 Task: Find connections with filter location Alfeld with filter topic #Jobvacancywith filter profile language English with filter current company Mastek with filter school Birla Institute of Technology, Mesra with filter industry Holding Companies with filter service category User Experience Writing with filter keywords title Couples Counselor
Action: Mouse moved to (676, 79)
Screenshot: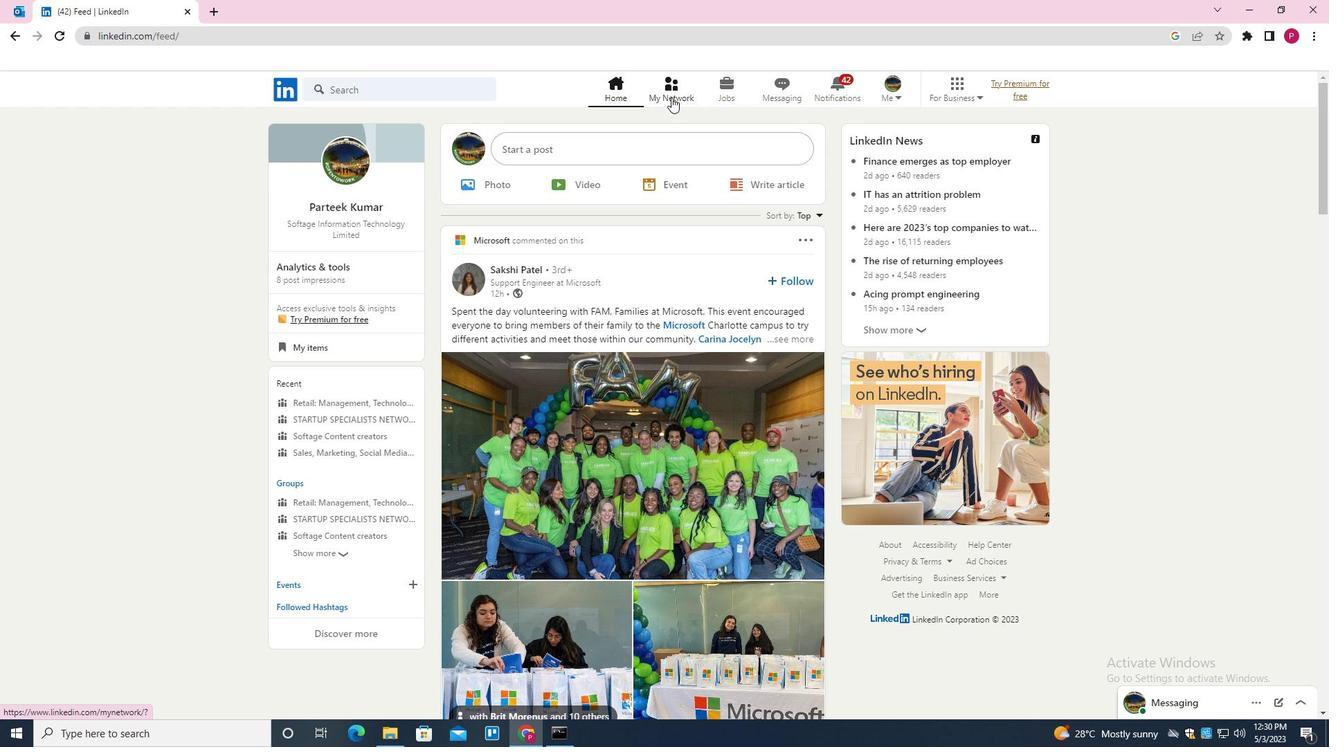 
Action: Mouse pressed left at (676, 79)
Screenshot: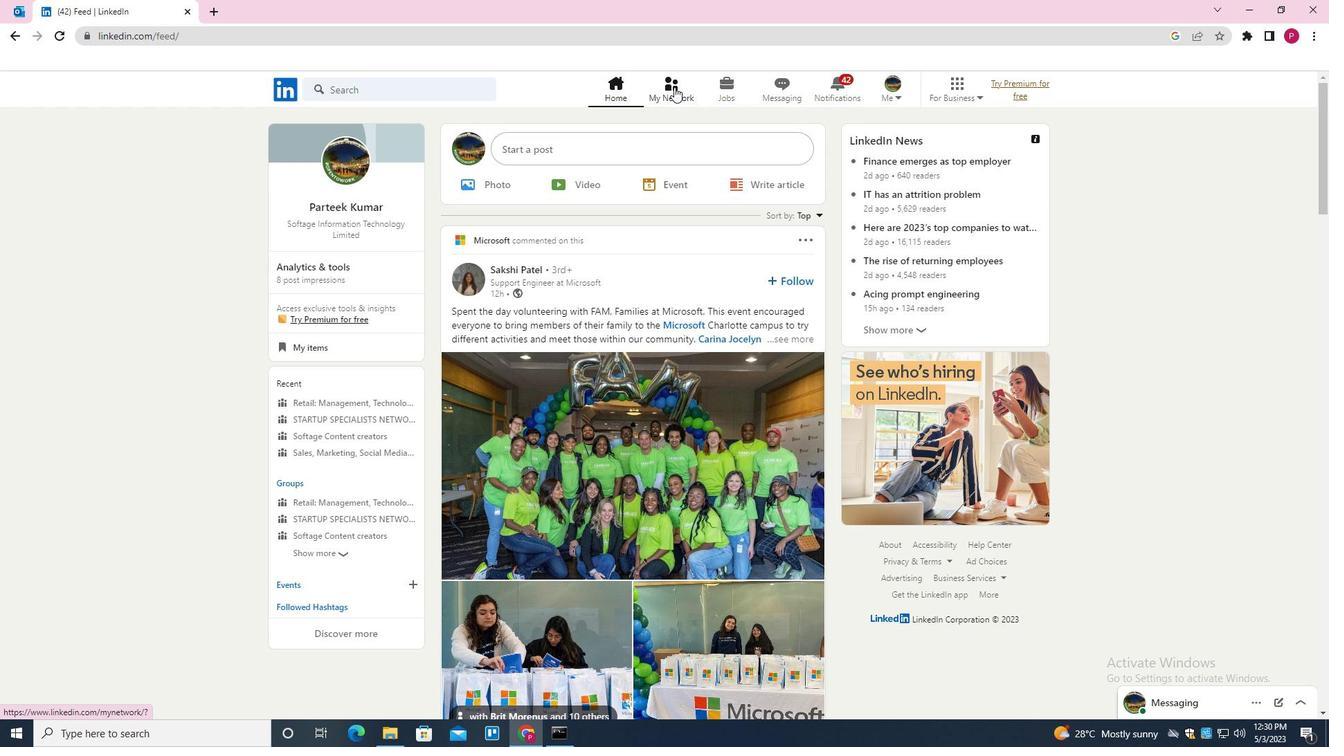 
Action: Mouse moved to (413, 161)
Screenshot: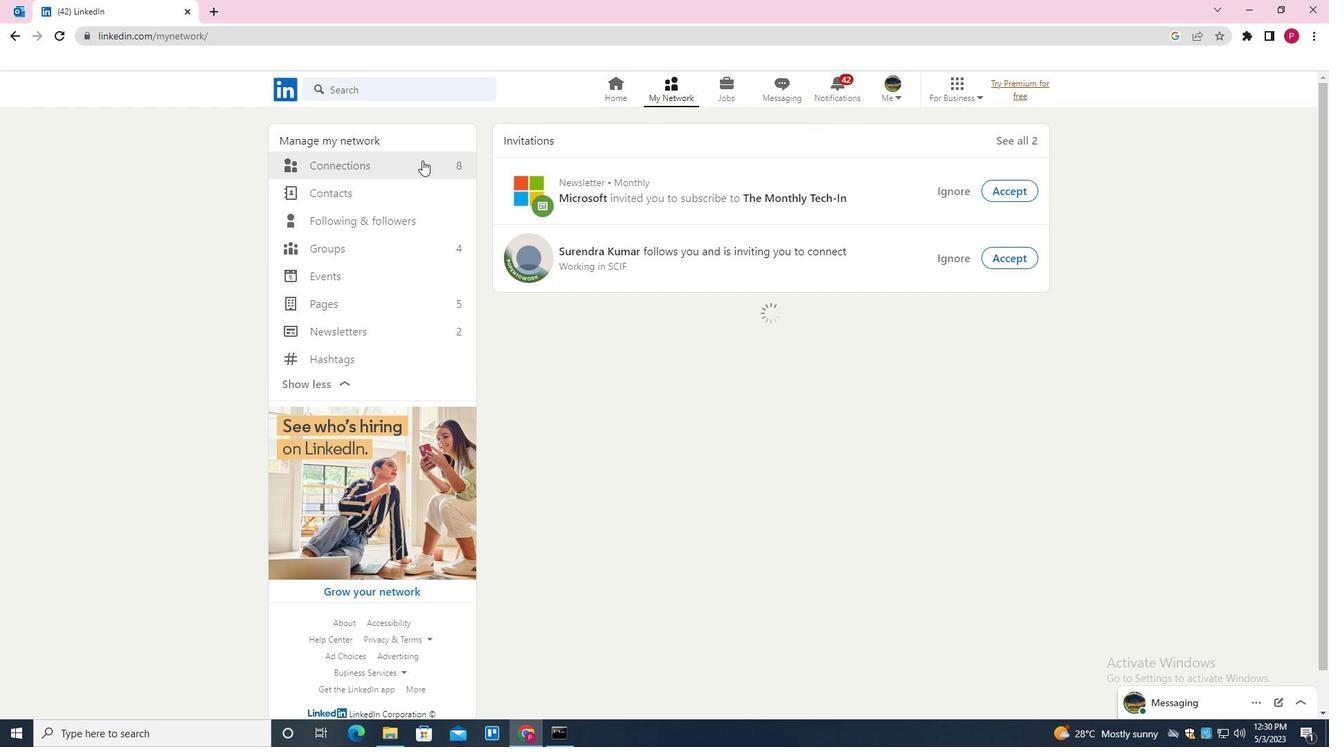 
Action: Mouse pressed left at (413, 161)
Screenshot: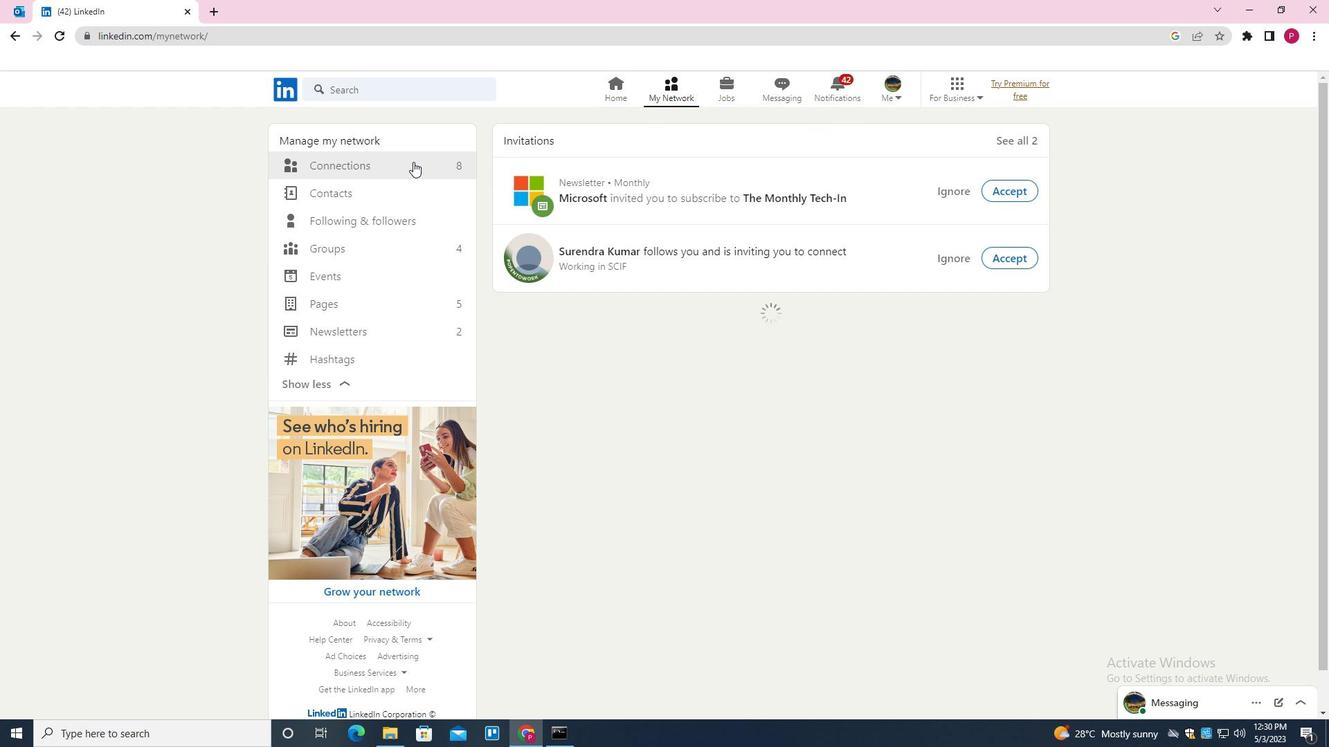 
Action: Mouse moved to (772, 167)
Screenshot: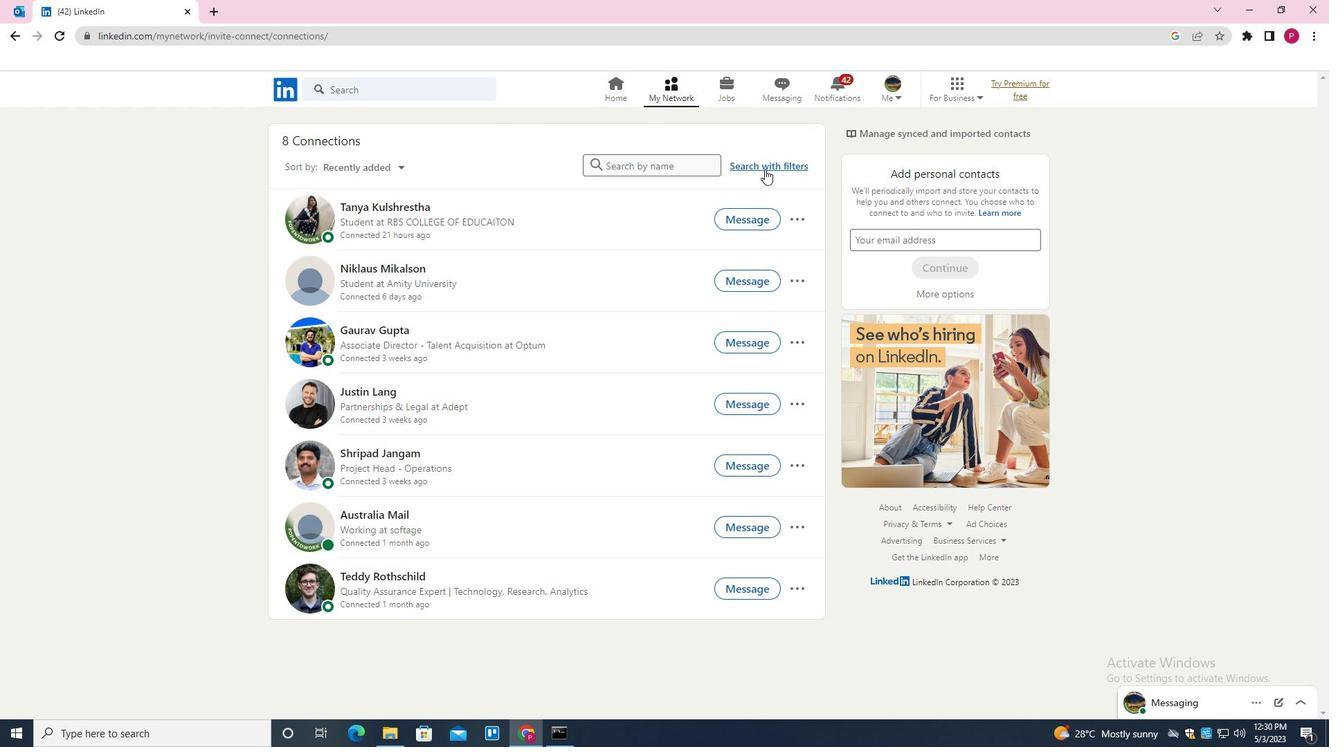 
Action: Mouse pressed left at (772, 167)
Screenshot: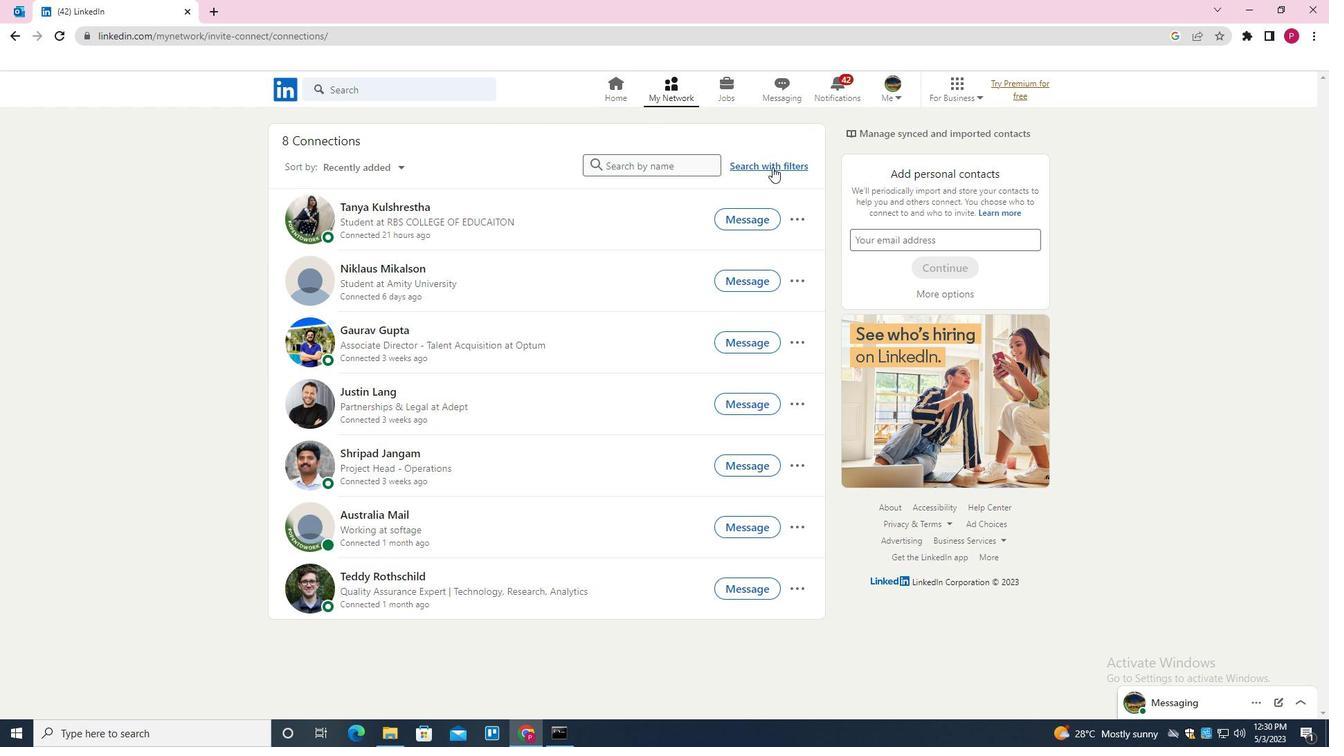 
Action: Mouse moved to (710, 128)
Screenshot: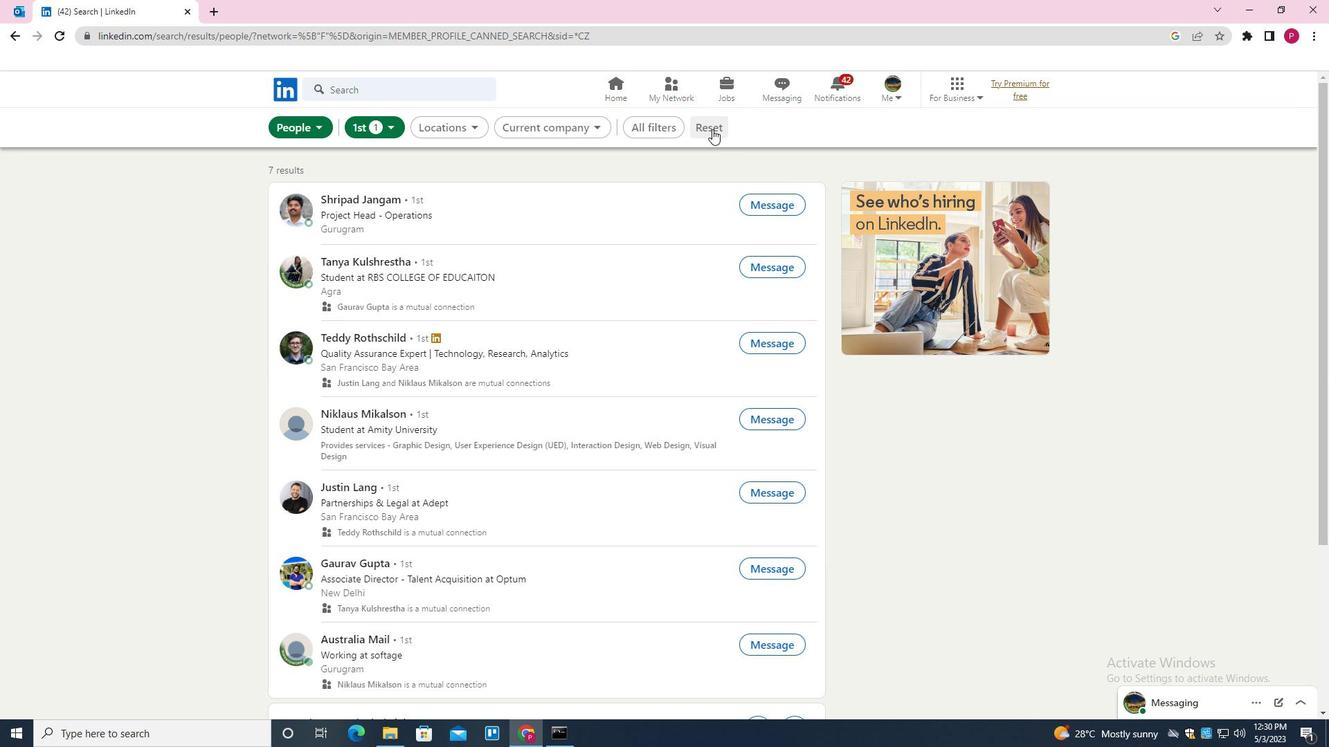 
Action: Mouse pressed left at (710, 128)
Screenshot: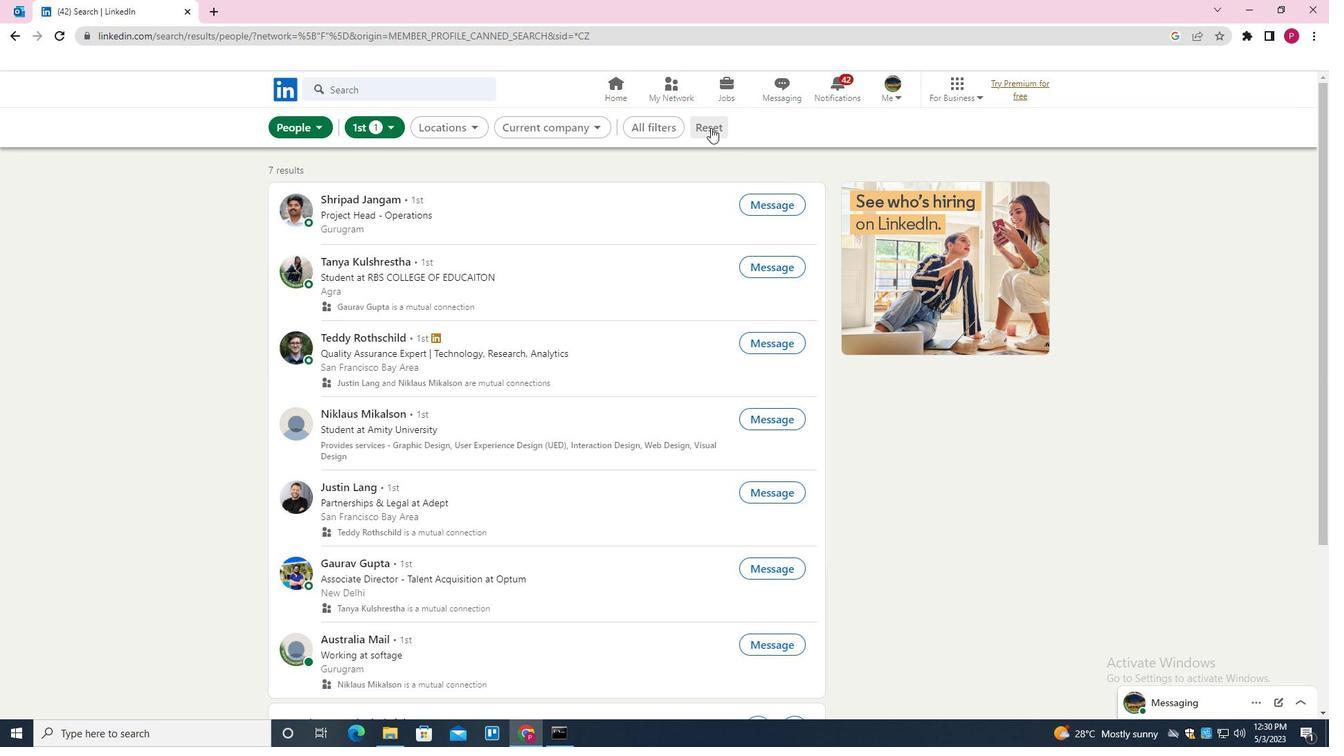 
Action: Mouse moved to (681, 128)
Screenshot: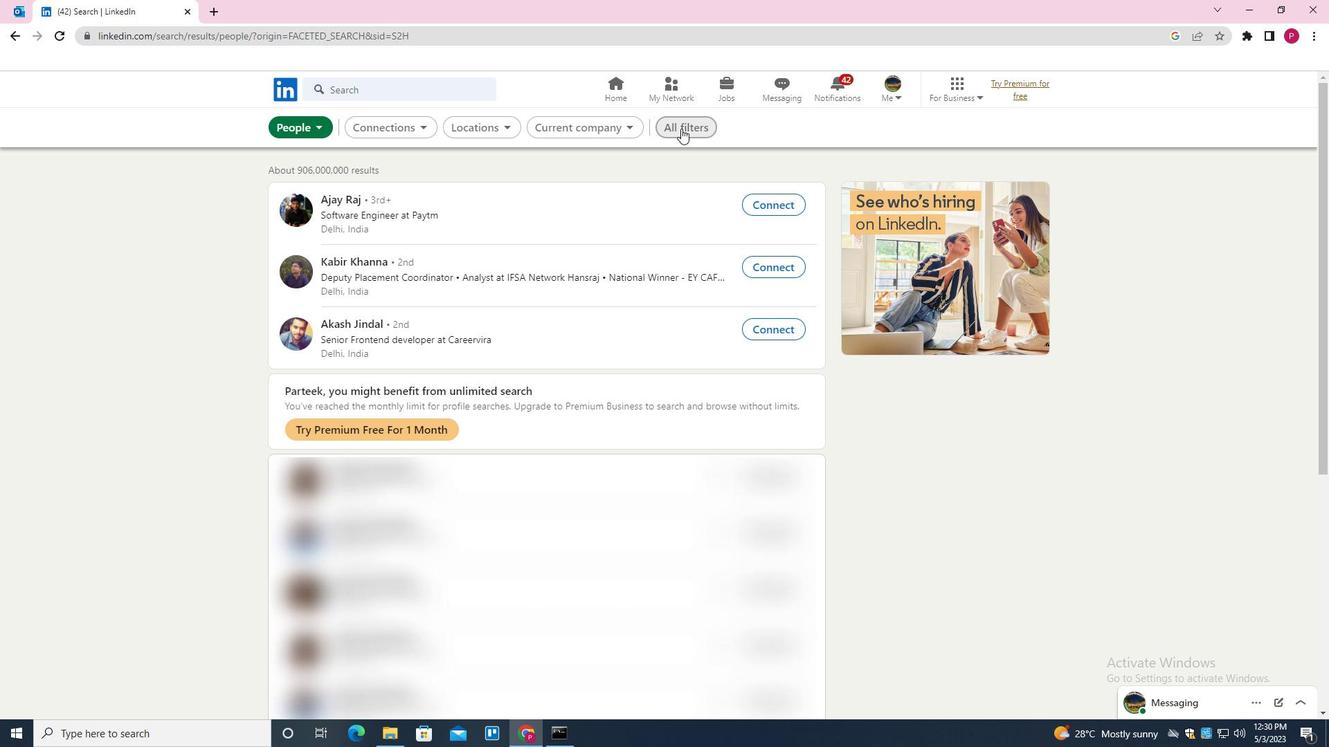 
Action: Mouse pressed left at (681, 128)
Screenshot: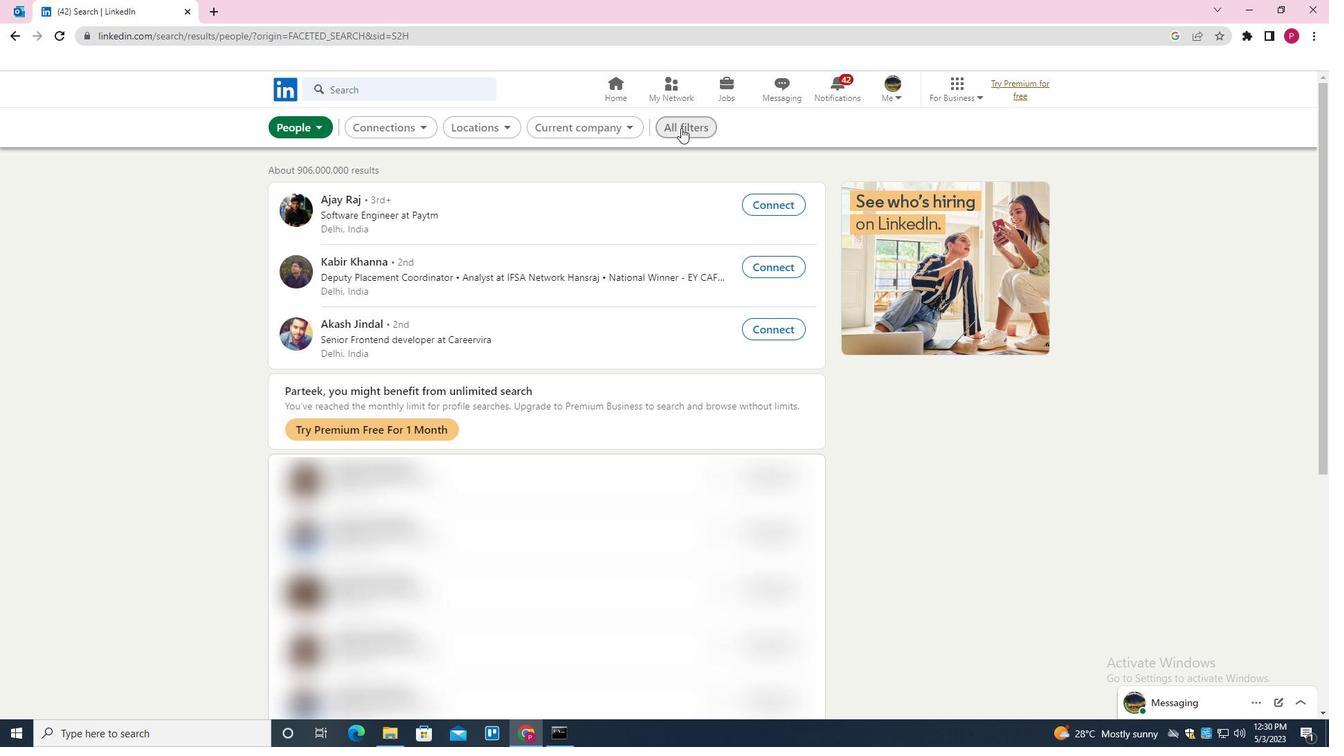 
Action: Mouse moved to (1100, 382)
Screenshot: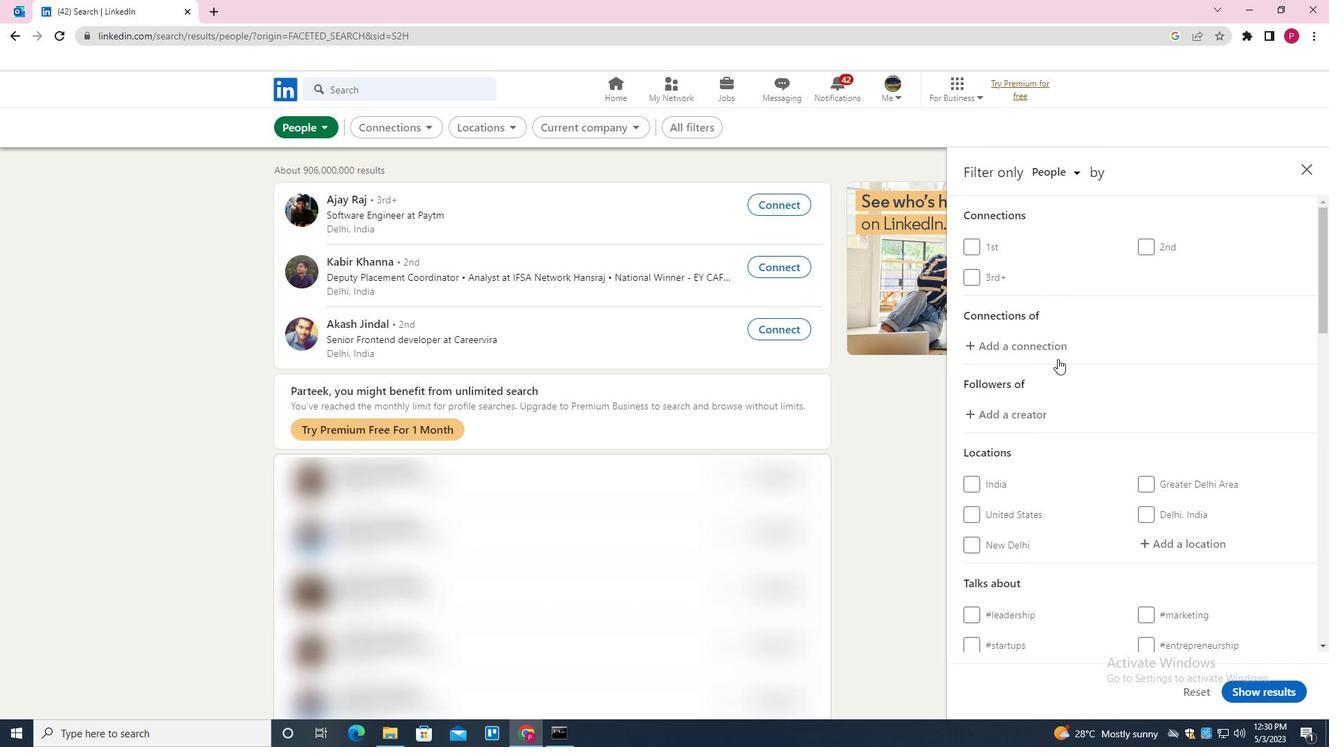 
Action: Mouse scrolled (1100, 381) with delta (0, 0)
Screenshot: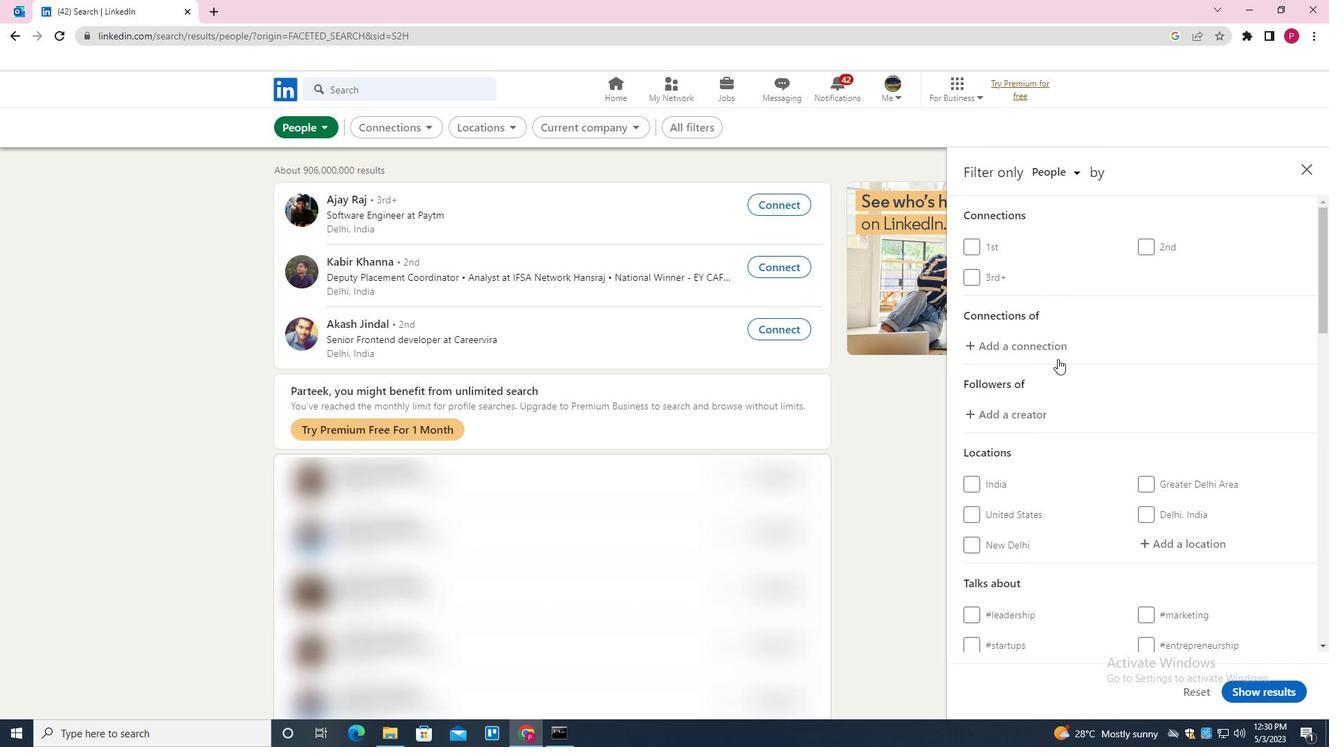 
Action: Mouse moved to (1111, 387)
Screenshot: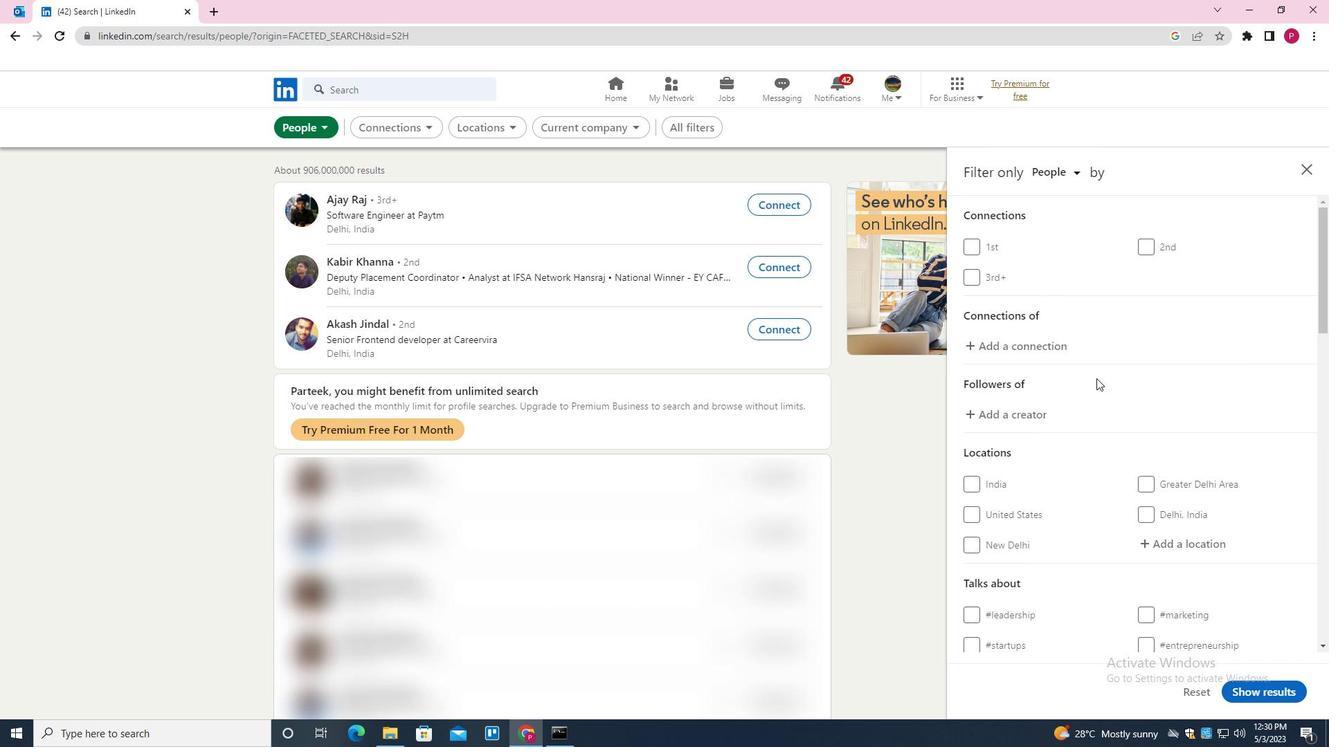 
Action: Mouse scrolled (1111, 386) with delta (0, 0)
Screenshot: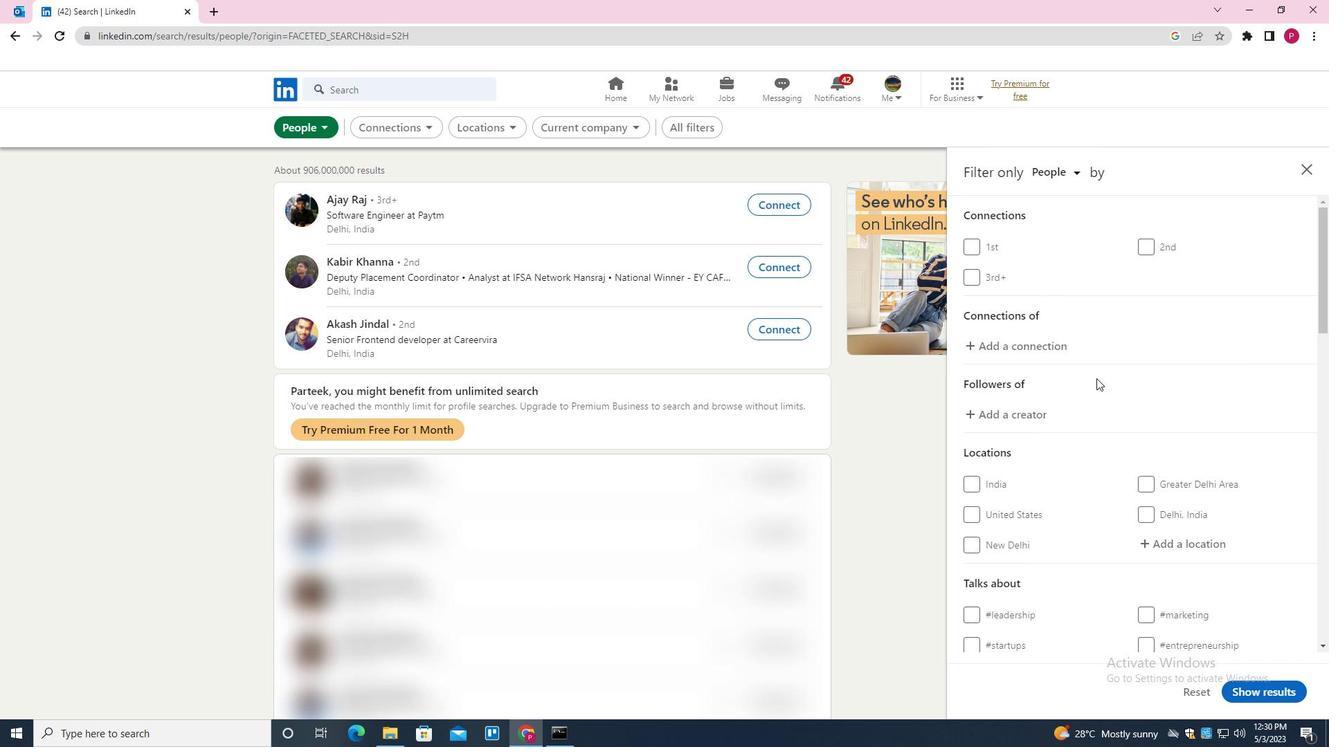 
Action: Mouse moved to (1204, 402)
Screenshot: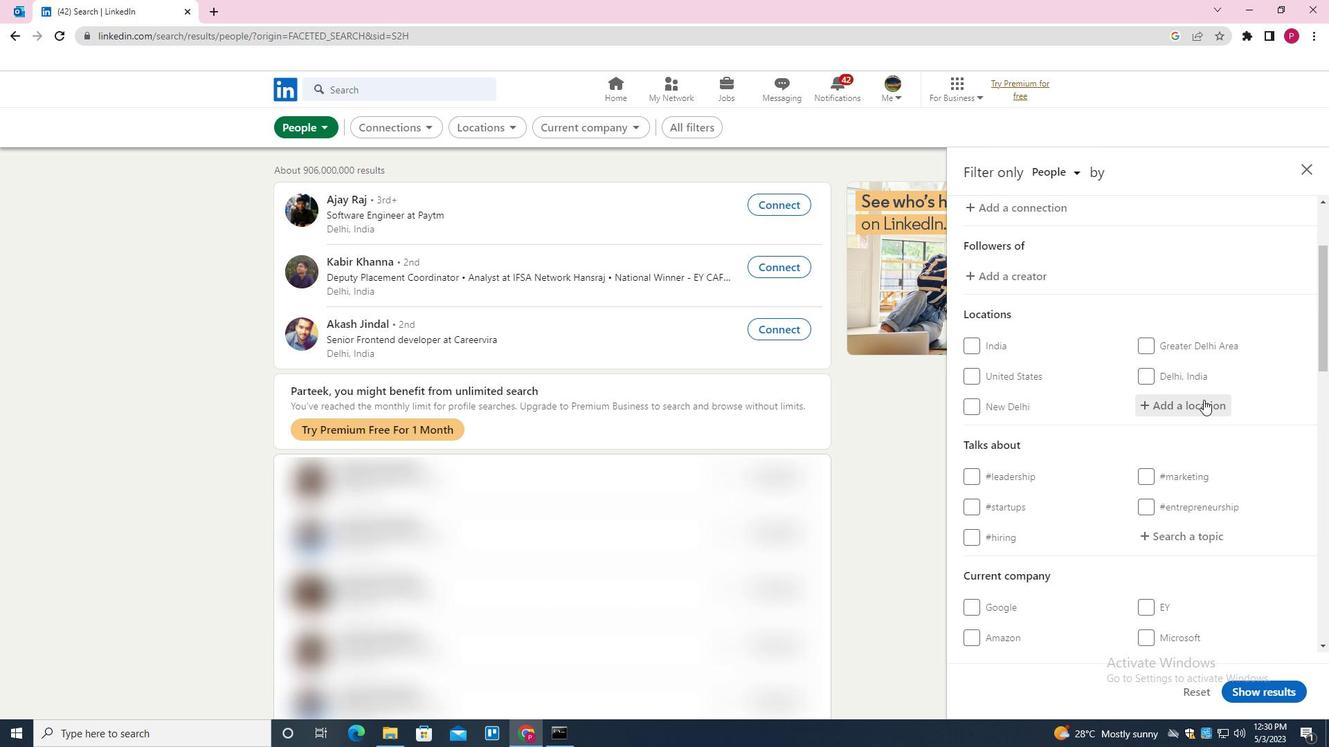 
Action: Mouse pressed left at (1204, 402)
Screenshot: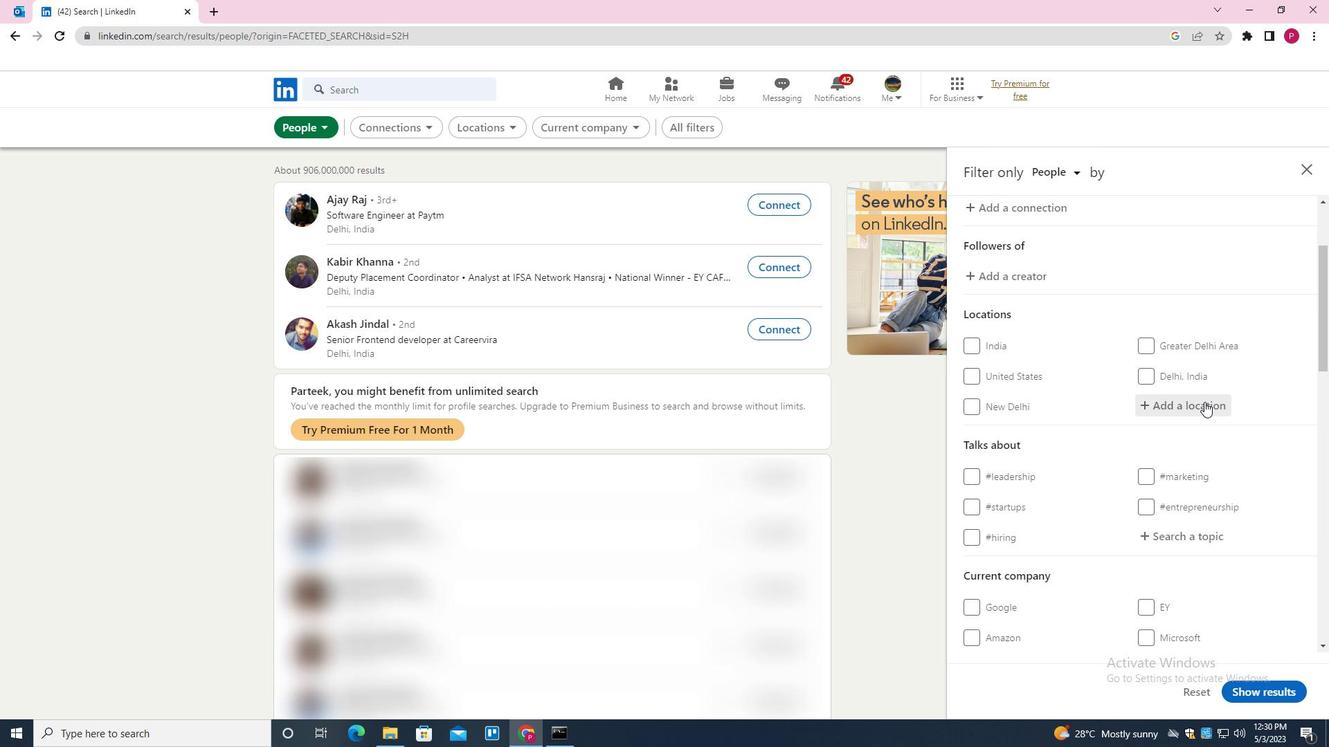 
Action: Key pressed <Key.shift>ALFELD<Key.down><Key.enter>
Screenshot: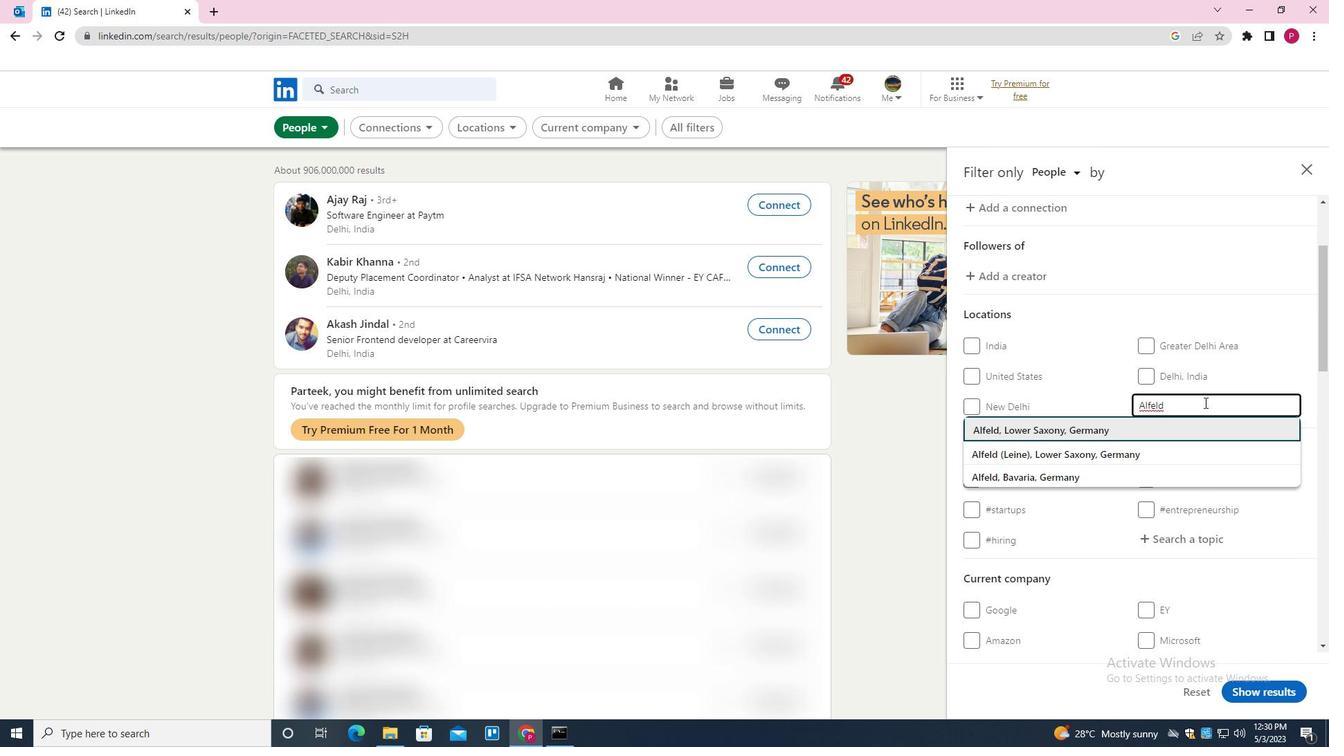 
Action: Mouse moved to (1131, 408)
Screenshot: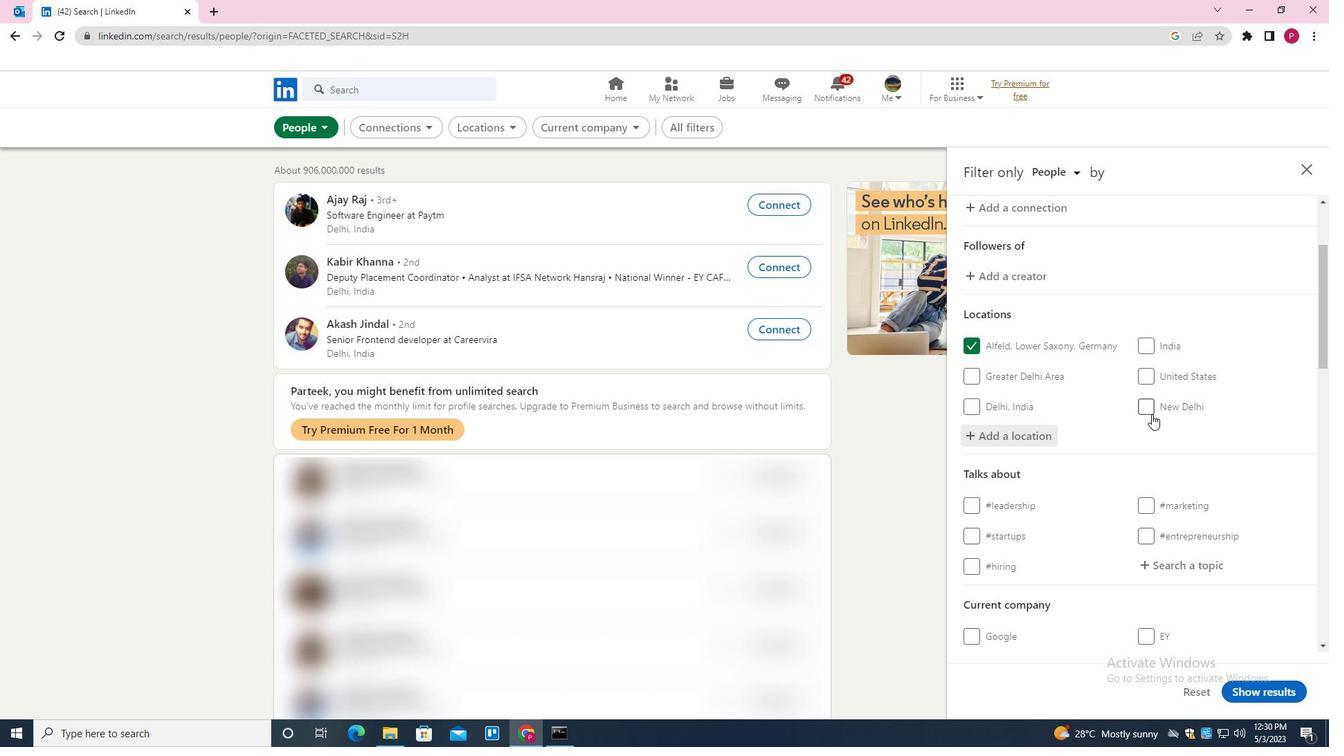 
Action: Mouse scrolled (1131, 407) with delta (0, 0)
Screenshot: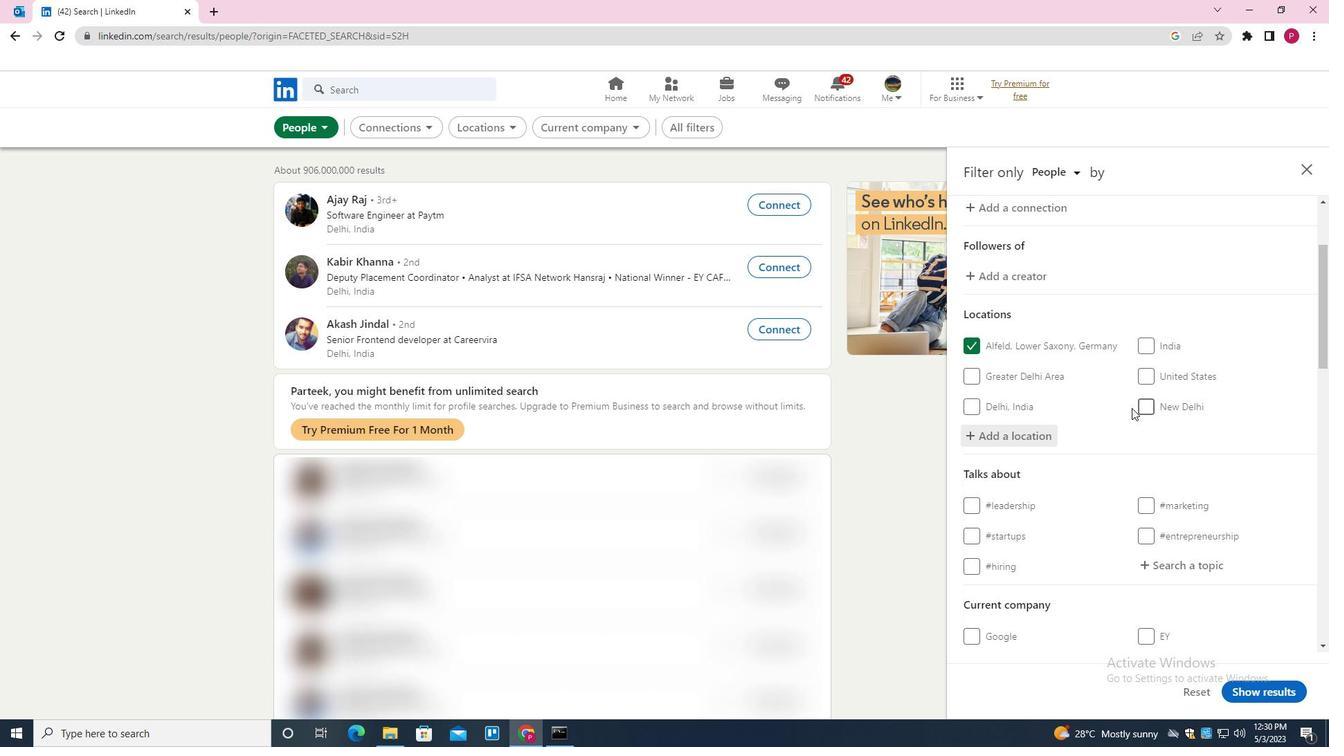 
Action: Mouse scrolled (1131, 407) with delta (0, 0)
Screenshot: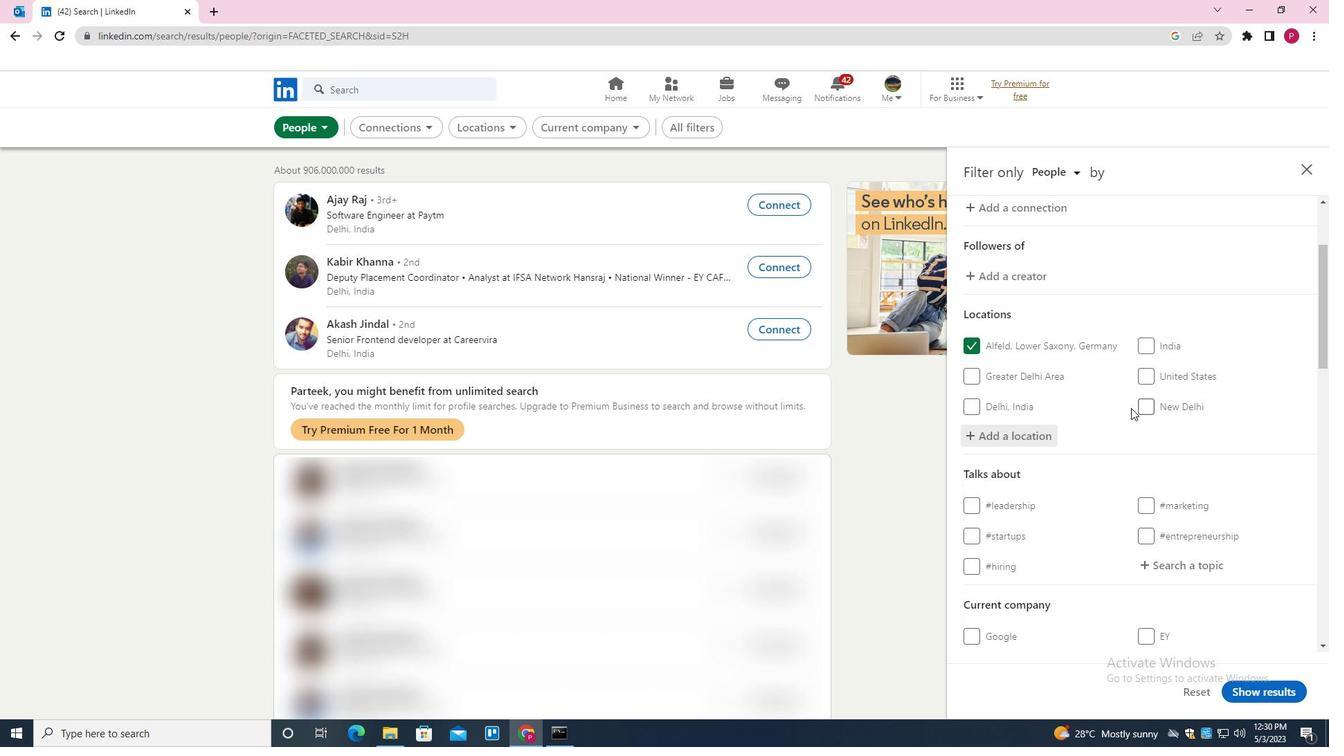 
Action: Mouse moved to (1131, 408)
Screenshot: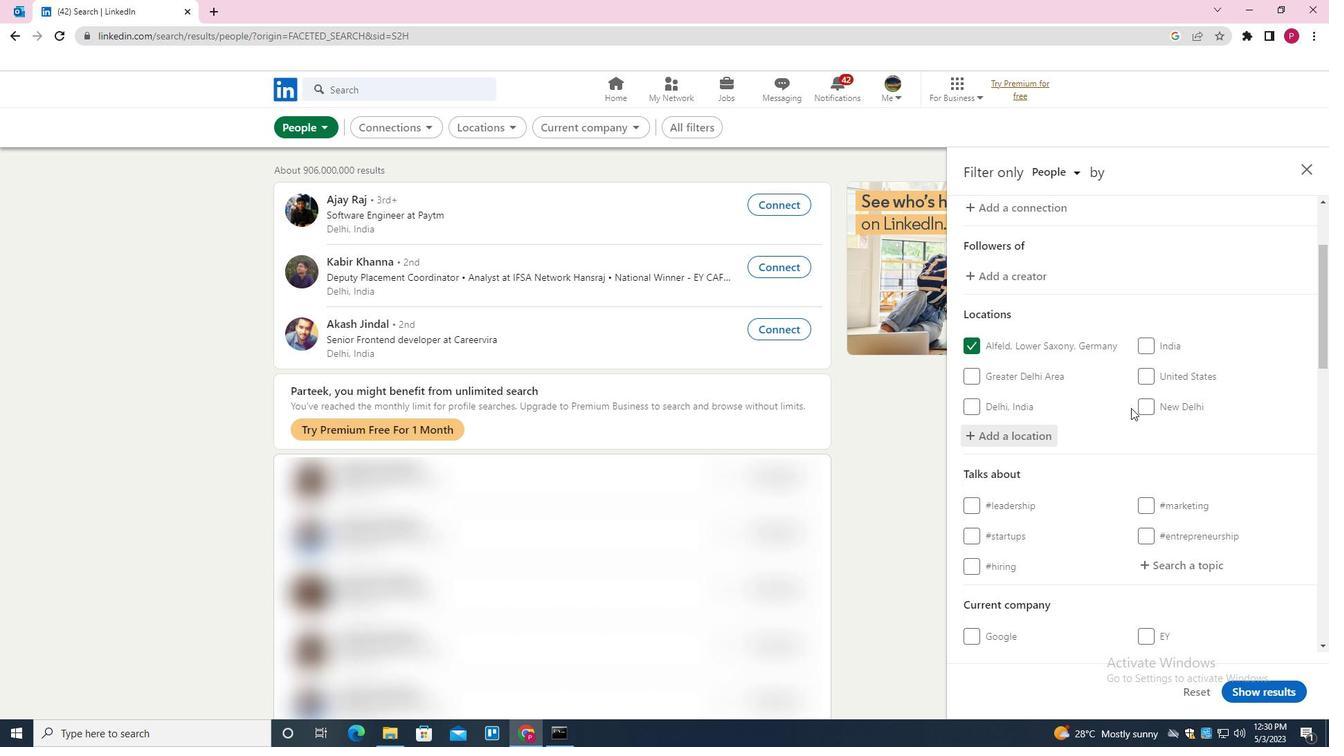 
Action: Mouse scrolled (1131, 407) with delta (0, 0)
Screenshot: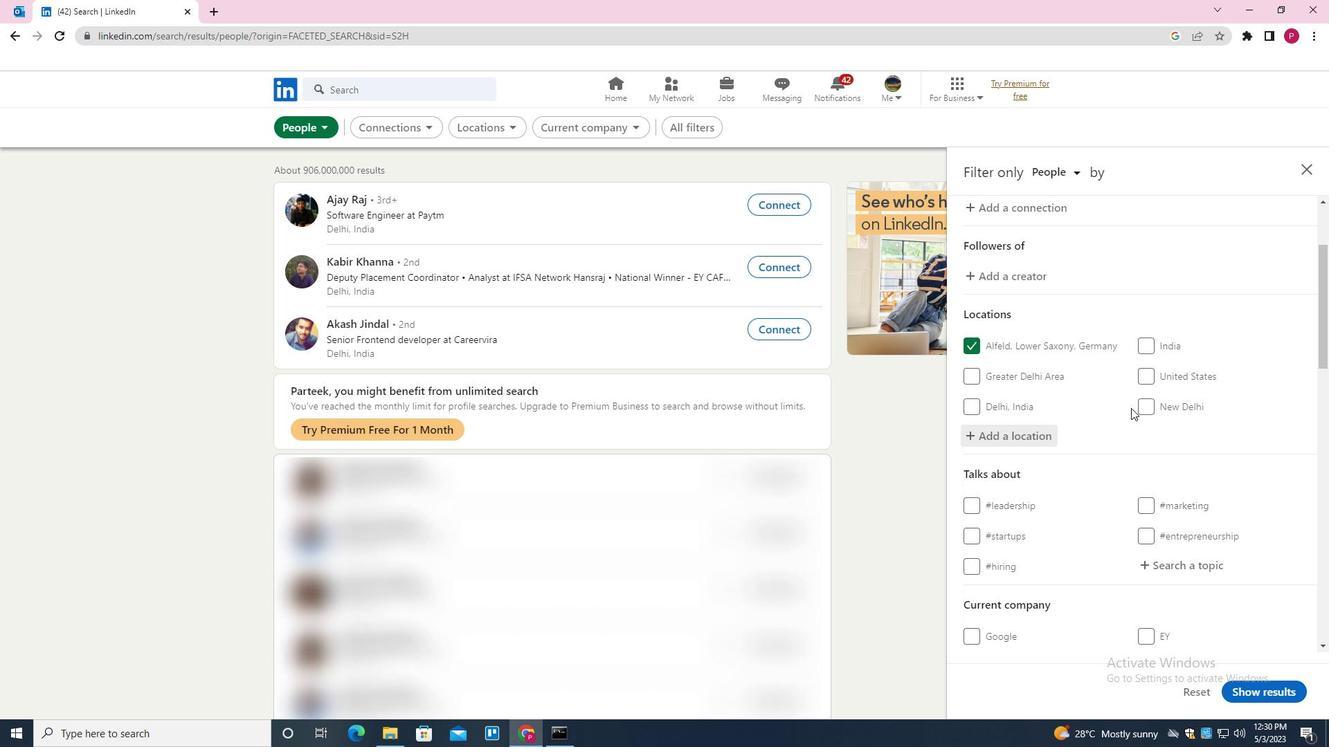 
Action: Mouse moved to (1178, 357)
Screenshot: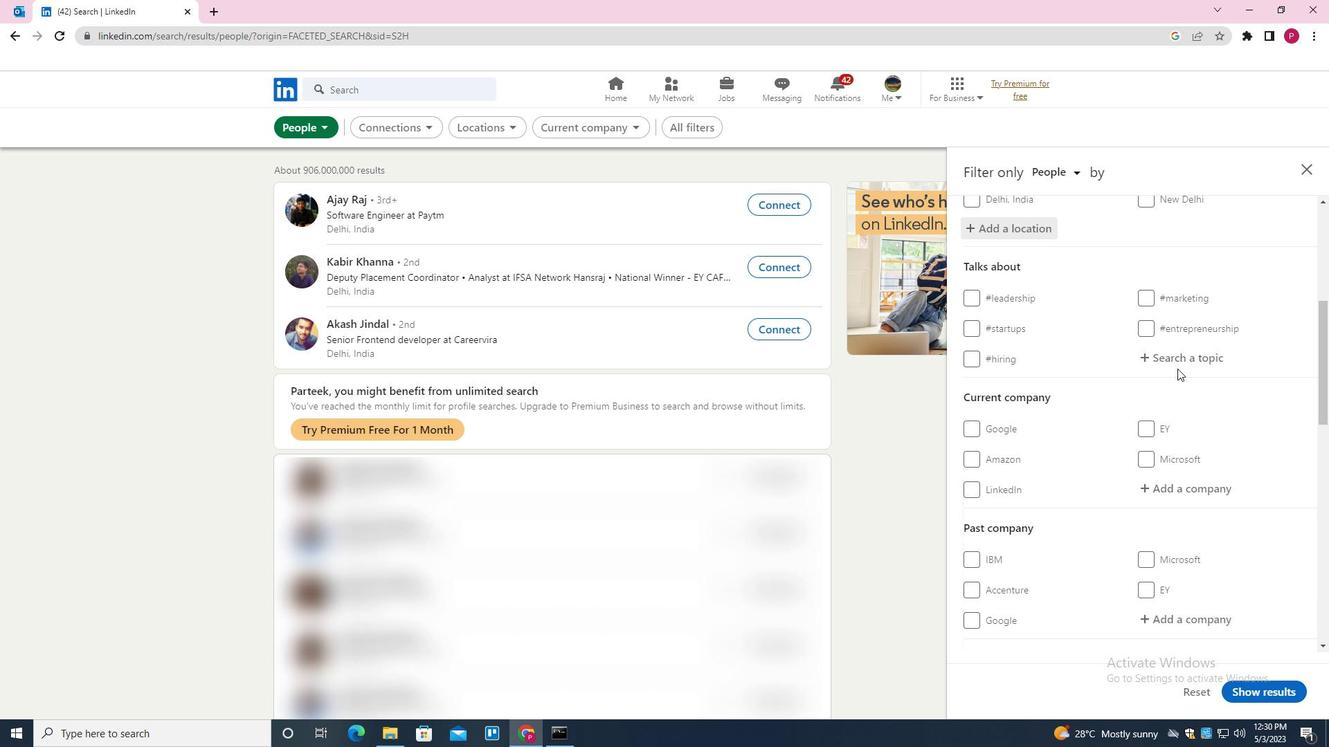 
Action: Mouse pressed left at (1178, 357)
Screenshot: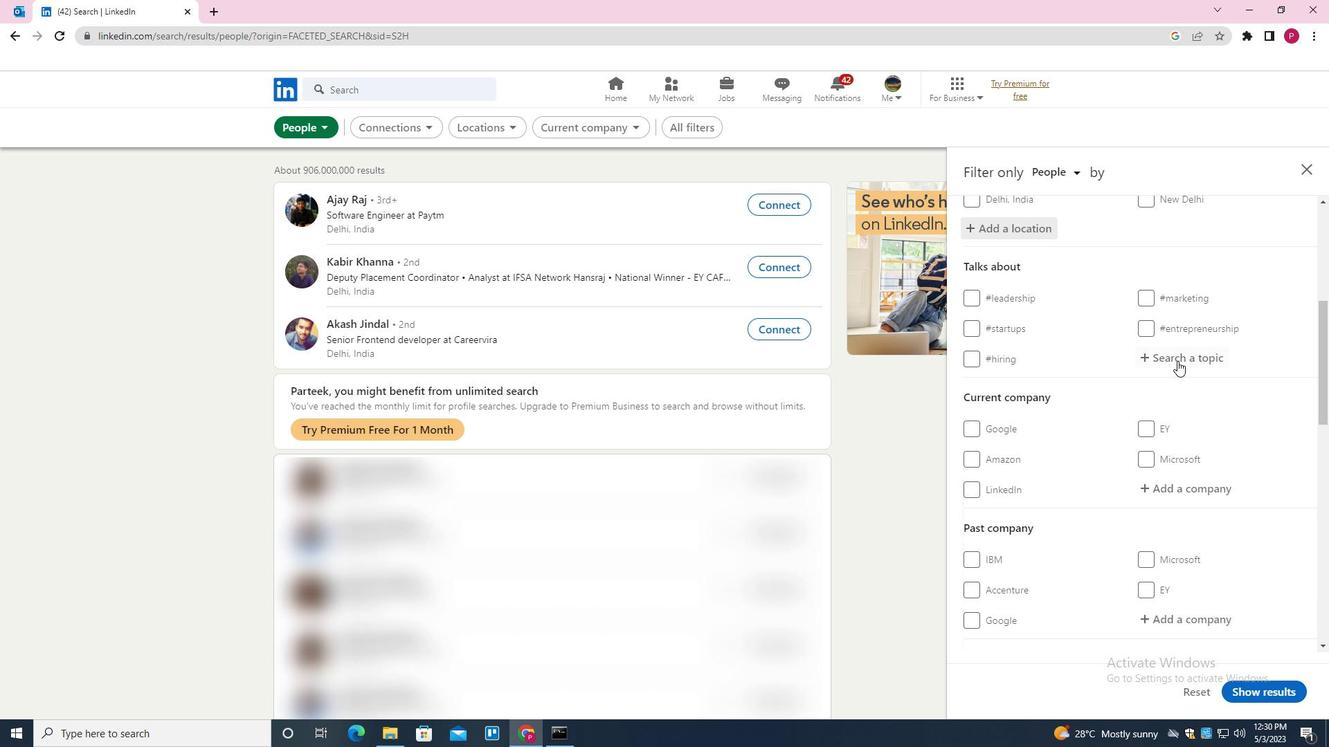 
Action: Key pressed JONVACANV<Key.backspace>CY<Key.backspace><Key.backspace><Key.backspace><Key.backspace><Key.backspace><Key.backspace><Key.backspace><Key.backspace>BVACANCY<Key.down><Key.enter>
Screenshot: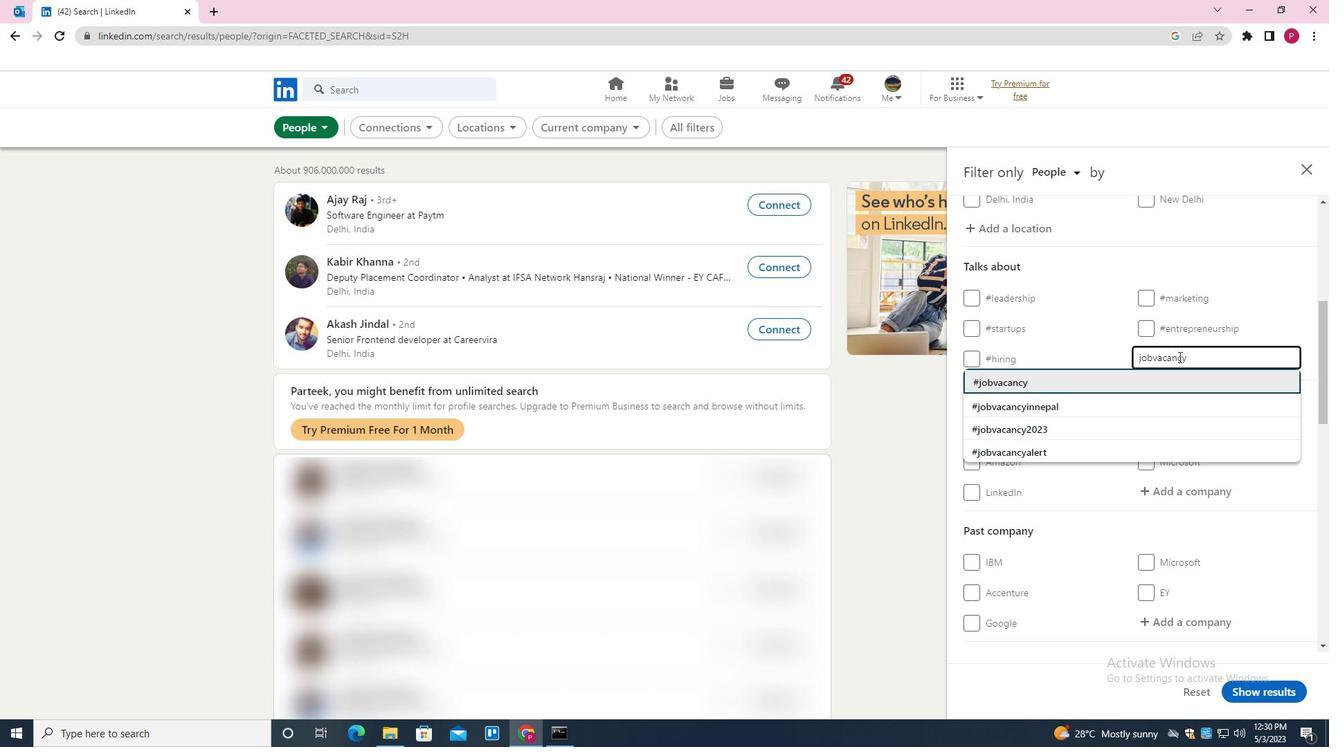 
Action: Mouse moved to (1140, 344)
Screenshot: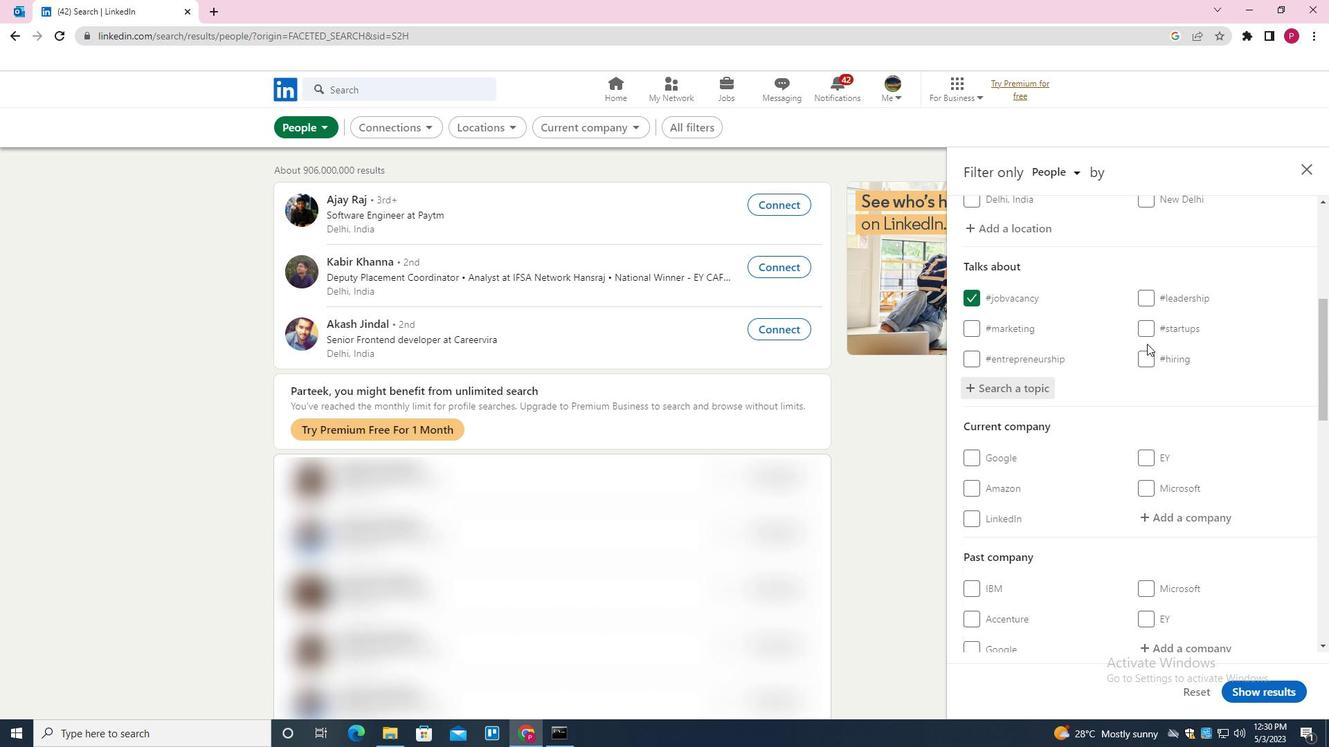 
Action: Mouse scrolled (1140, 344) with delta (0, 0)
Screenshot: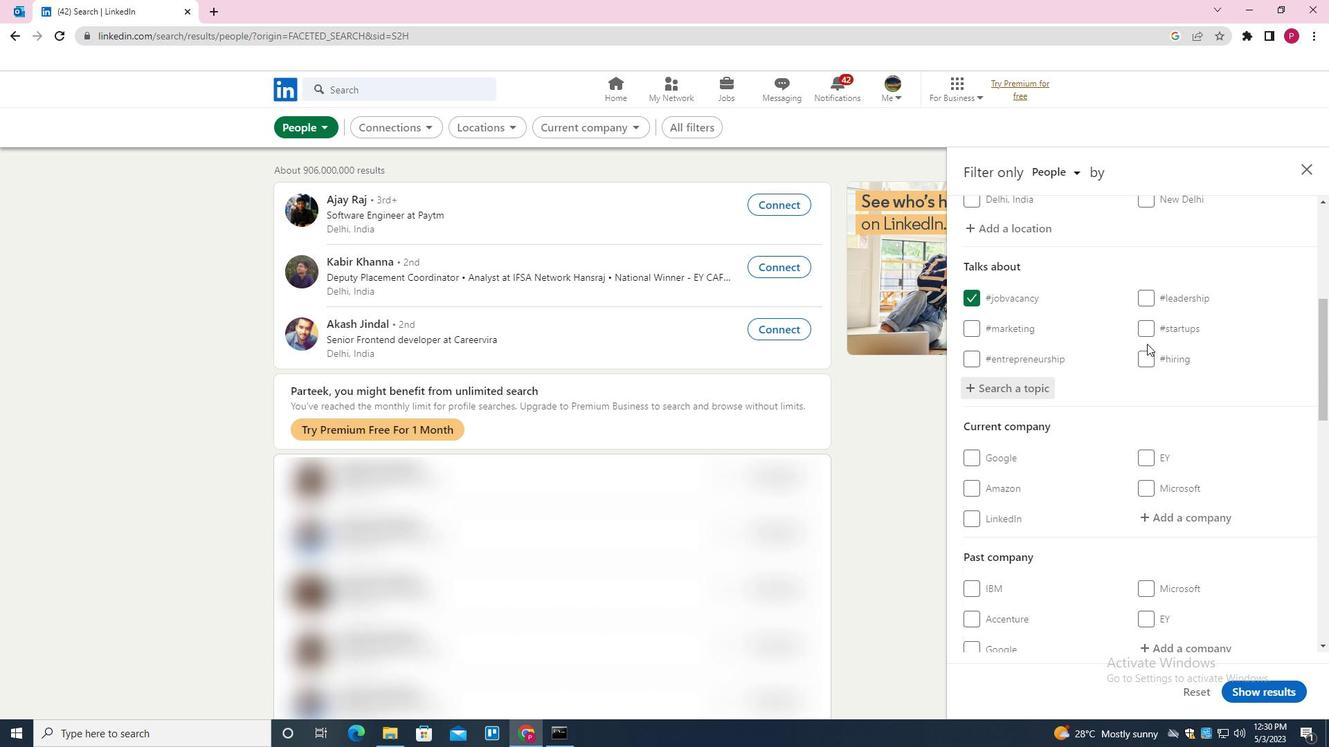 
Action: Mouse moved to (1137, 344)
Screenshot: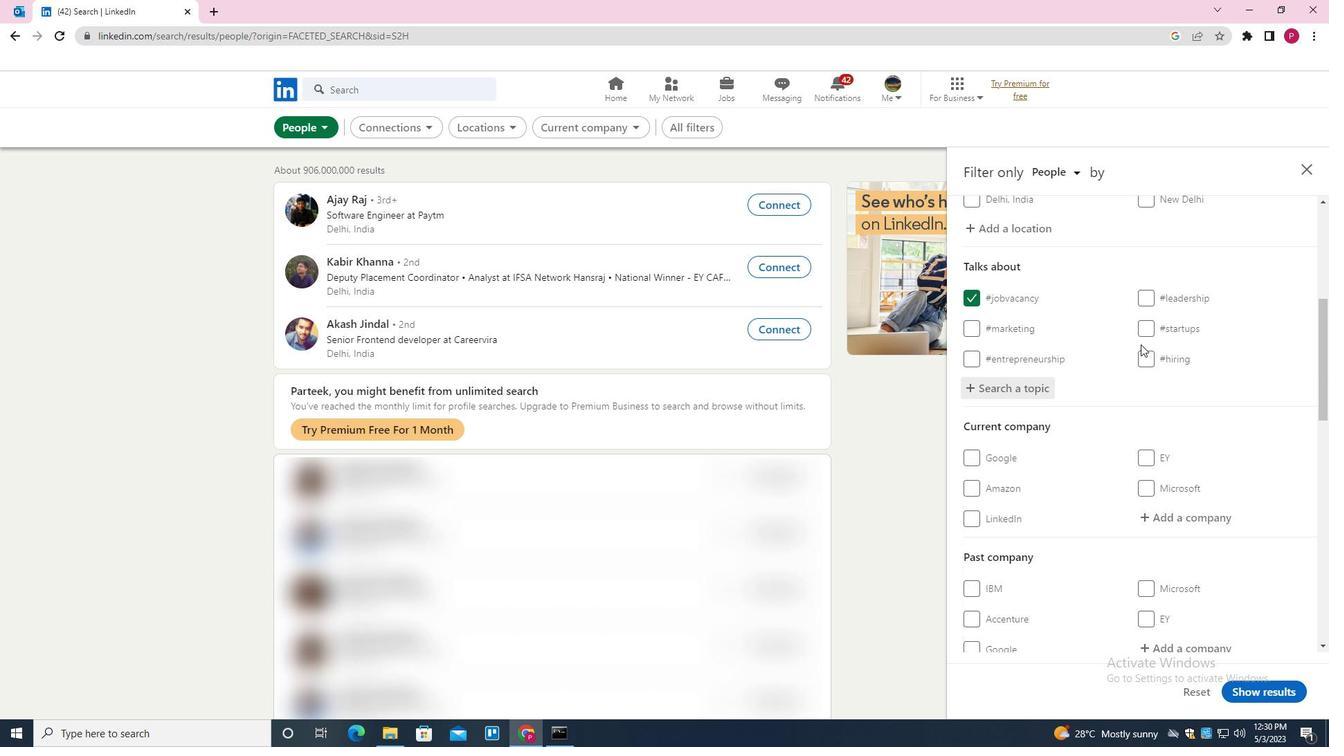 
Action: Mouse scrolled (1137, 343) with delta (0, 0)
Screenshot: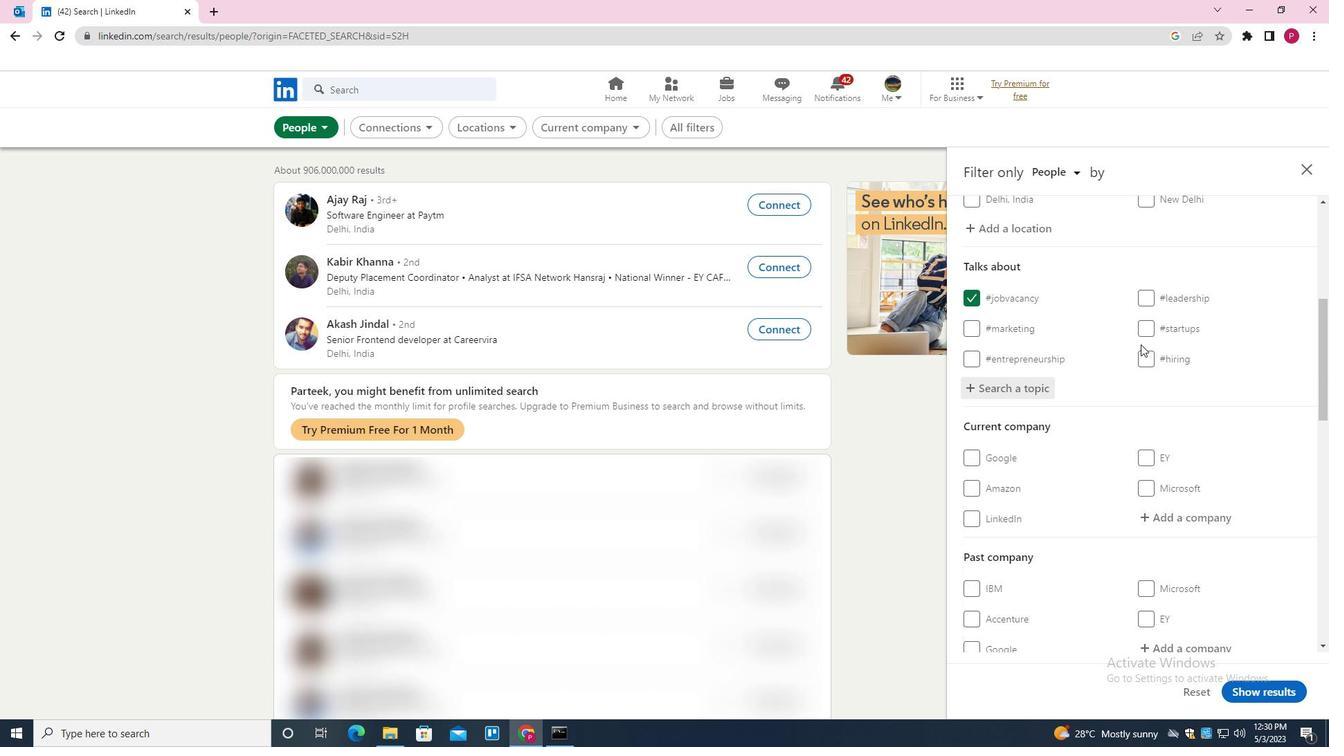 
Action: Mouse moved to (1133, 339)
Screenshot: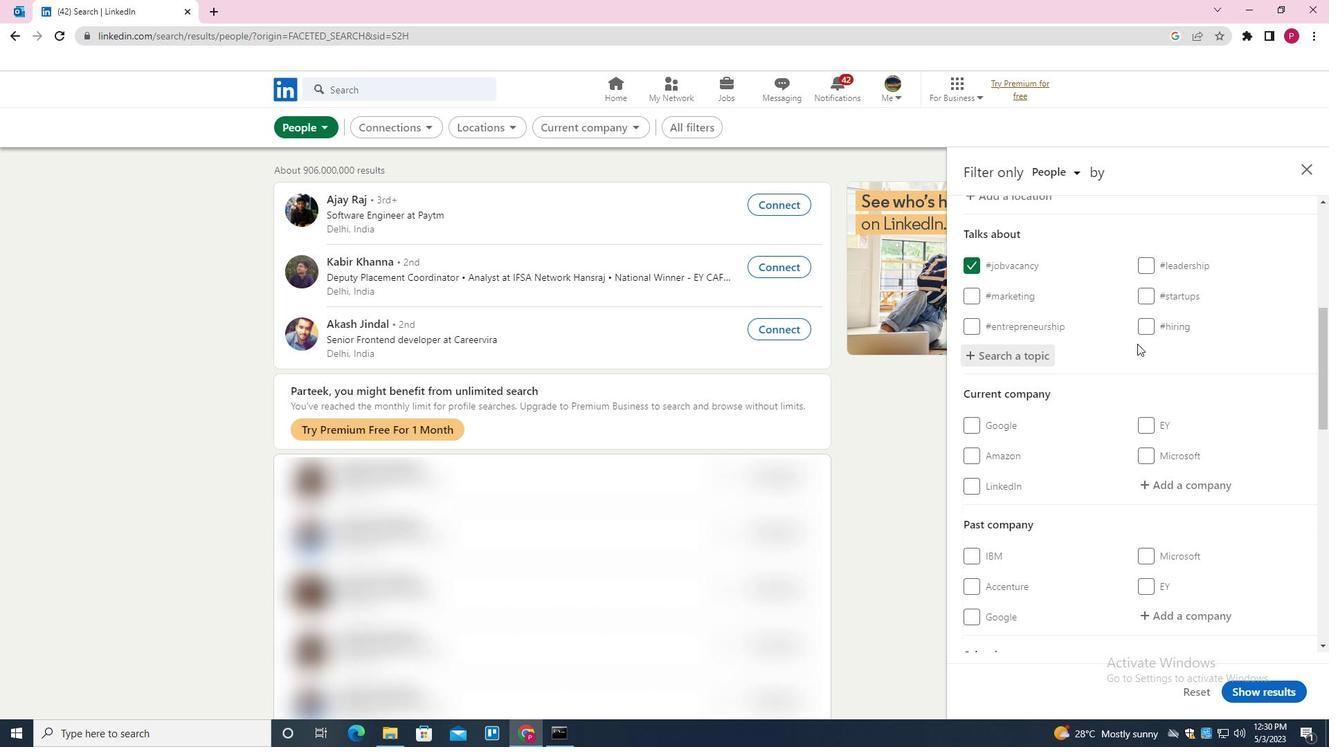 
Action: Mouse scrolled (1133, 339) with delta (0, 0)
Screenshot: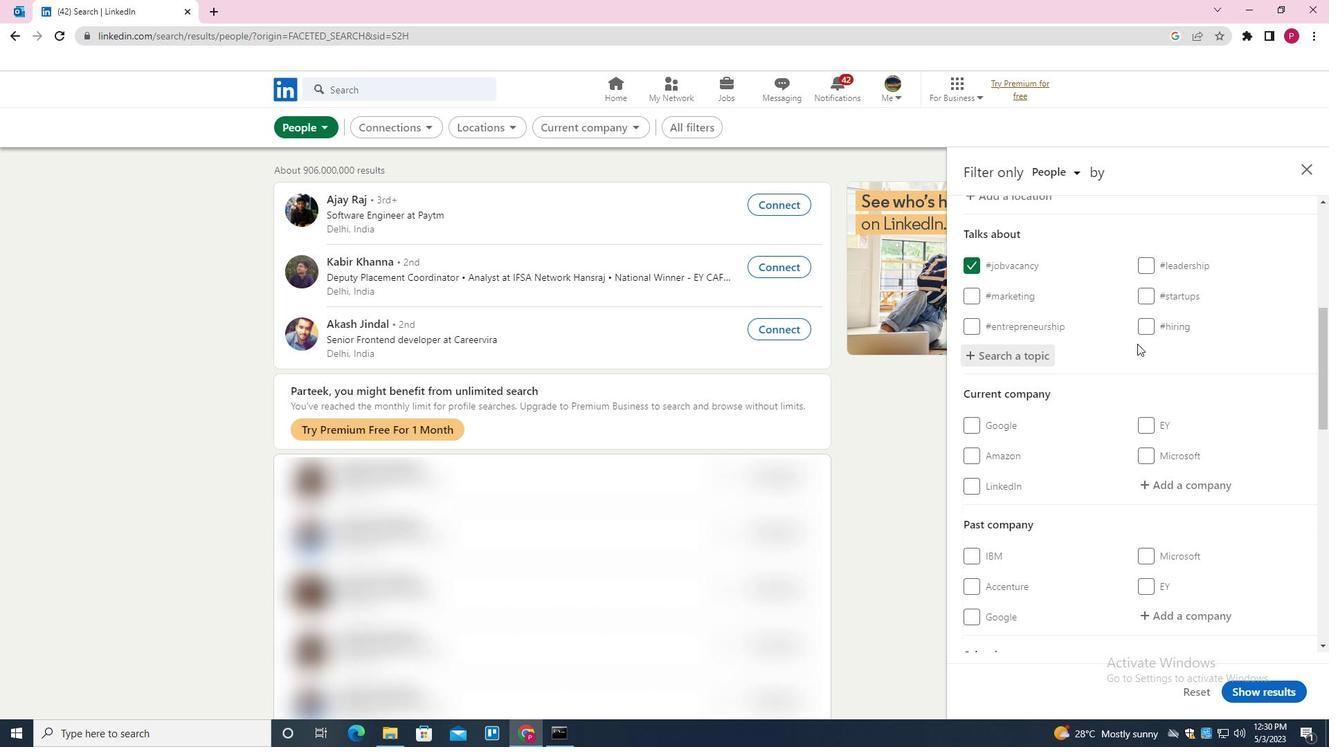 
Action: Mouse moved to (1133, 339)
Screenshot: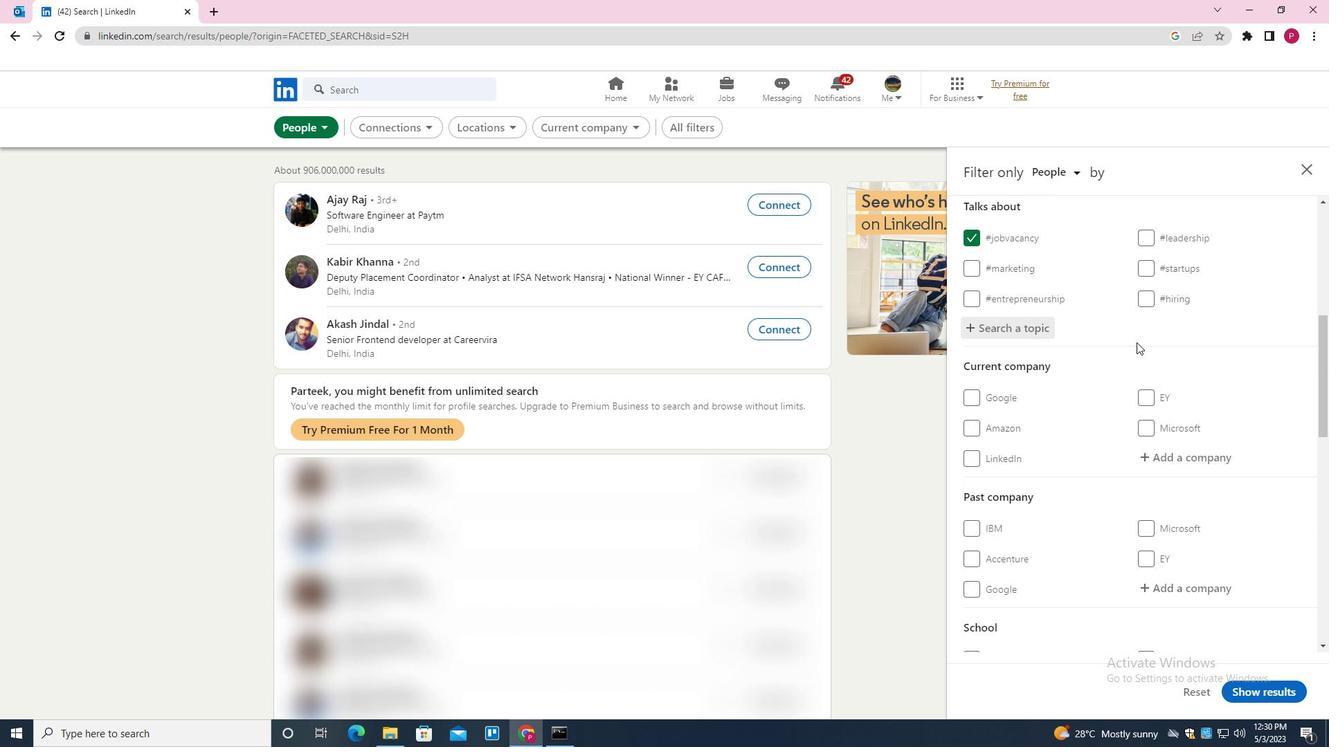 
Action: Mouse scrolled (1133, 339) with delta (0, 0)
Screenshot: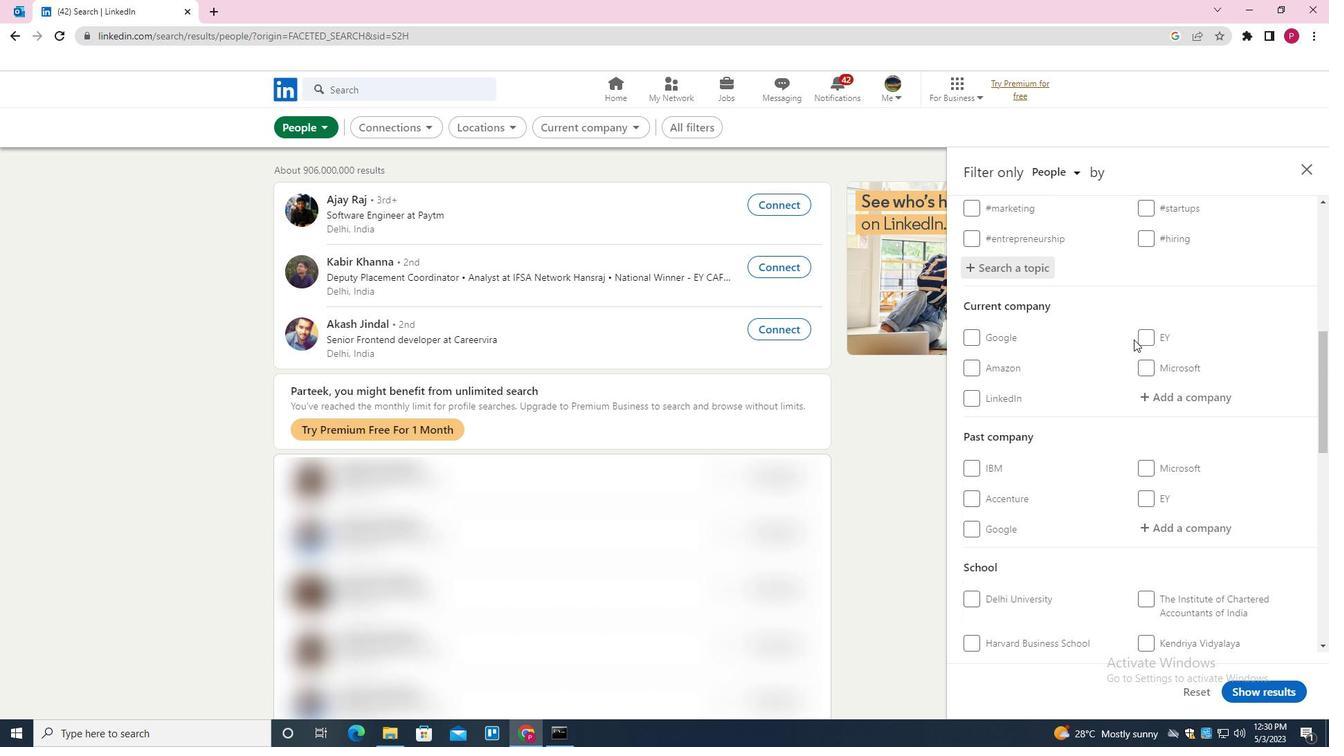 
Action: Mouse moved to (1133, 339)
Screenshot: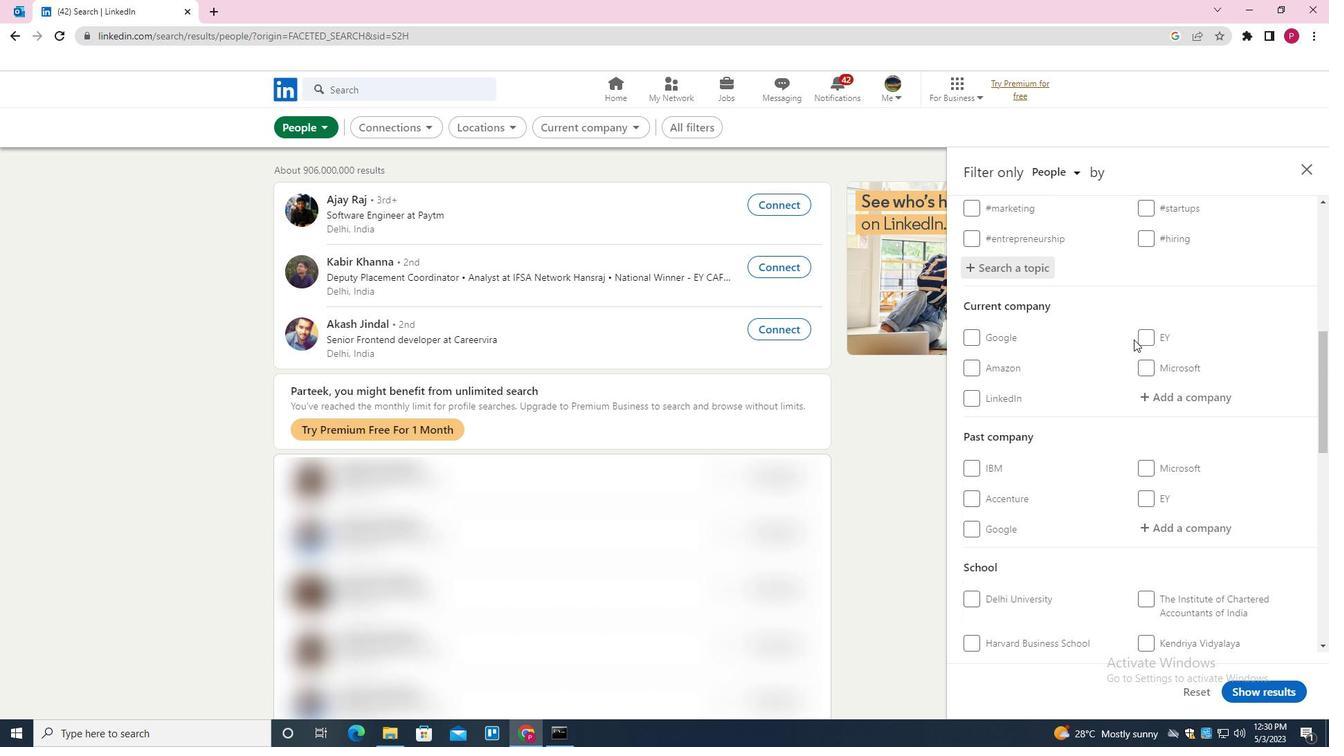 
Action: Mouse scrolled (1133, 338) with delta (0, 0)
Screenshot: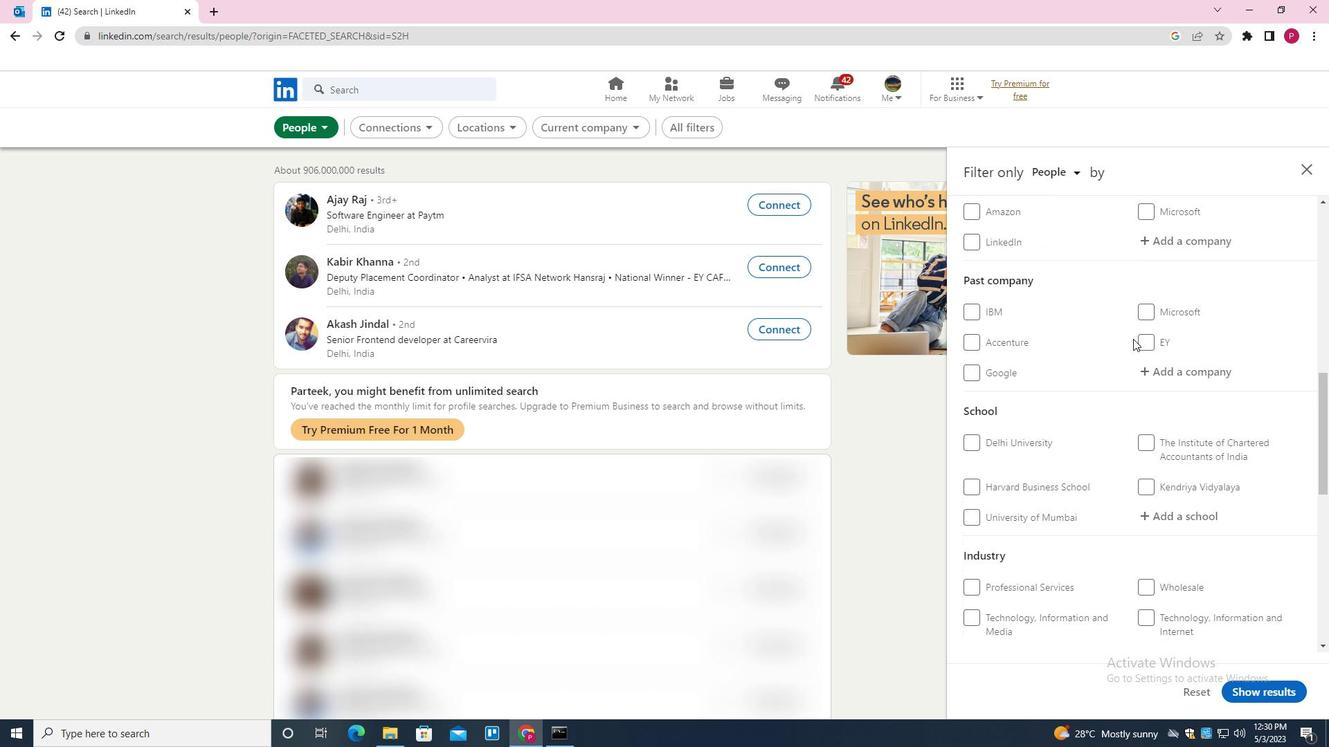 
Action: Mouse moved to (1132, 339)
Screenshot: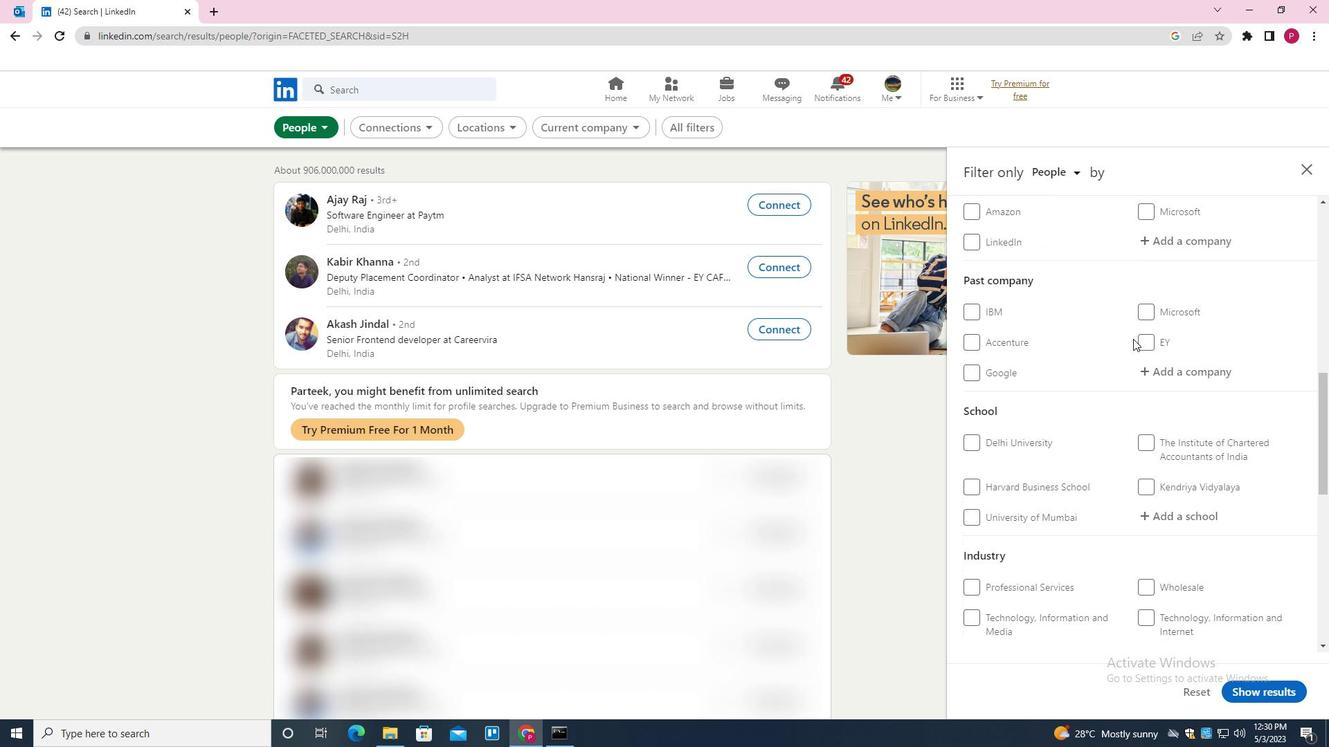 
Action: Mouse scrolled (1132, 338) with delta (0, 0)
Screenshot: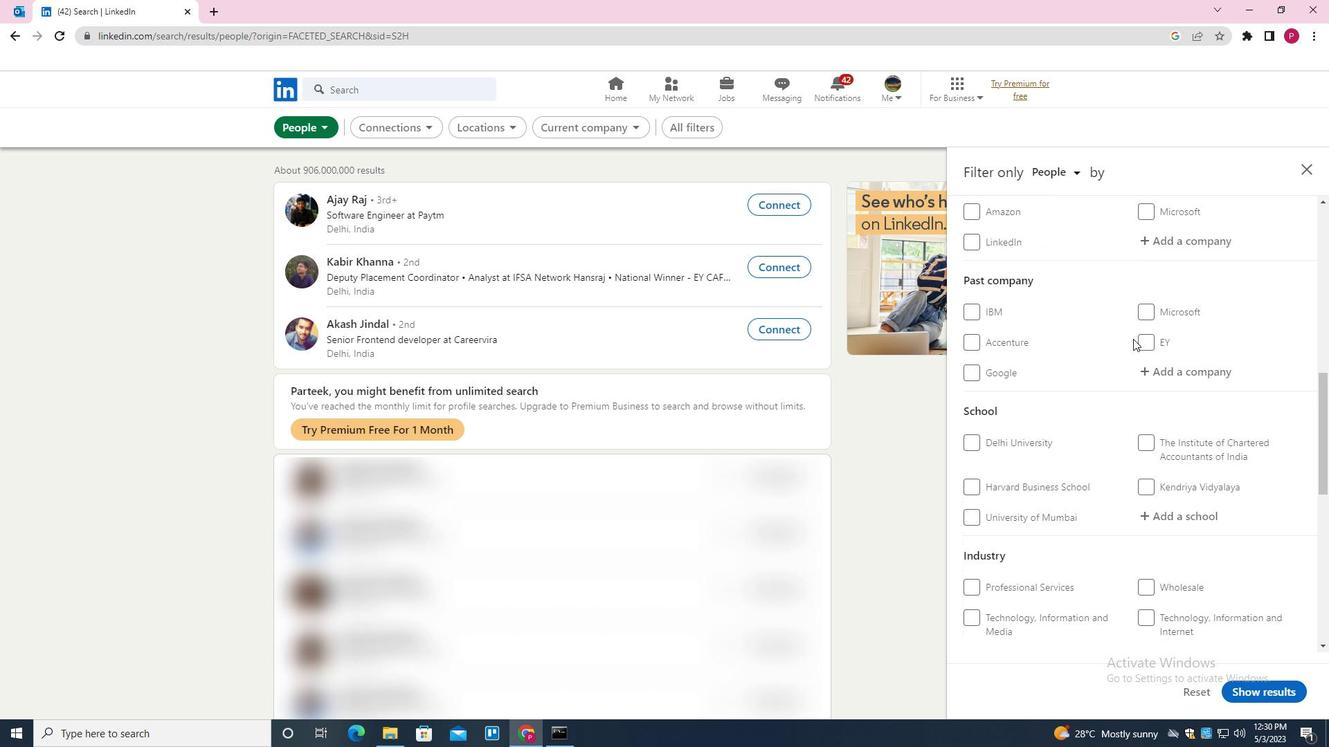 
Action: Mouse moved to (1129, 339)
Screenshot: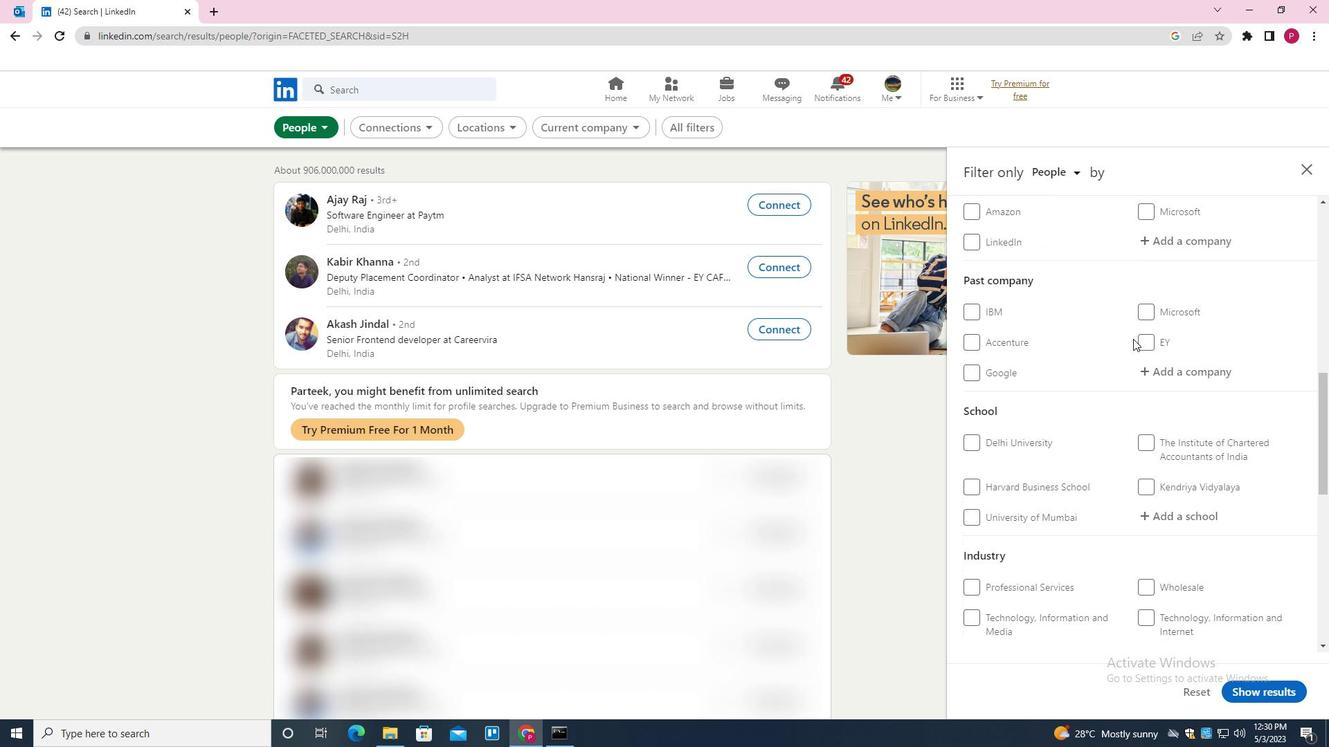 
Action: Mouse scrolled (1129, 338) with delta (0, 0)
Screenshot: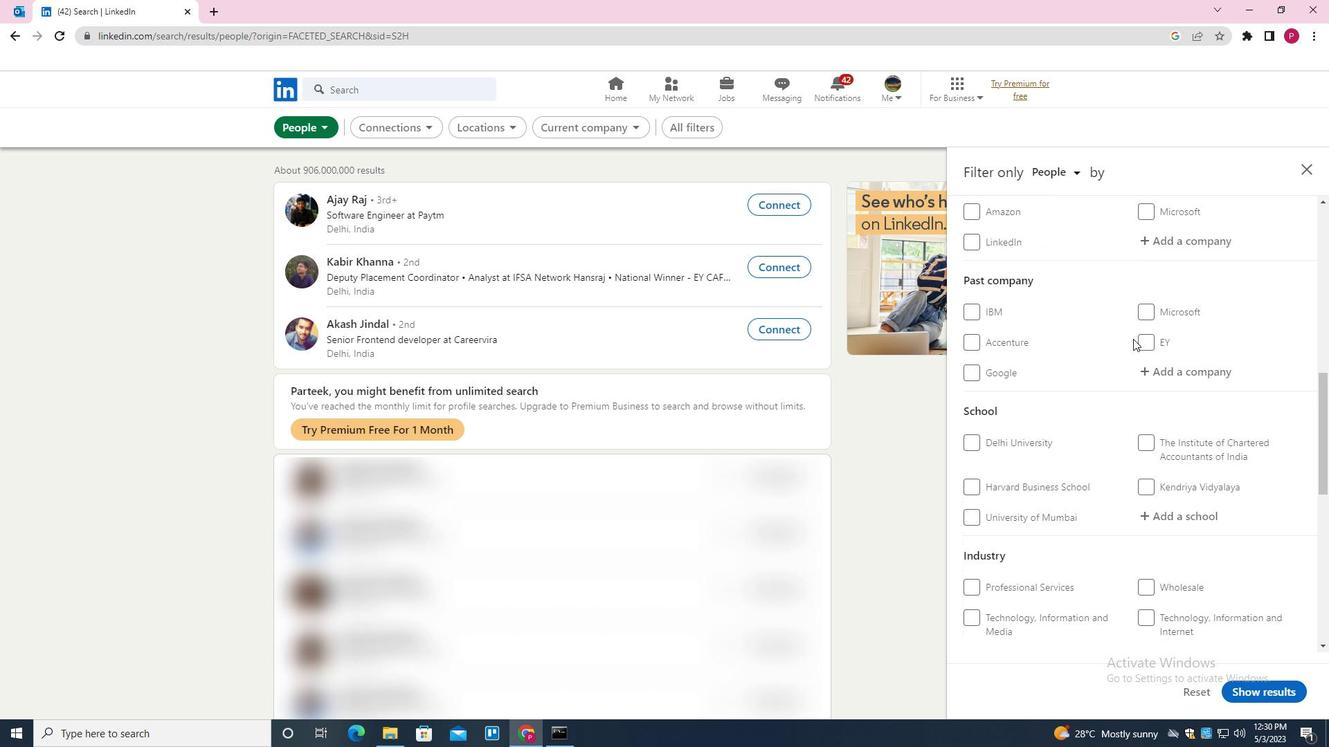 
Action: Mouse moved to (1124, 340)
Screenshot: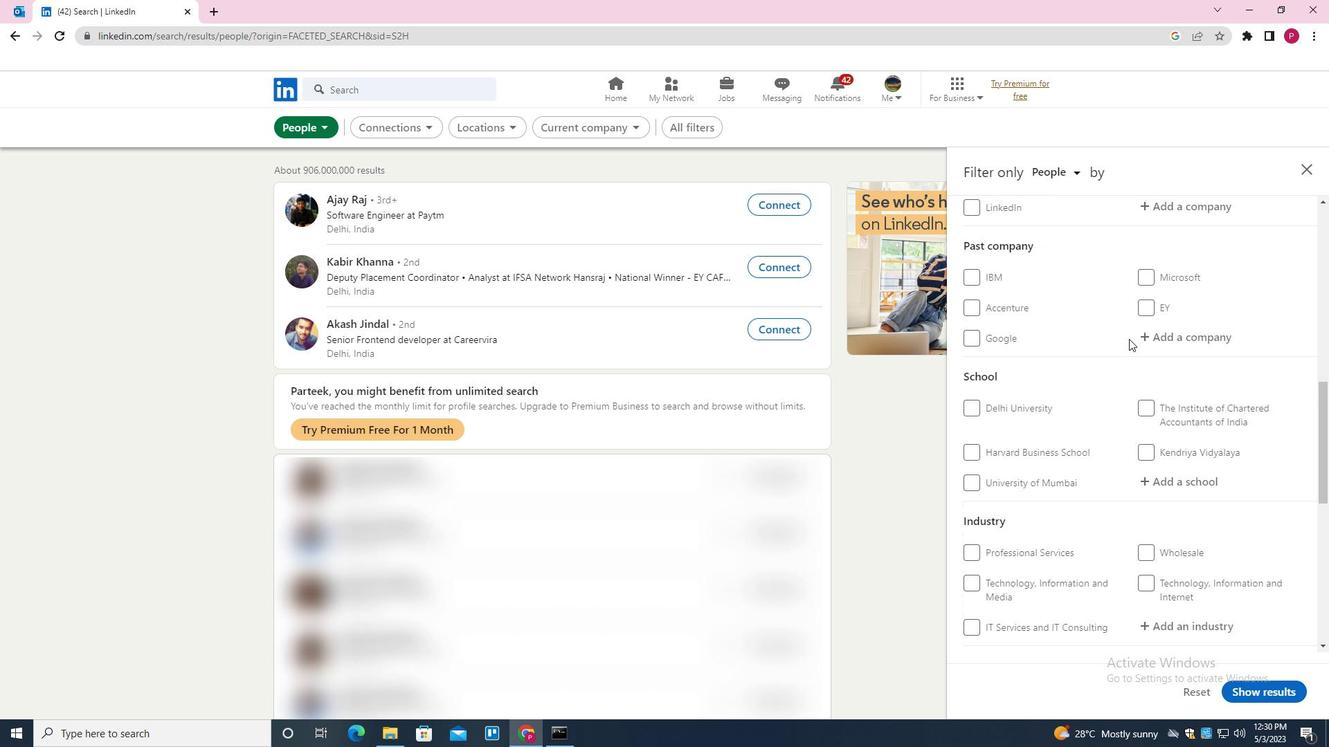 
Action: Mouse scrolled (1124, 339) with delta (0, 0)
Screenshot: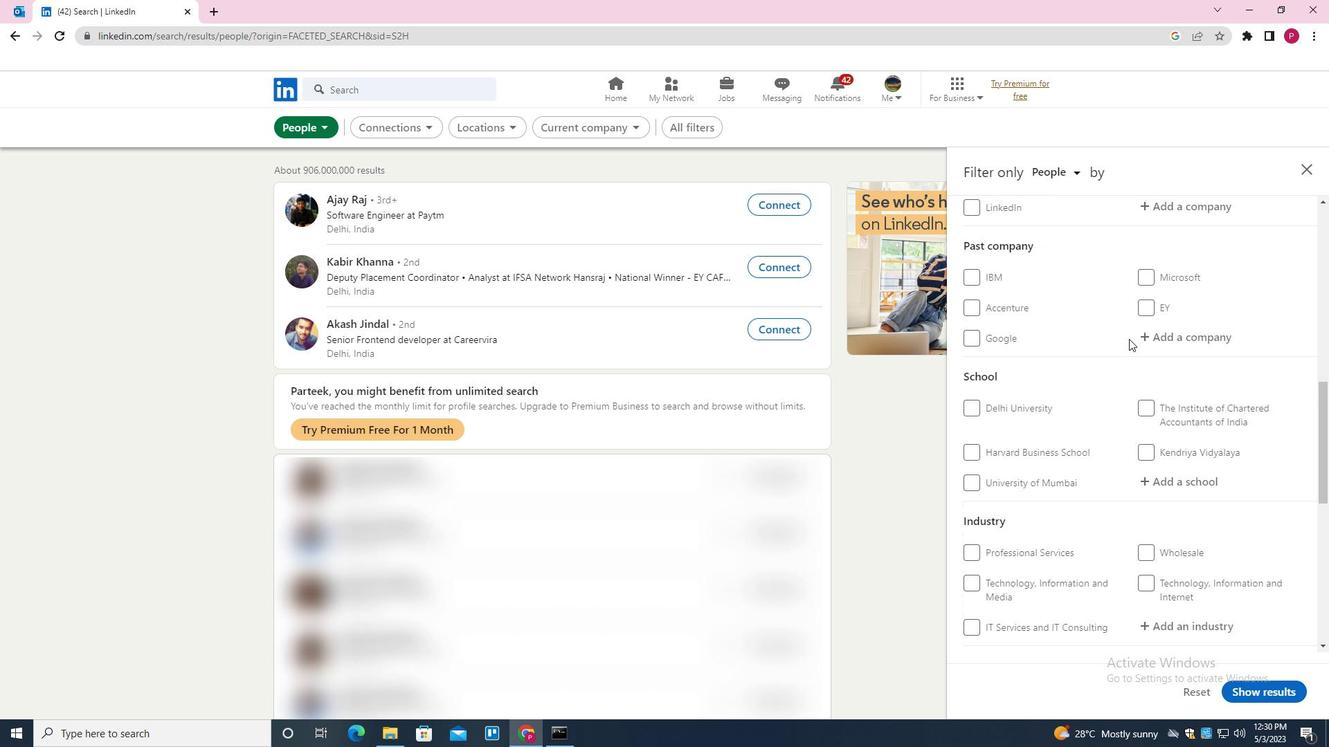 
Action: Mouse moved to (1122, 340)
Screenshot: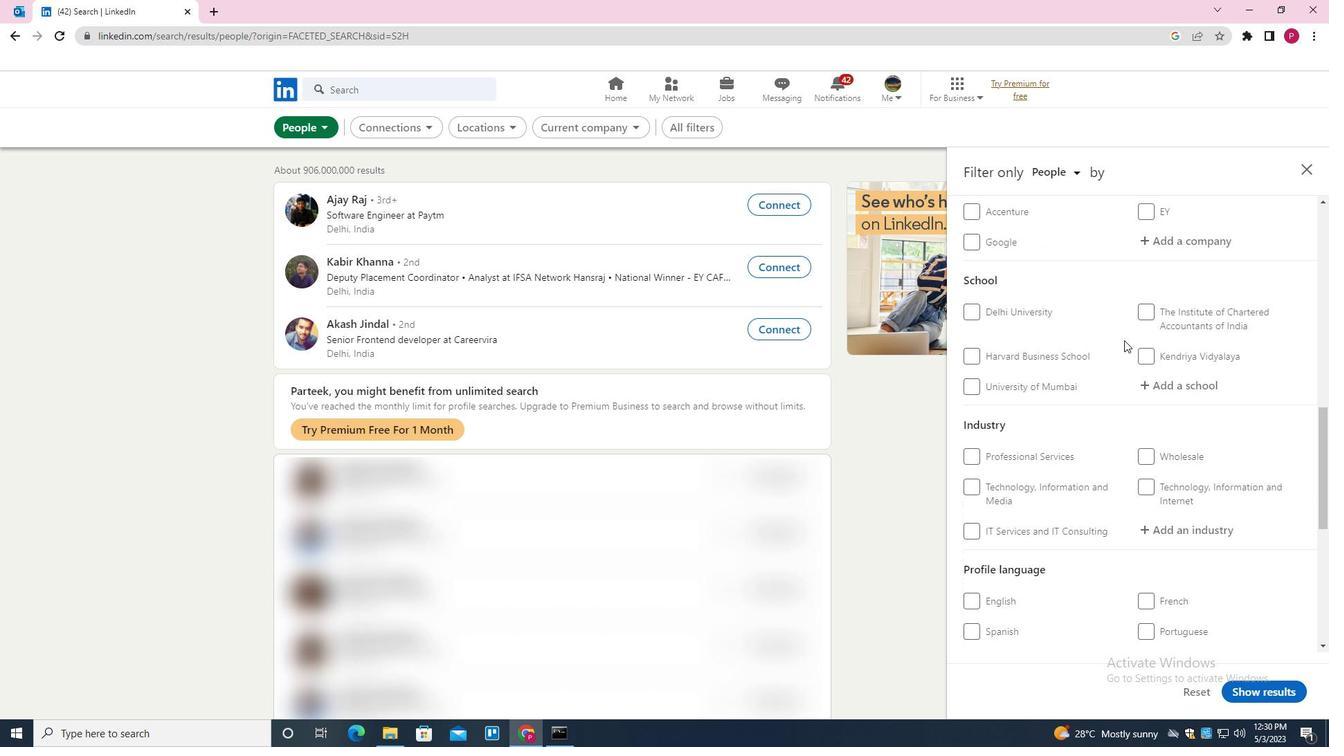 
Action: Mouse scrolled (1122, 339) with delta (0, 0)
Screenshot: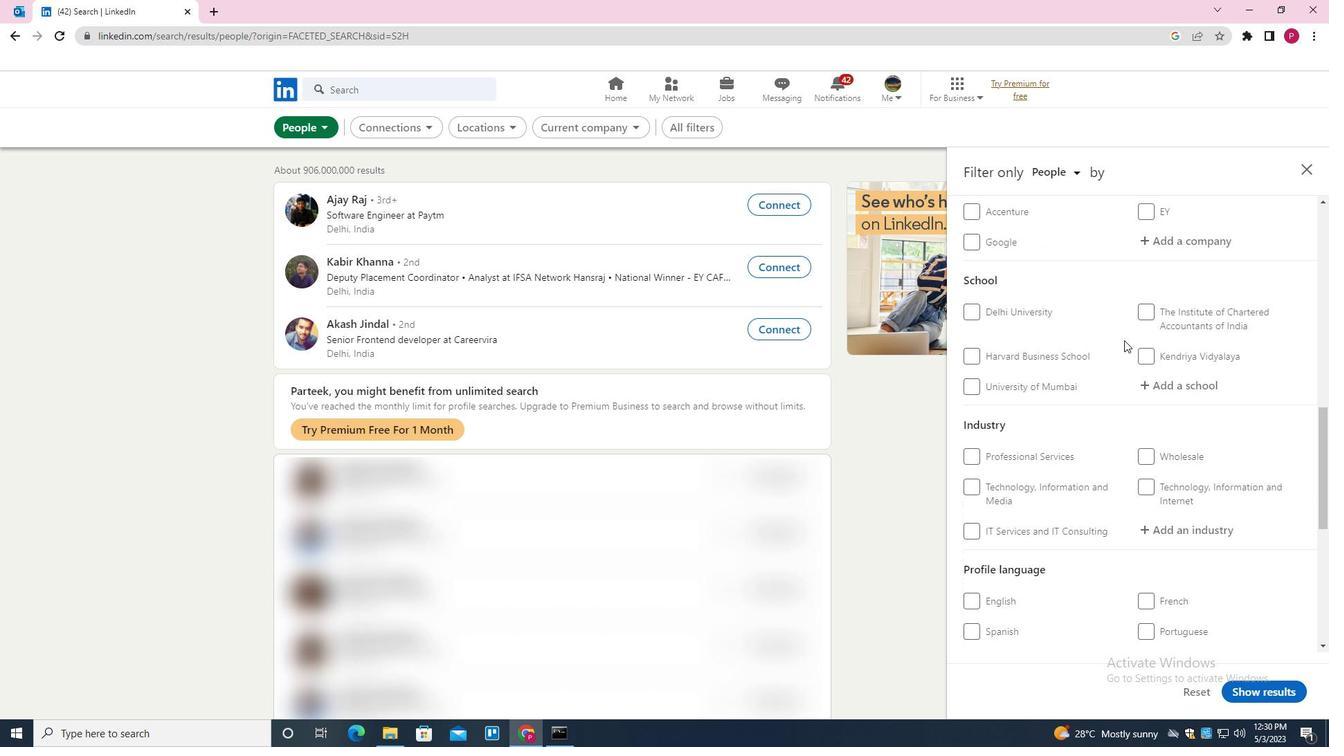 
Action: Mouse moved to (1113, 341)
Screenshot: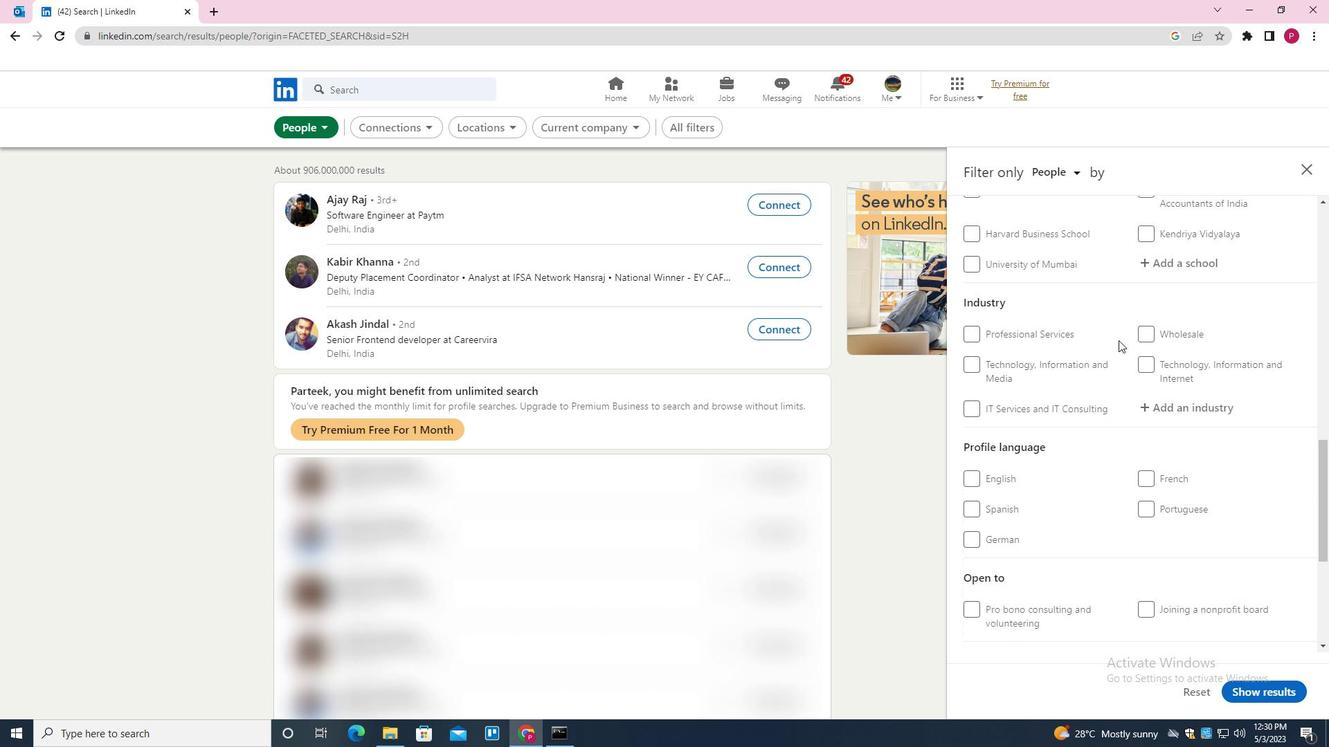 
Action: Mouse scrolled (1113, 340) with delta (0, 0)
Screenshot: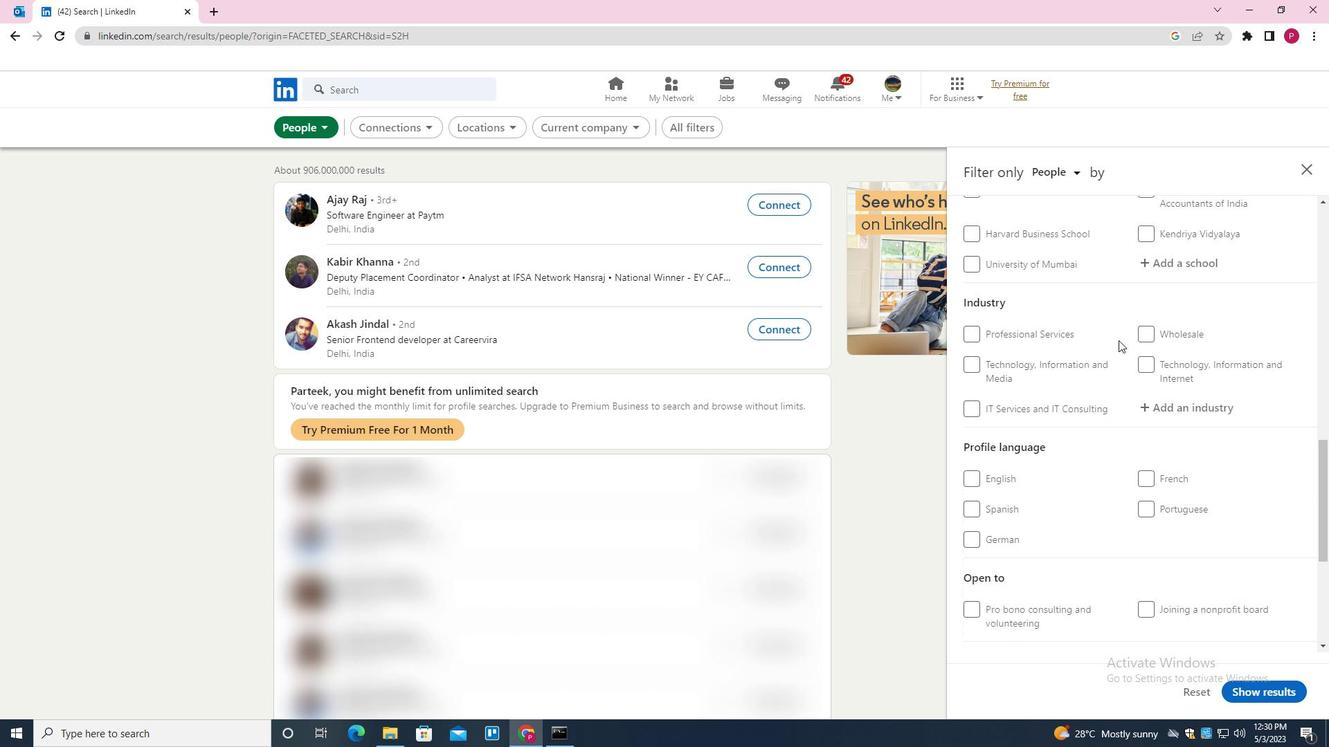 
Action: Mouse moved to (998, 319)
Screenshot: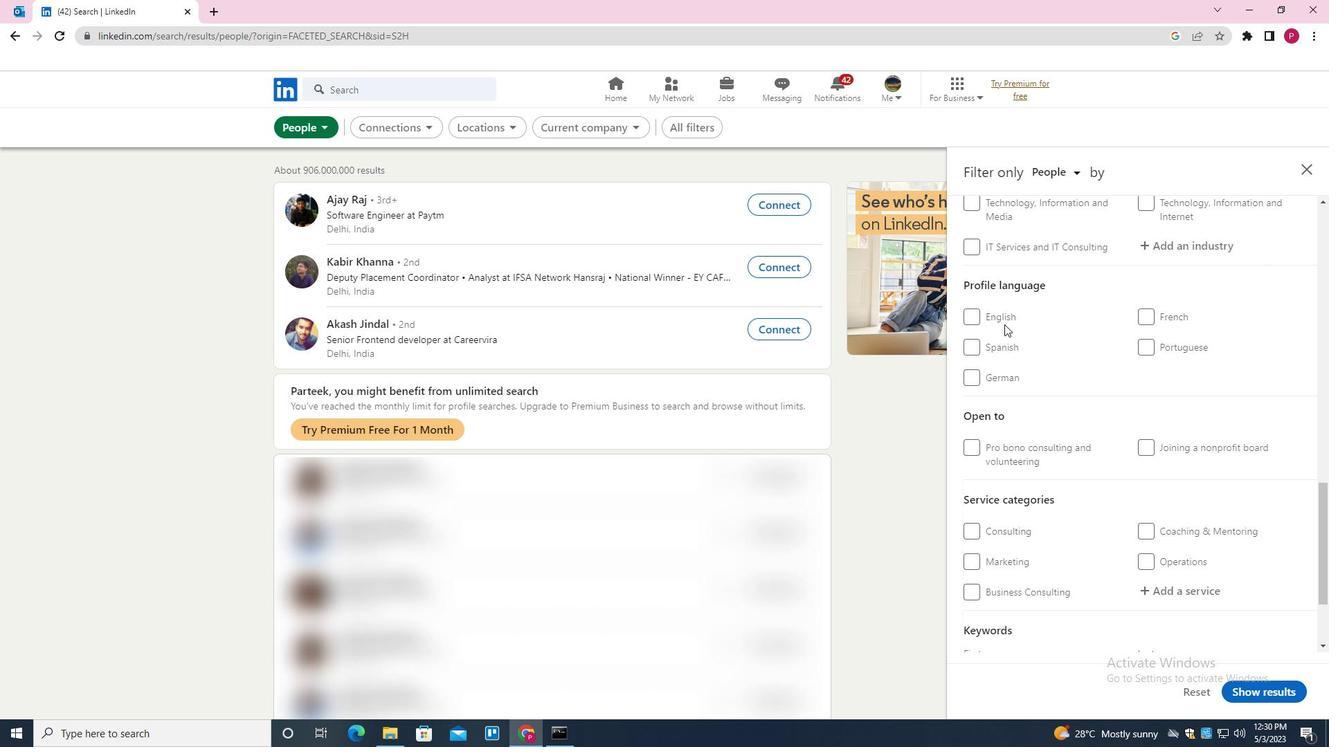 
Action: Mouse pressed left at (998, 319)
Screenshot: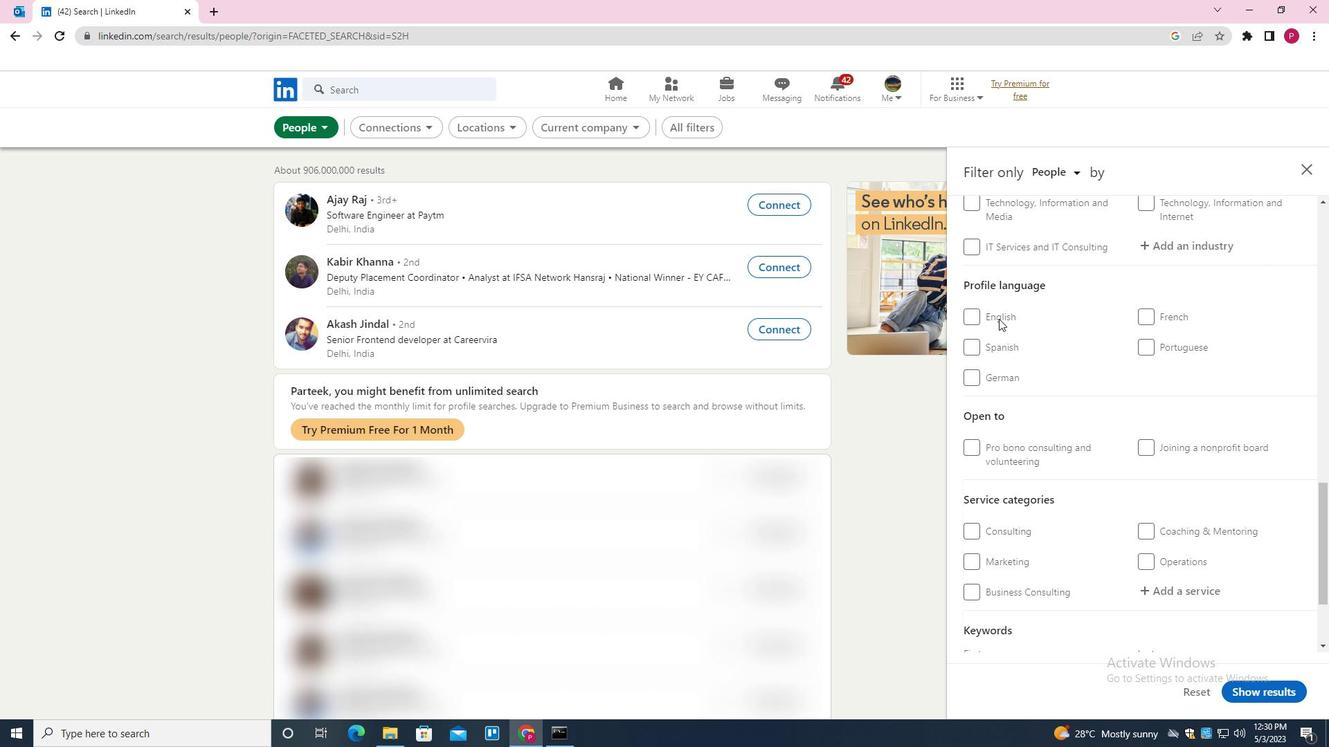 
Action: Mouse moved to (1077, 362)
Screenshot: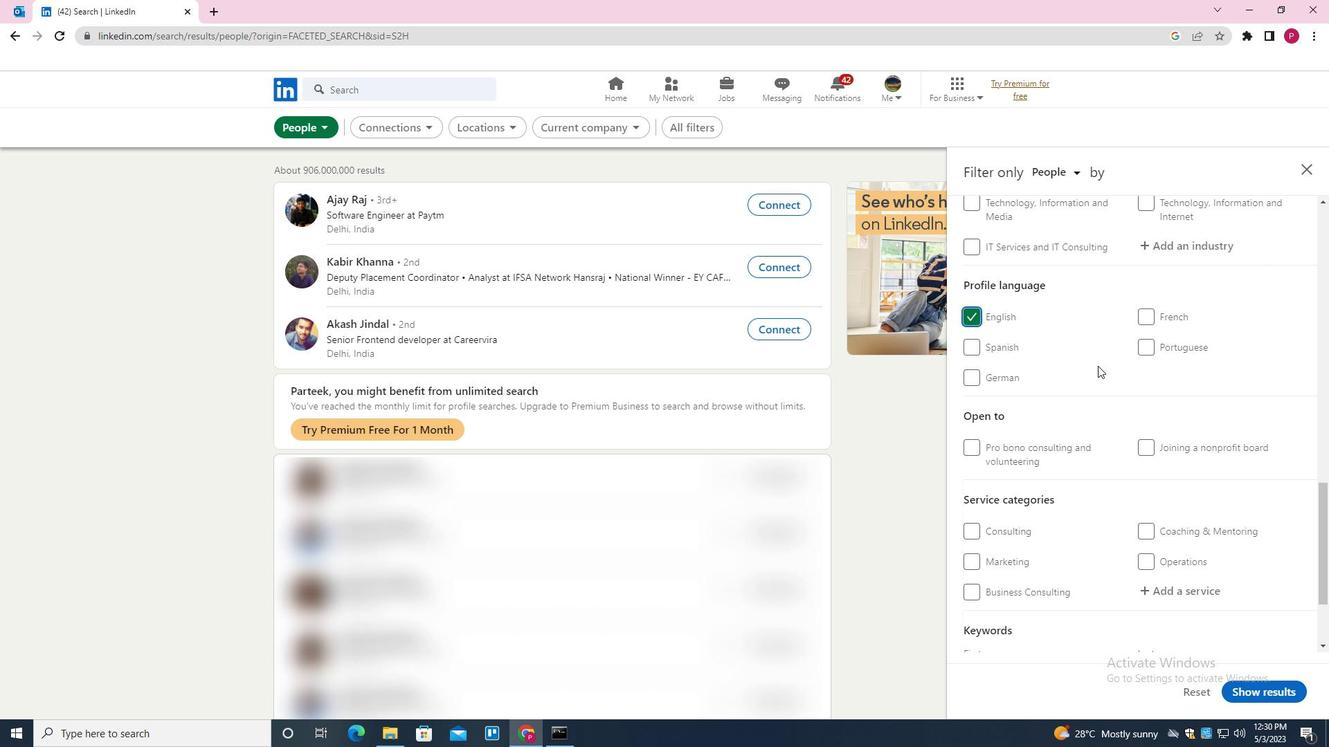 
Action: Mouse scrolled (1077, 363) with delta (0, 0)
Screenshot: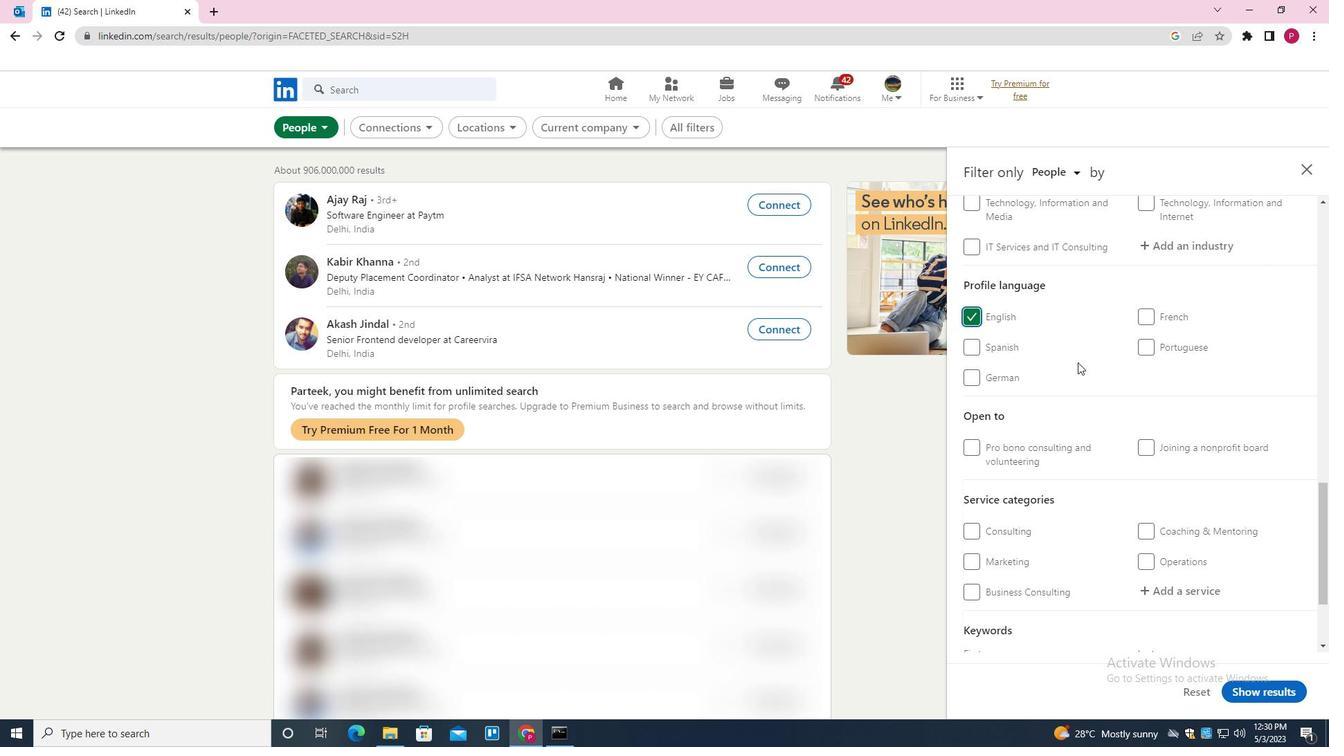
Action: Mouse scrolled (1077, 363) with delta (0, 0)
Screenshot: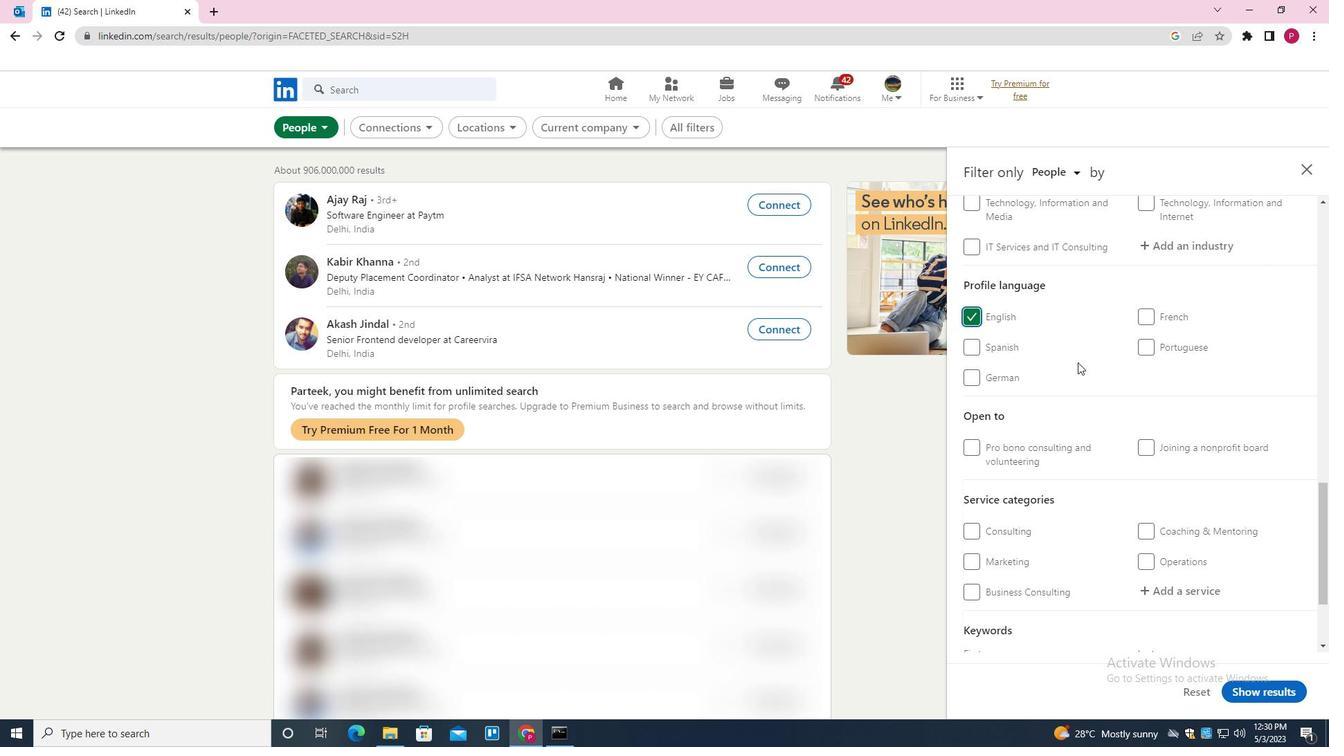 
Action: Mouse scrolled (1077, 363) with delta (0, 0)
Screenshot: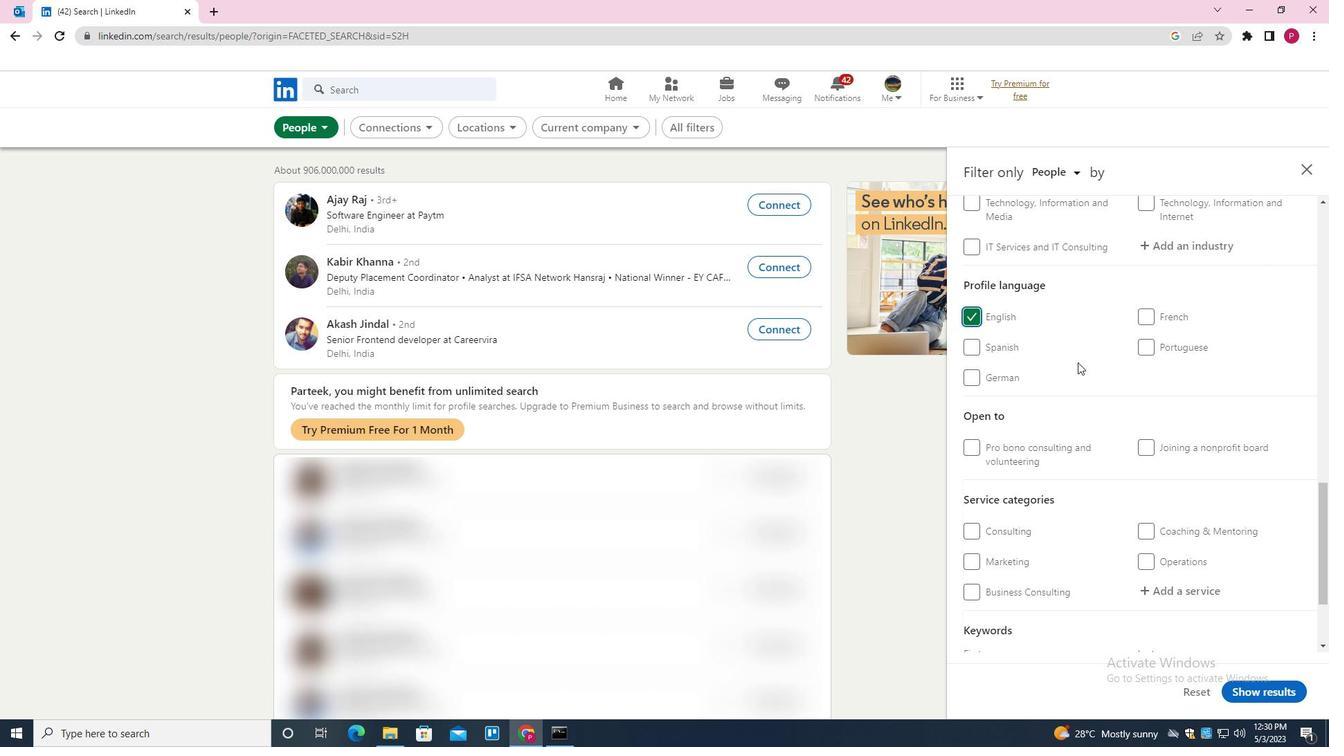 
Action: Mouse scrolled (1077, 363) with delta (0, 0)
Screenshot: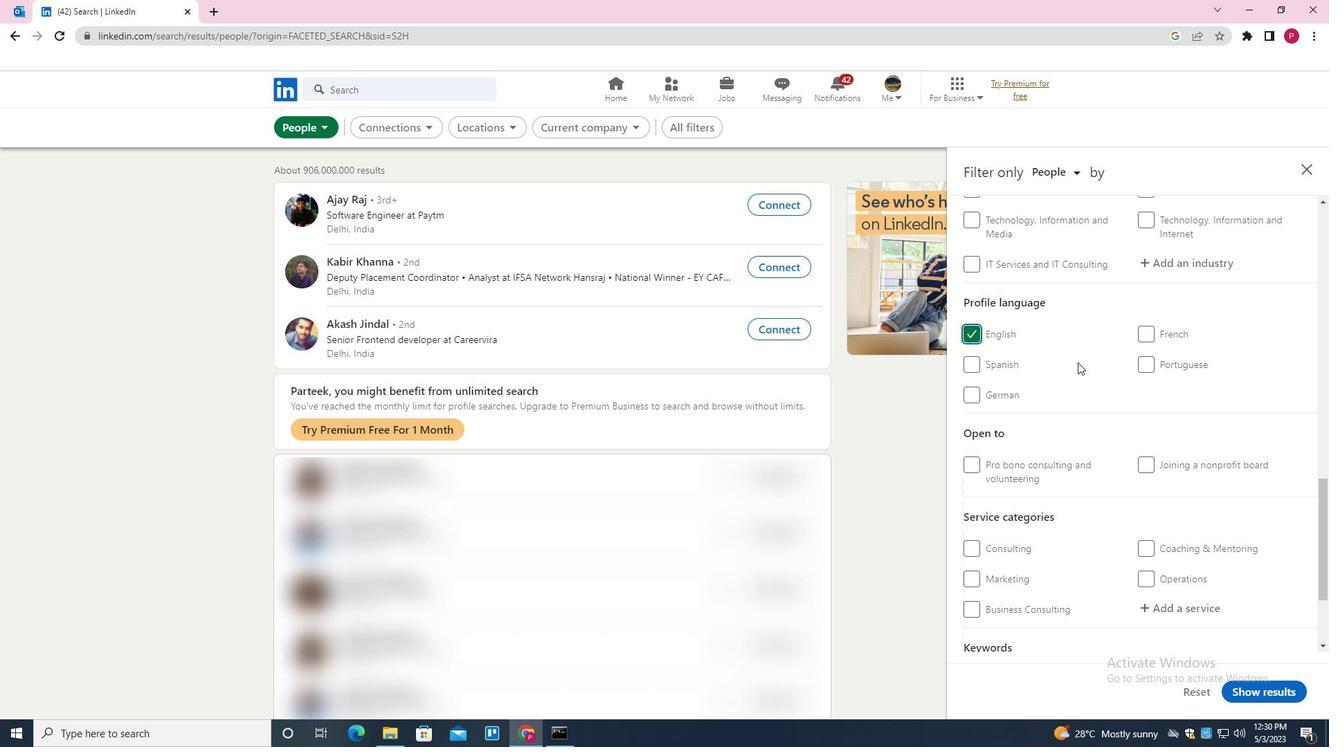 
Action: Mouse scrolled (1077, 363) with delta (0, 0)
Screenshot: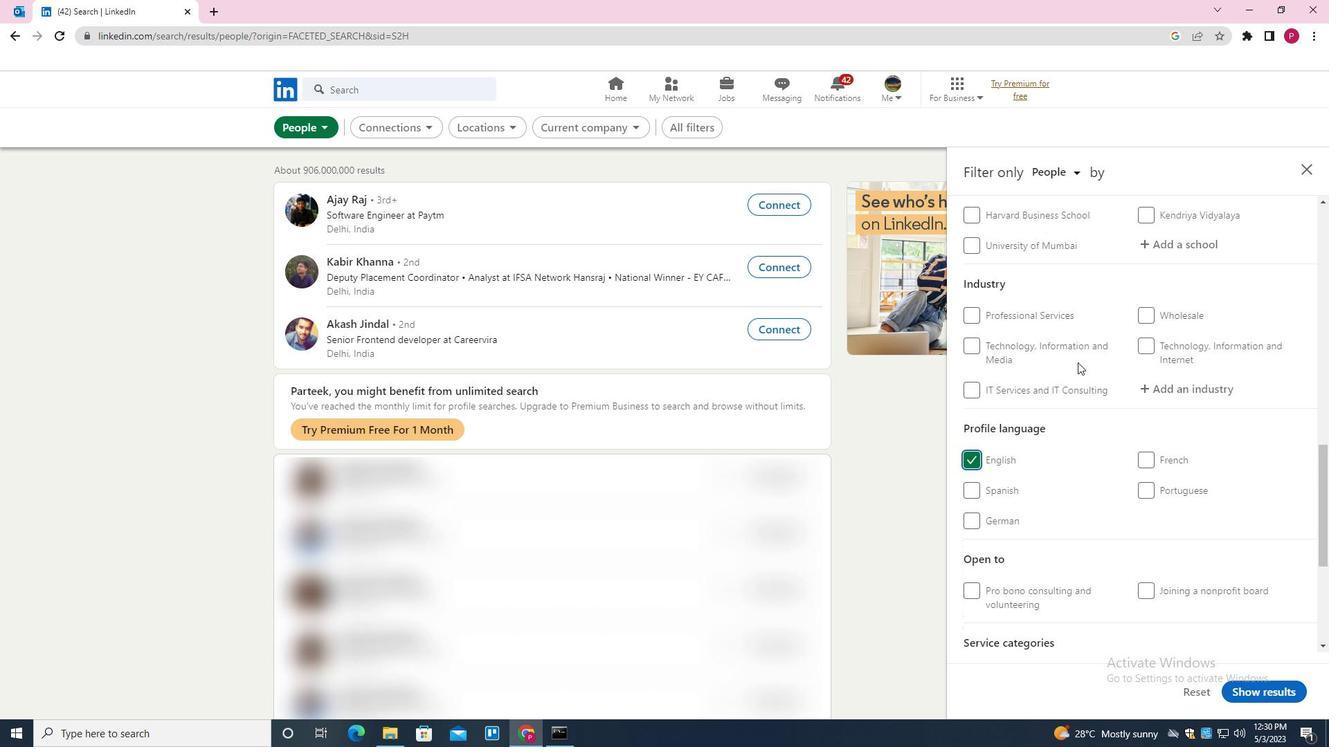 
Action: Mouse scrolled (1077, 363) with delta (0, 0)
Screenshot: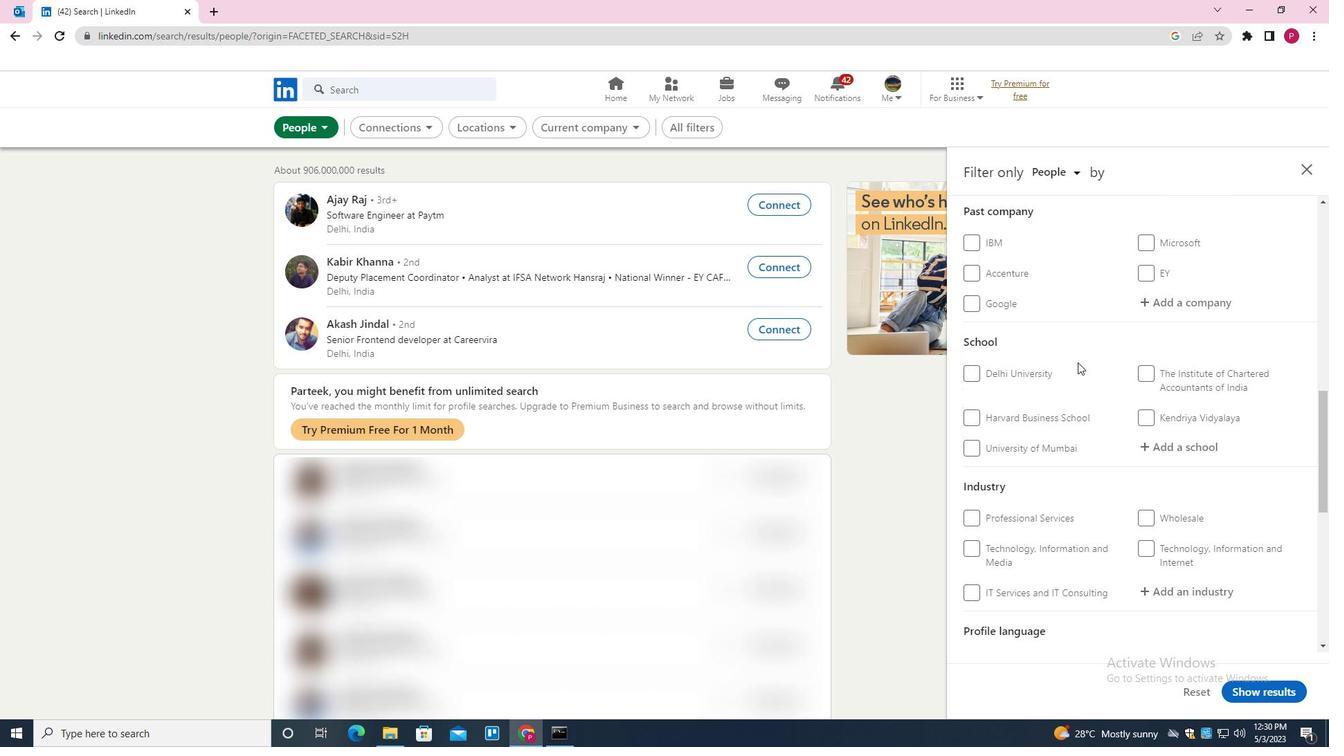 
Action: Mouse scrolled (1077, 363) with delta (0, 0)
Screenshot: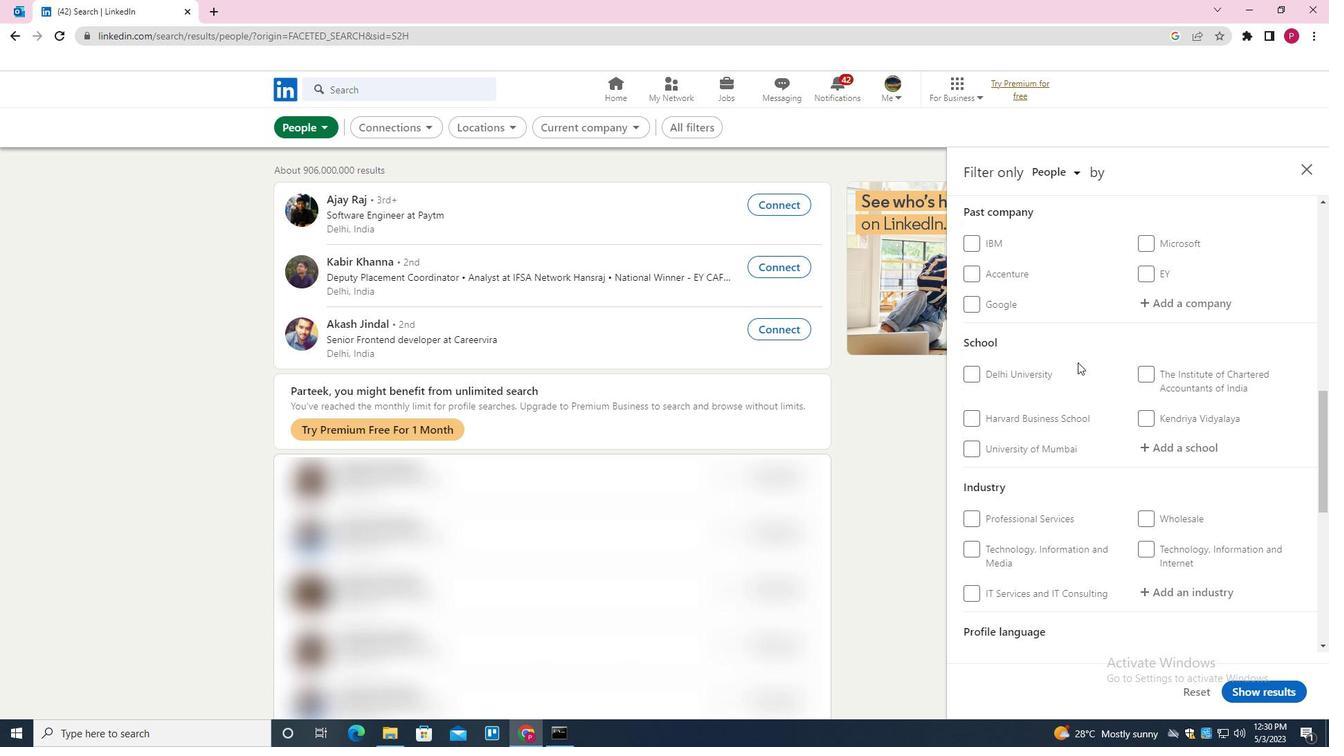 
Action: Mouse moved to (1167, 311)
Screenshot: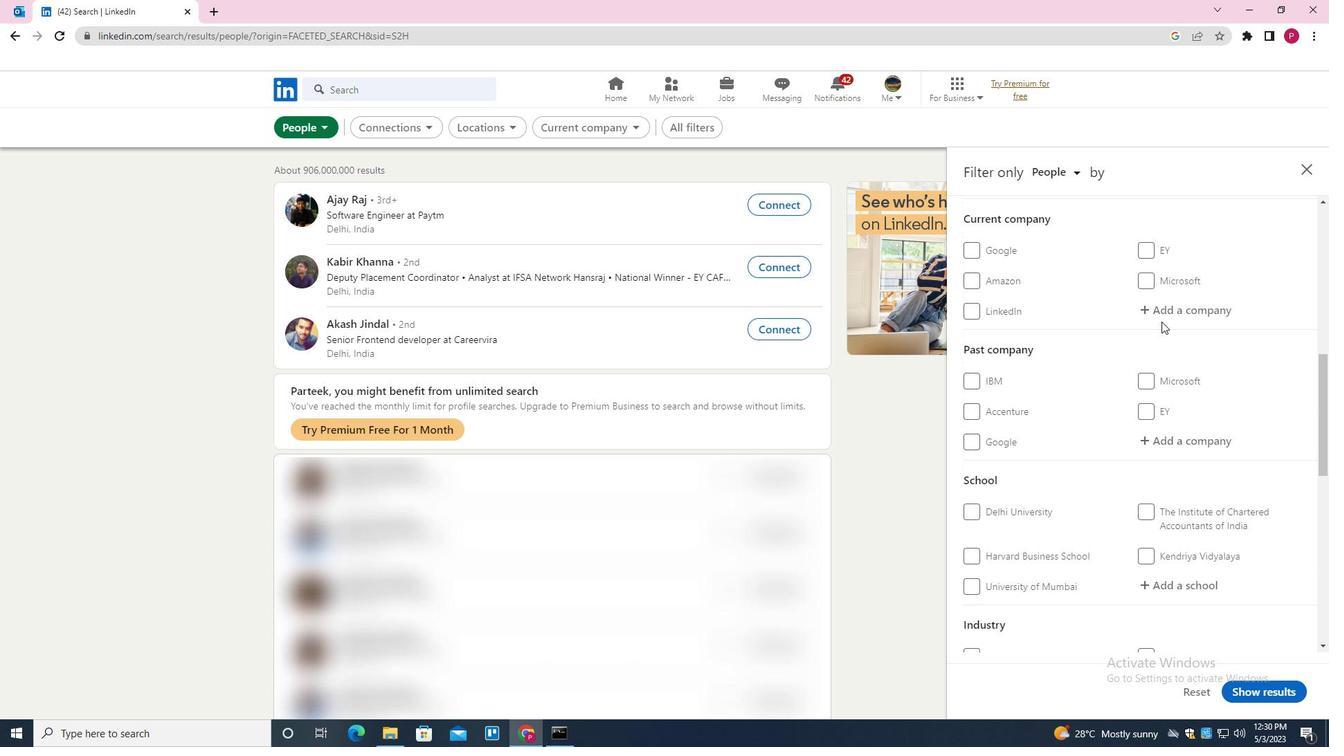 
Action: Mouse pressed left at (1167, 311)
Screenshot: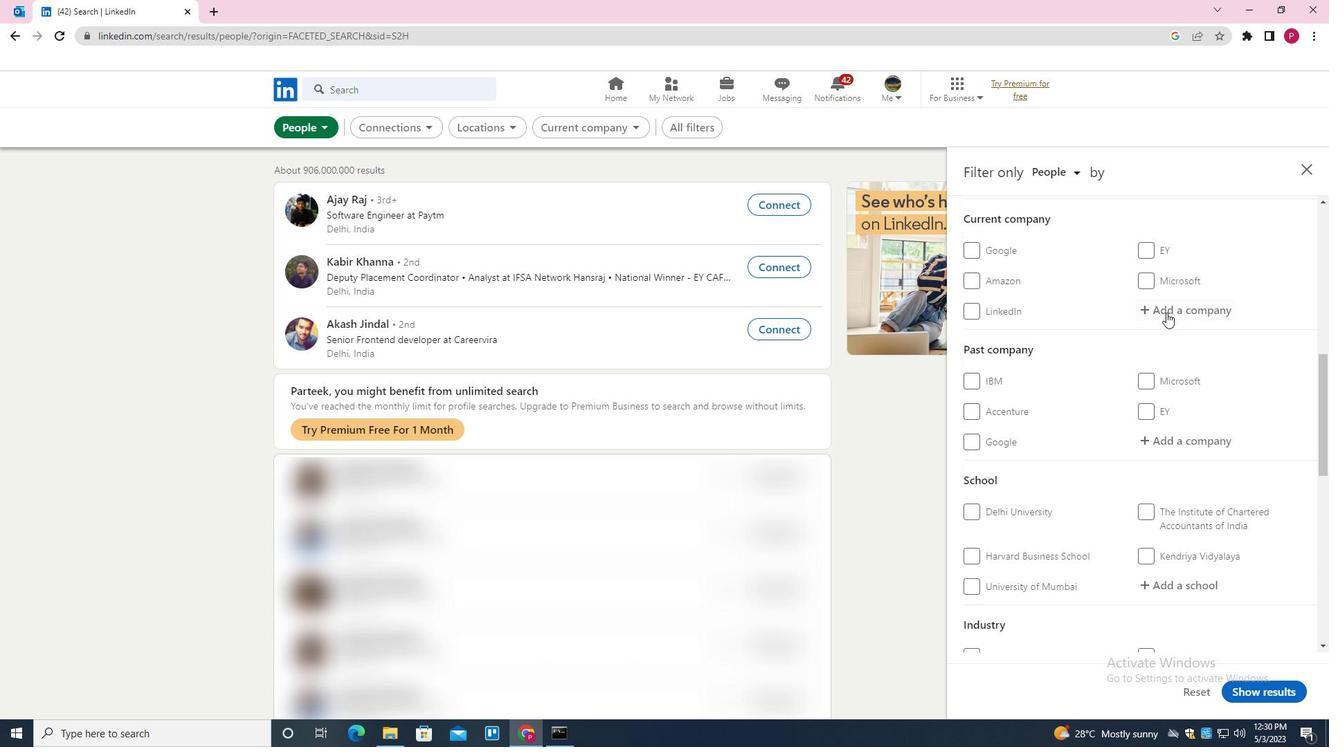 
Action: Mouse moved to (1140, 321)
Screenshot: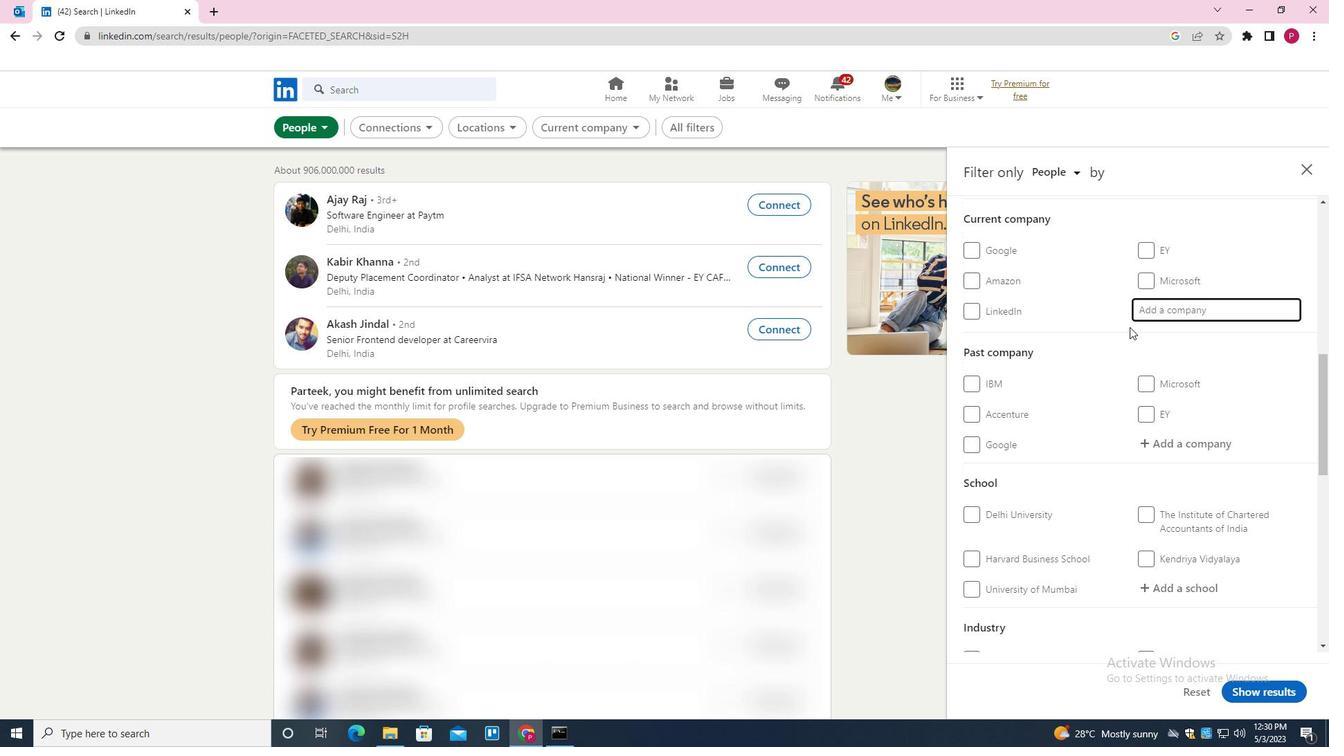 
Action: Key pressed ctrl+M<Key.shift>ctrl+MASTEK<Key.down><Key.enter>
Screenshot: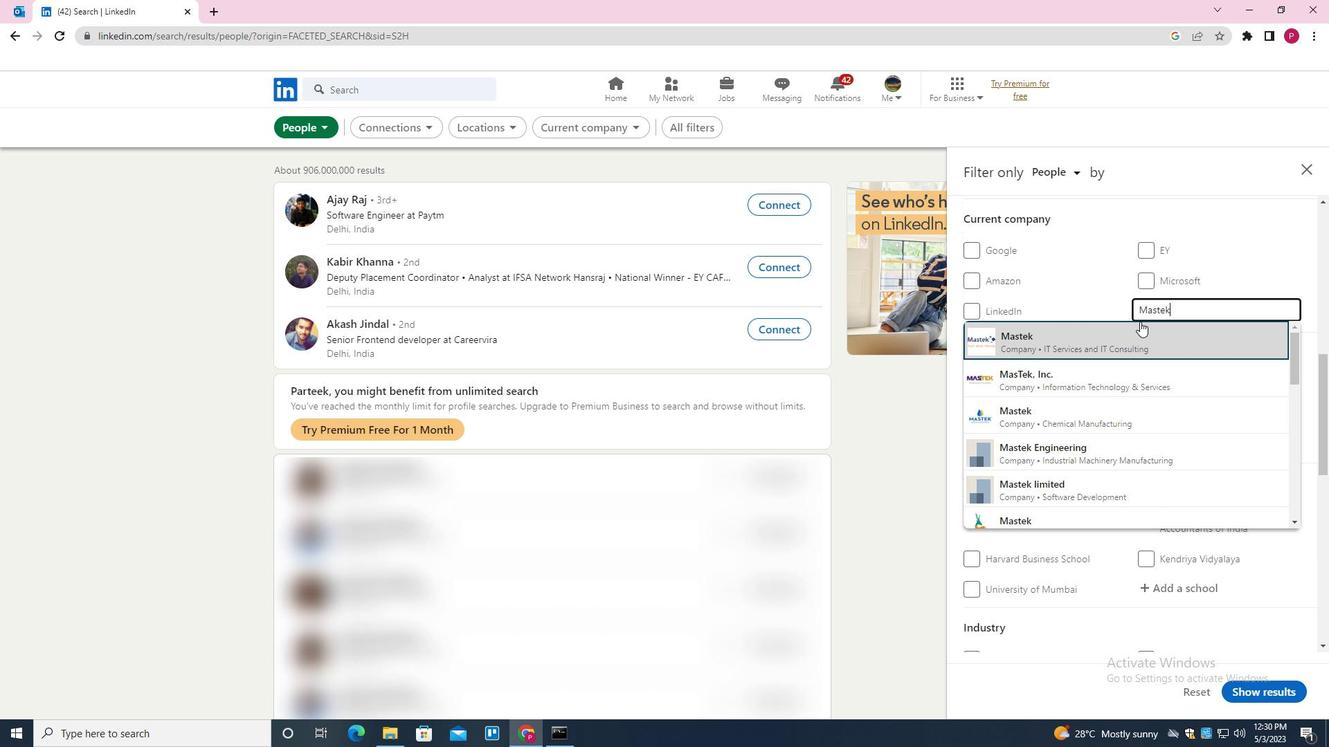 
Action: Mouse moved to (1150, 366)
Screenshot: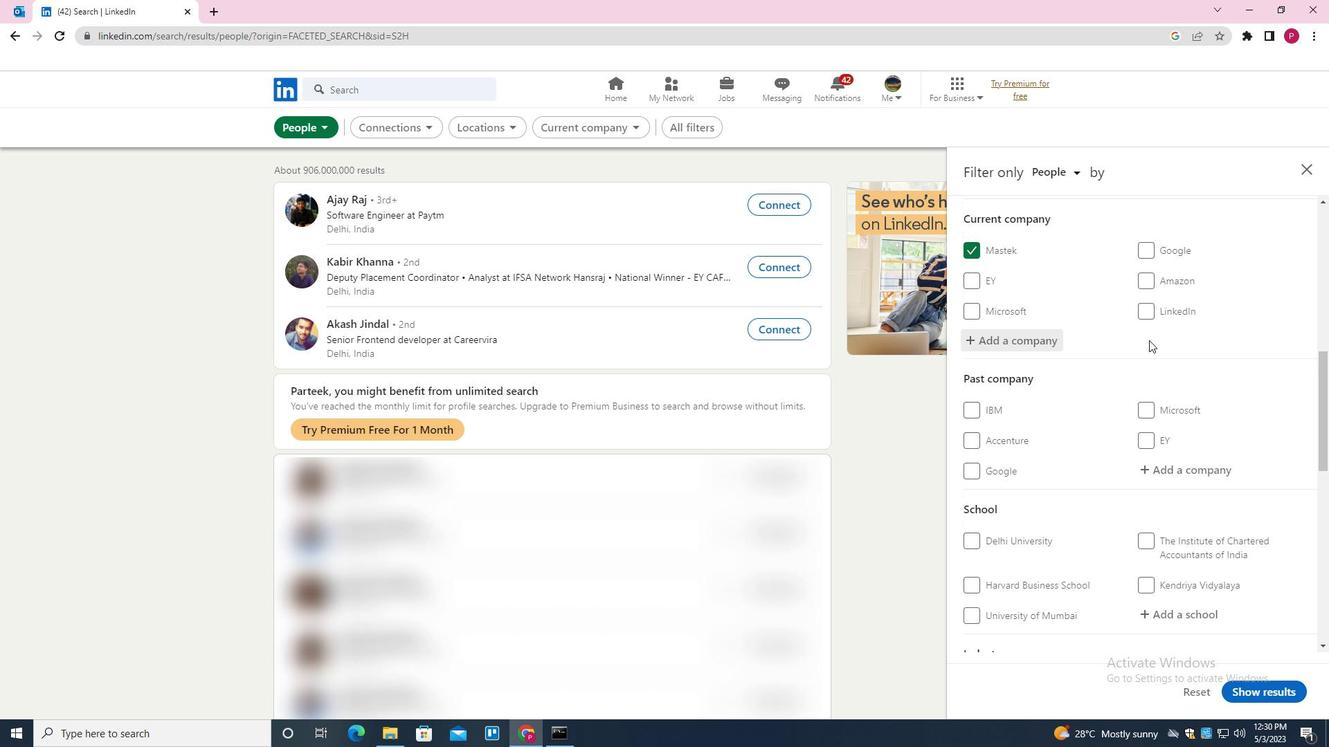 
Action: Mouse scrolled (1150, 365) with delta (0, 0)
Screenshot: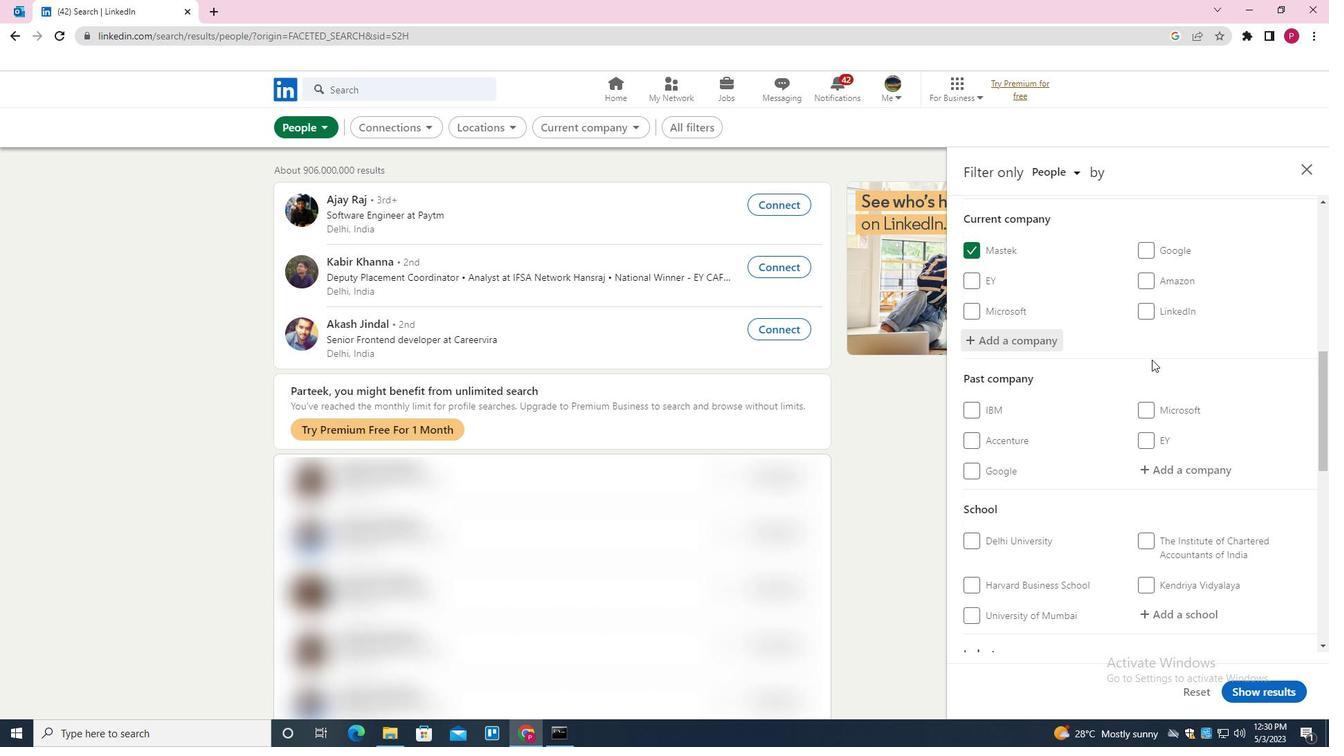 
Action: Mouse scrolled (1150, 365) with delta (0, 0)
Screenshot: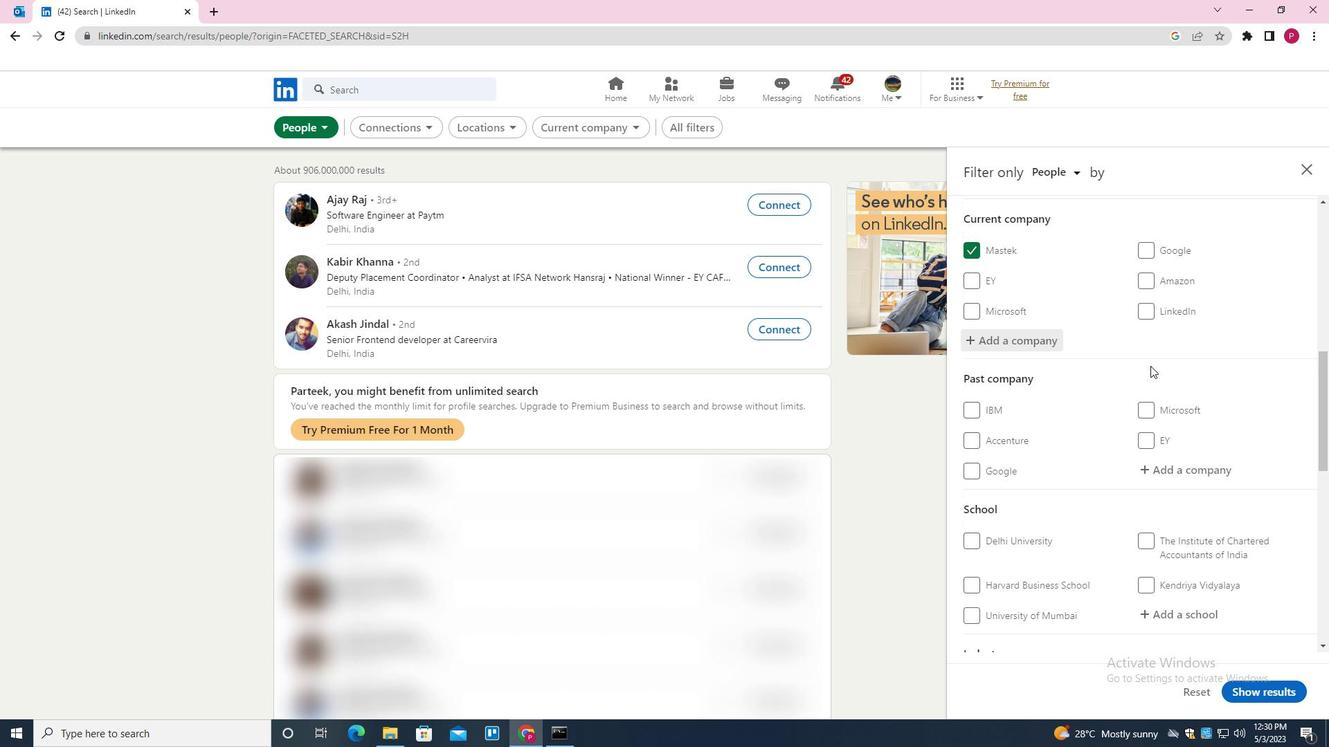 
Action: Mouse scrolled (1150, 365) with delta (0, 0)
Screenshot: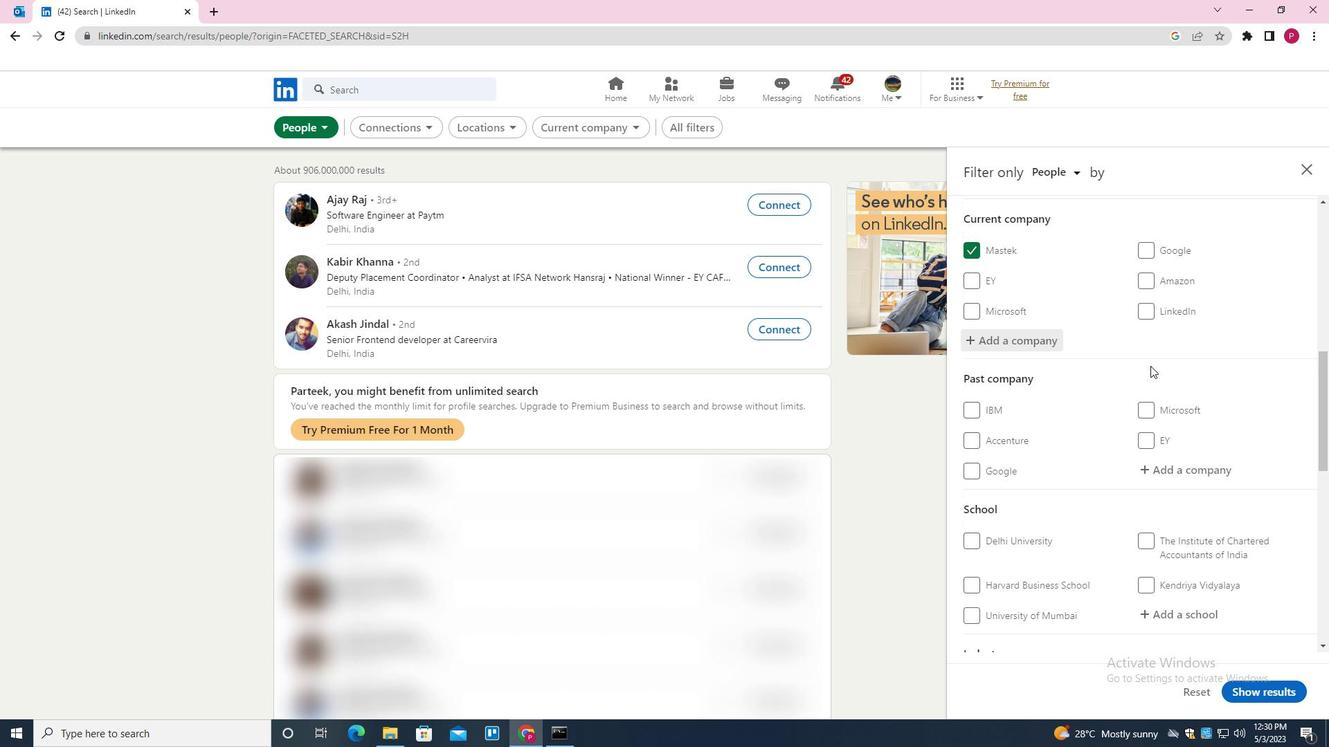 
Action: Mouse scrolled (1150, 365) with delta (0, 0)
Screenshot: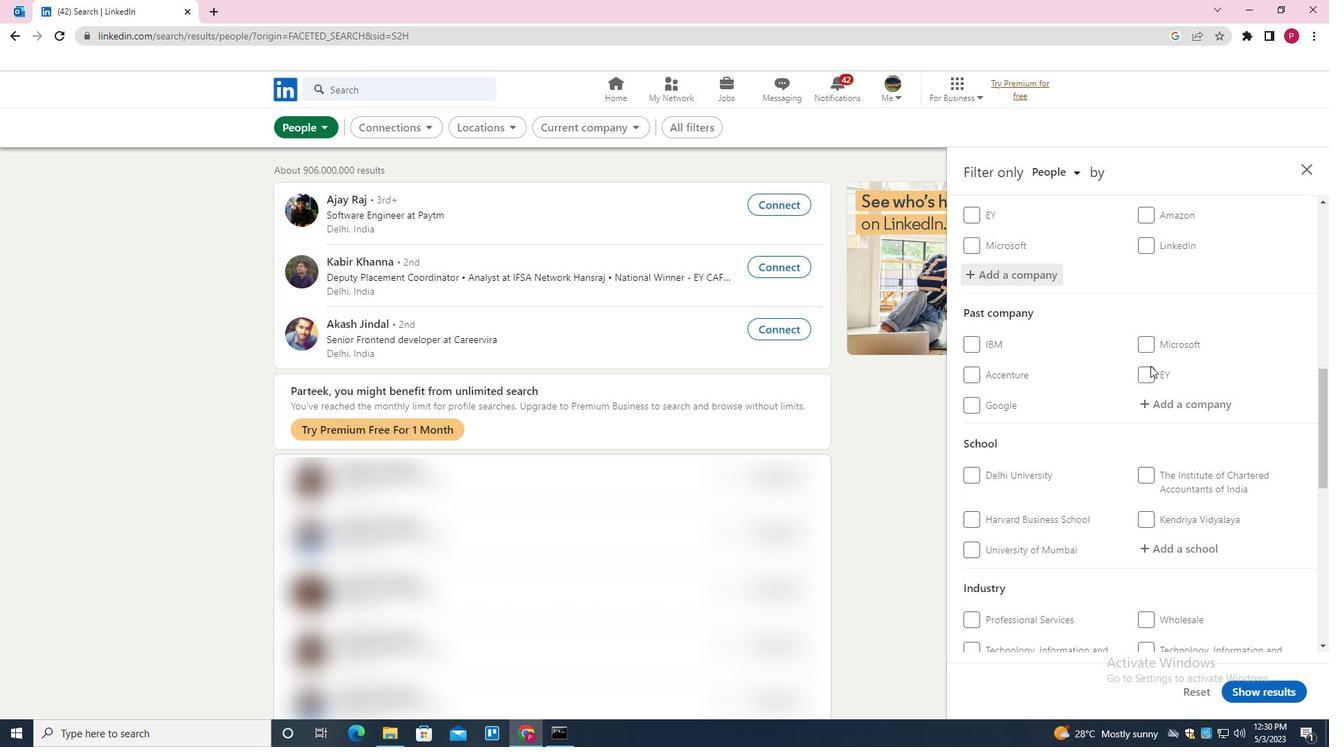 
Action: Mouse moved to (1178, 339)
Screenshot: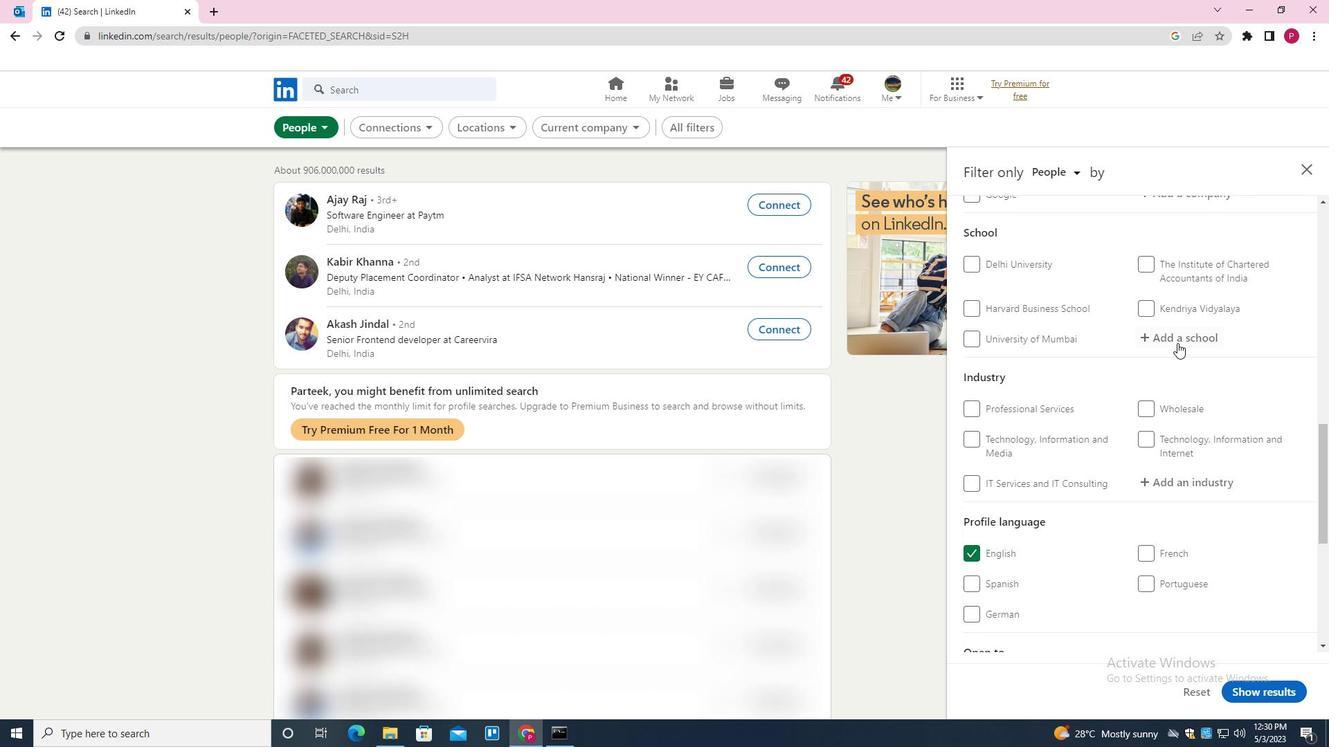 
Action: Mouse pressed left at (1178, 339)
Screenshot: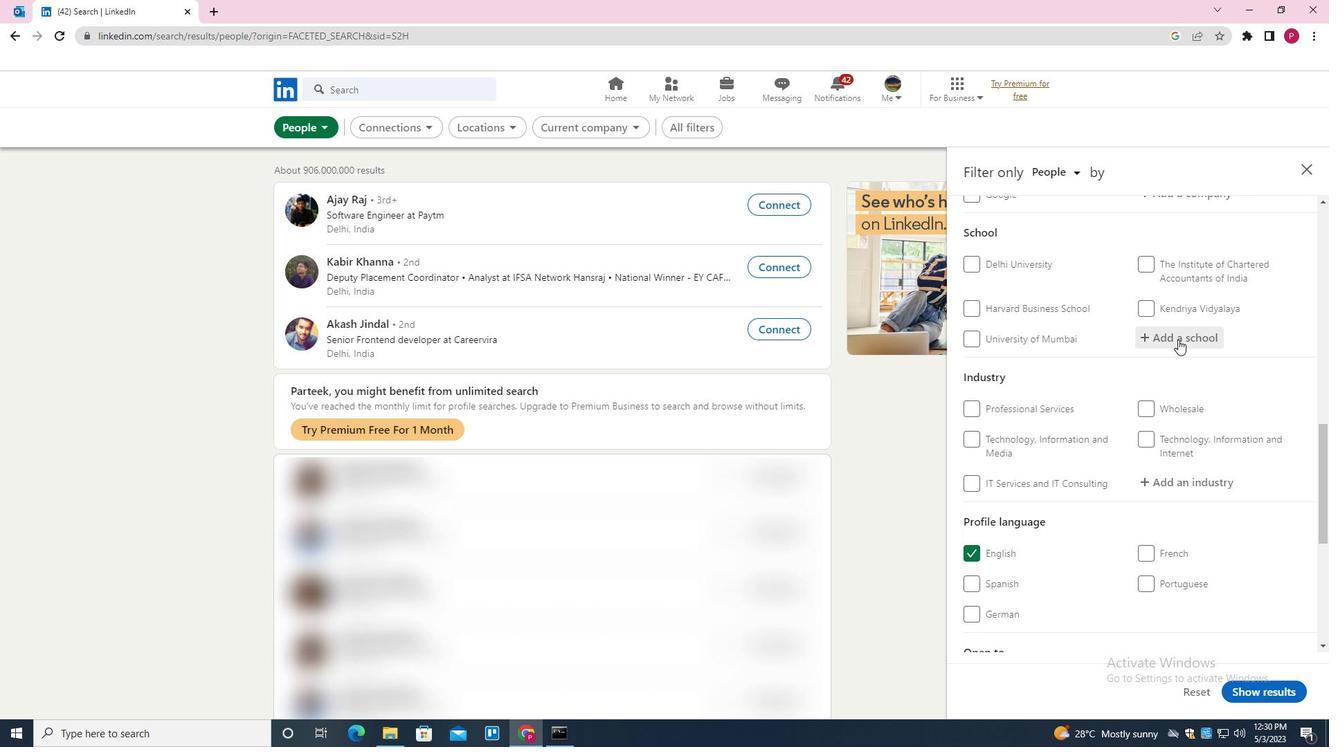 
Action: Key pressed <Key.shift><Key.shift><Key.shift><Key.shift><Key.shift><Key.shift><Key.shift>BIRLA<Key.space><Key.shift><Key.shift><Key.shift><Key.shift><Key.shift><Key.shift><Key.shift><Key.shift>INSTITUTE<Key.space>OF<Key.space><Key.shift>TECHNOLOGY<Key.space><Key.down><Key.down><Key.enter>
Screenshot: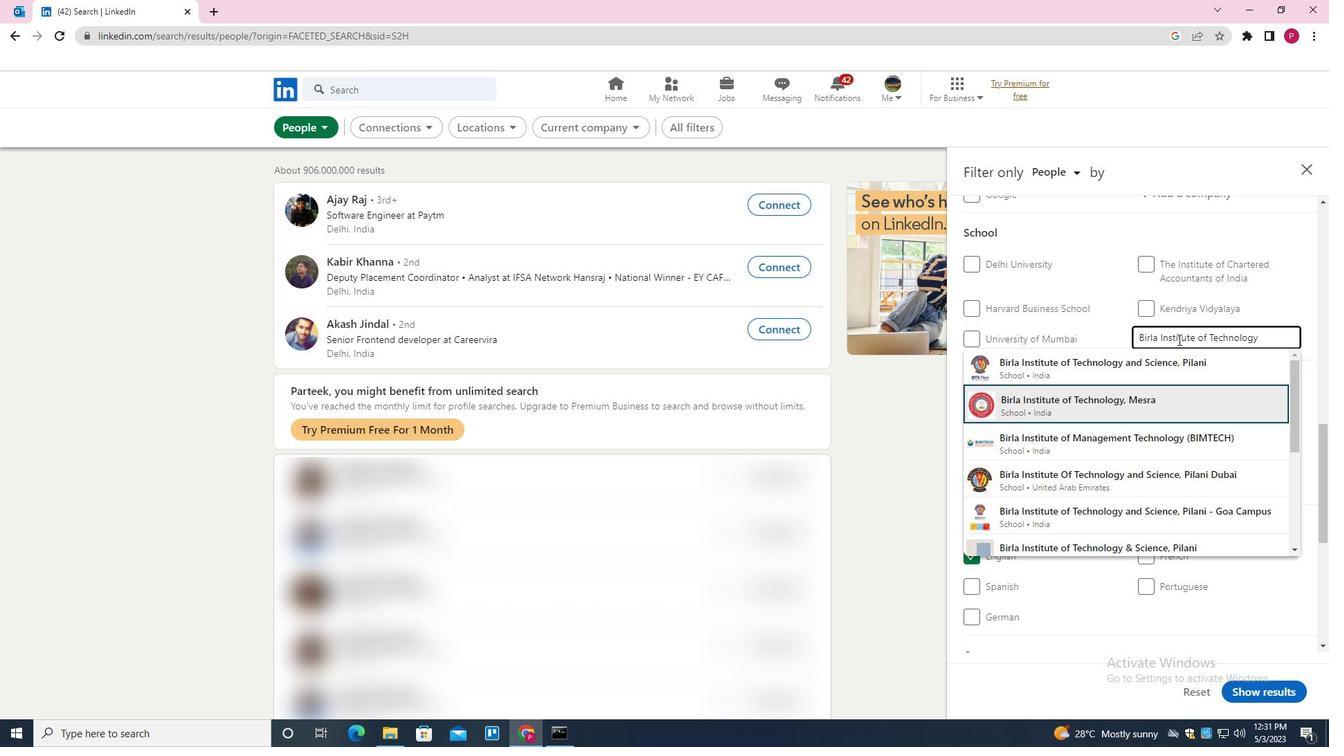 
Action: Mouse moved to (1169, 366)
Screenshot: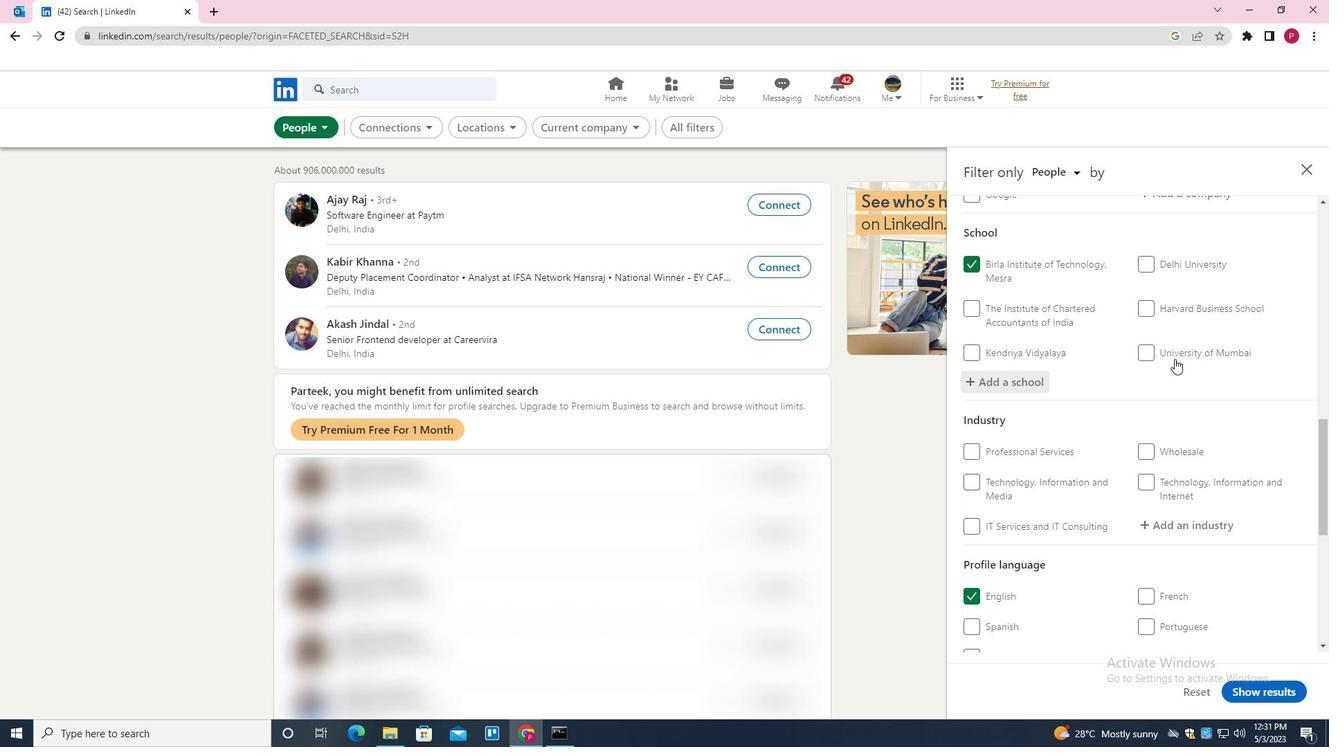 
Action: Mouse scrolled (1169, 366) with delta (0, 0)
Screenshot: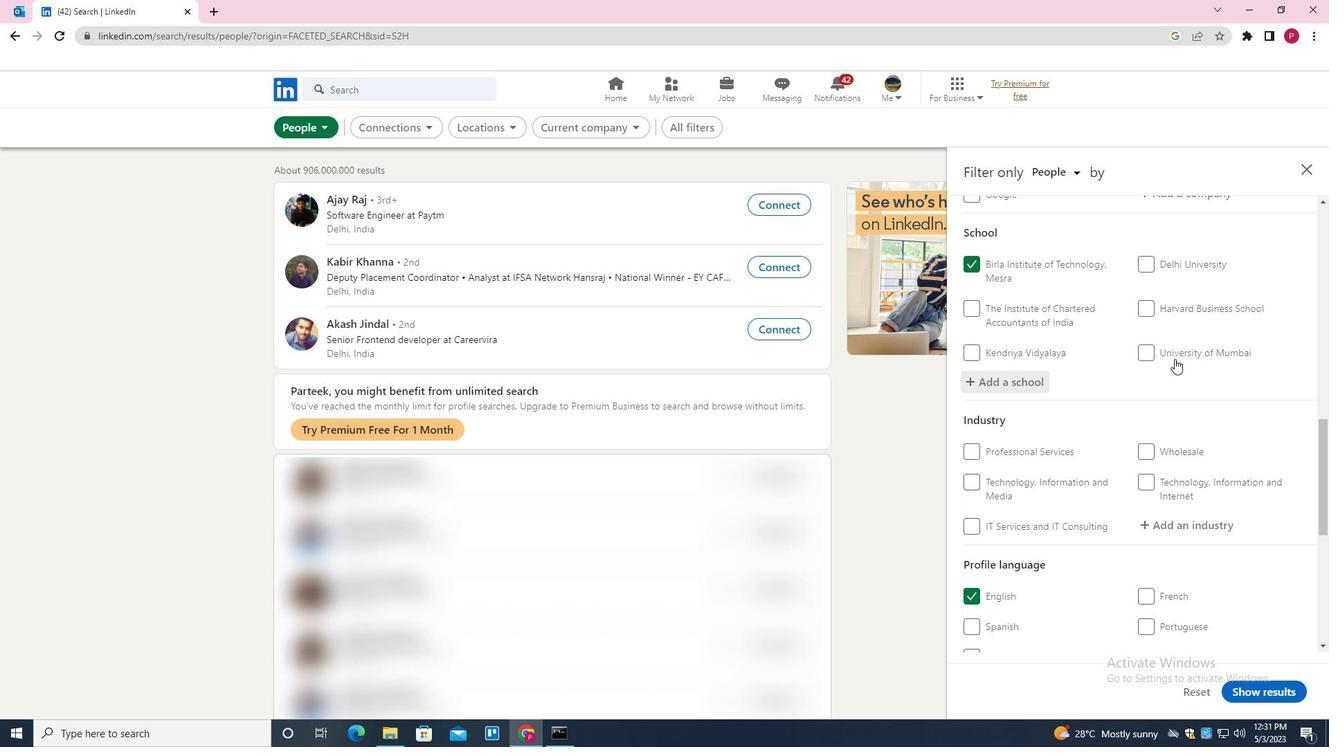 
Action: Mouse scrolled (1169, 366) with delta (0, 0)
Screenshot: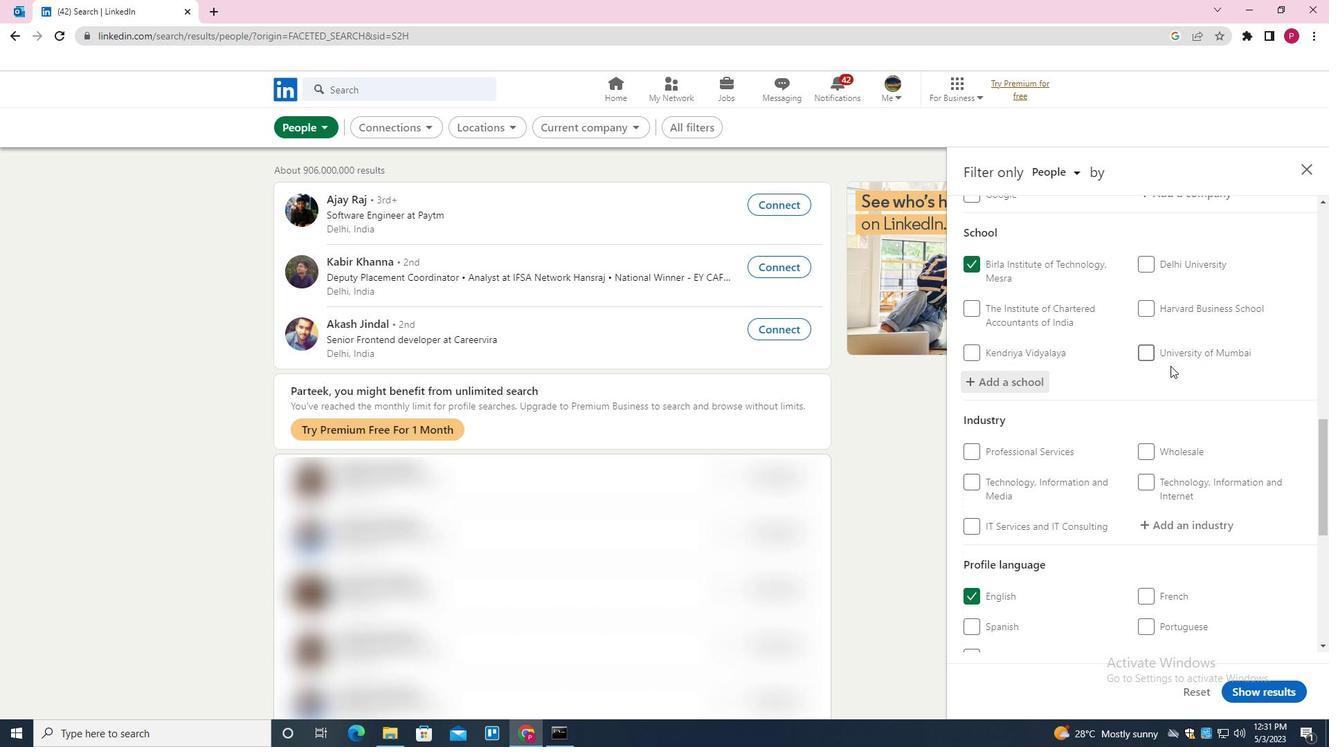 
Action: Mouse moved to (1169, 368)
Screenshot: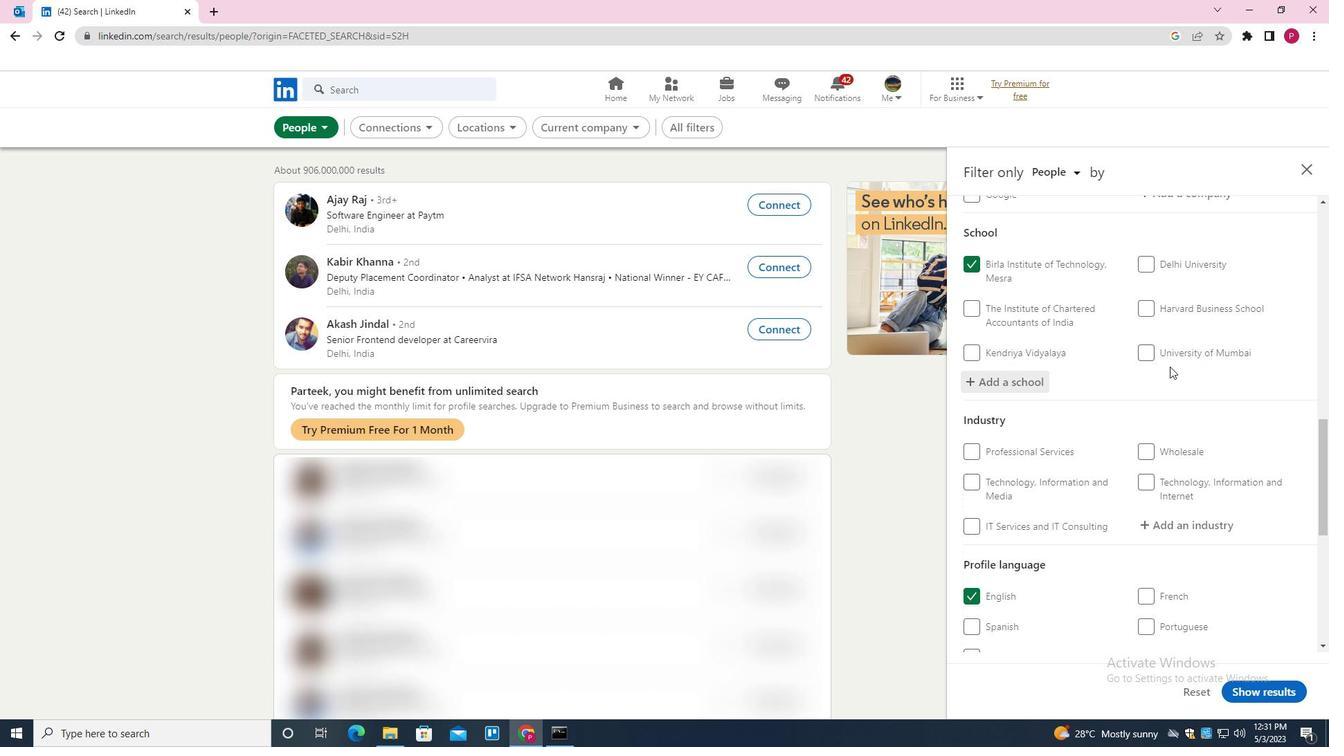 
Action: Mouse scrolled (1169, 367) with delta (0, 0)
Screenshot: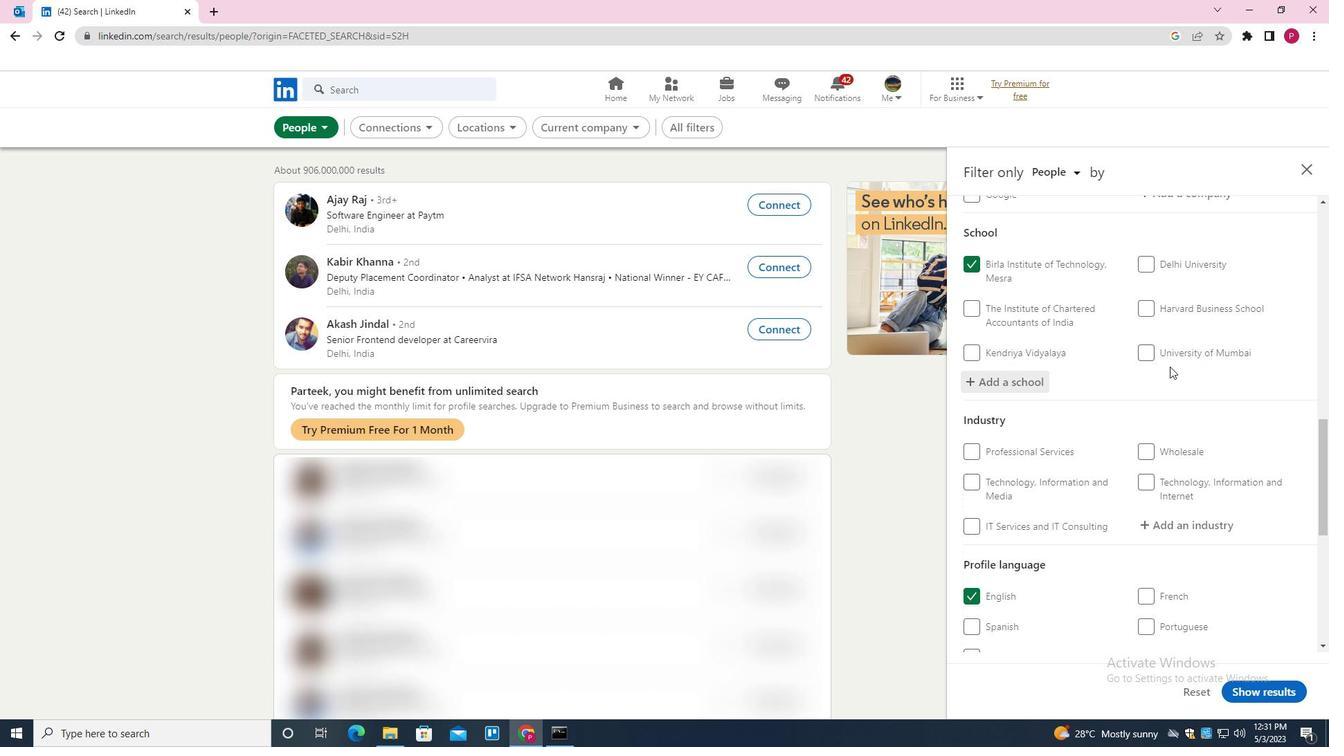 
Action: Mouse moved to (1188, 319)
Screenshot: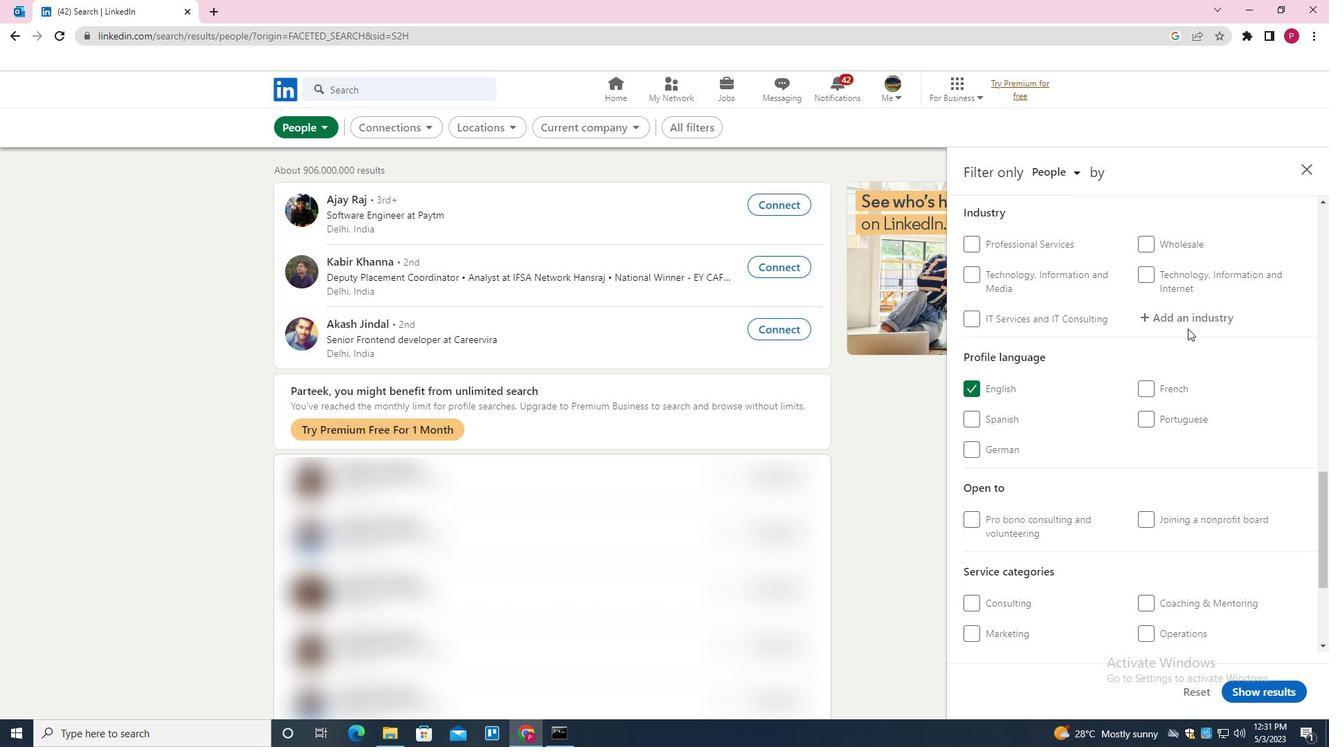 
Action: Mouse pressed left at (1188, 319)
Screenshot: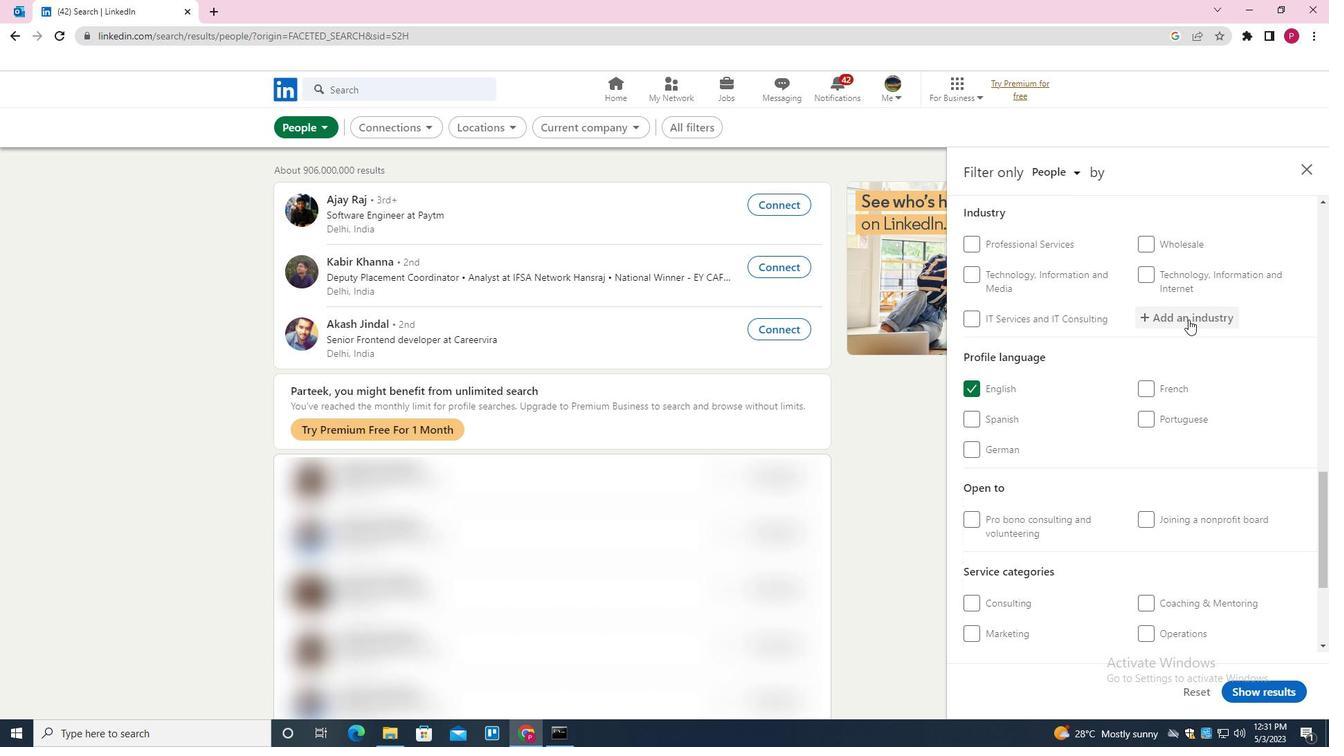 
Action: Key pressed <Key.shift><Key.shift><Key.shift><Key.shift><Key.shift><Key.shift><Key.shift><Key.shift><Key.shift>HOLDING<Key.space><Key.shift>COMPANIES<Key.down><Key.enter>
Screenshot: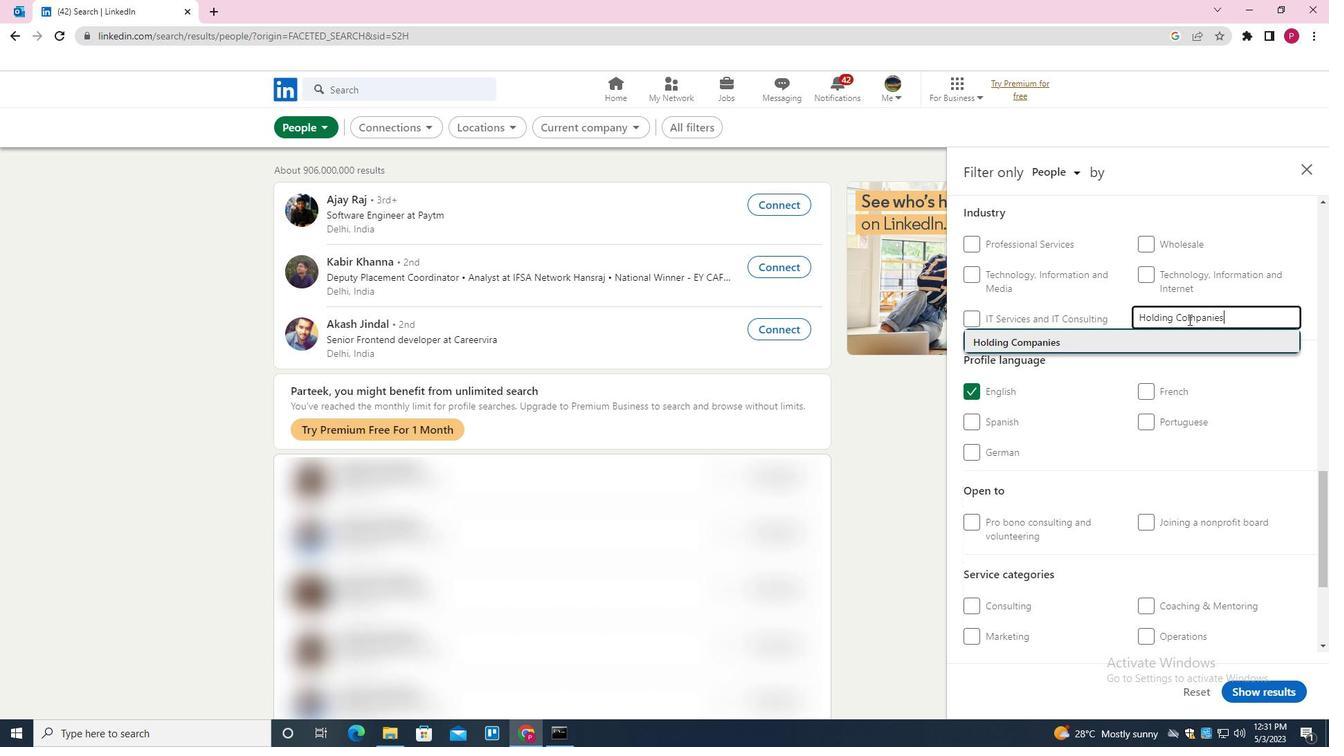 
Action: Mouse moved to (1168, 349)
Screenshot: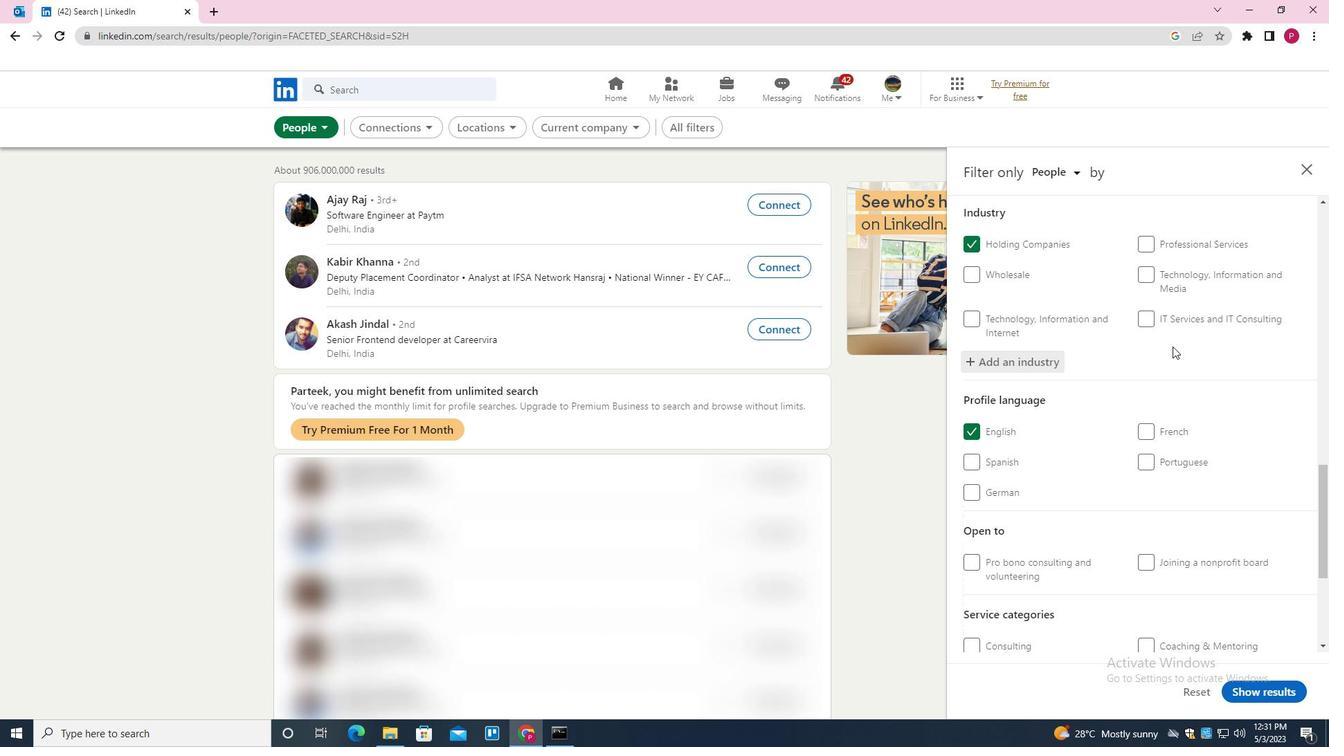
Action: Mouse scrolled (1168, 348) with delta (0, 0)
Screenshot: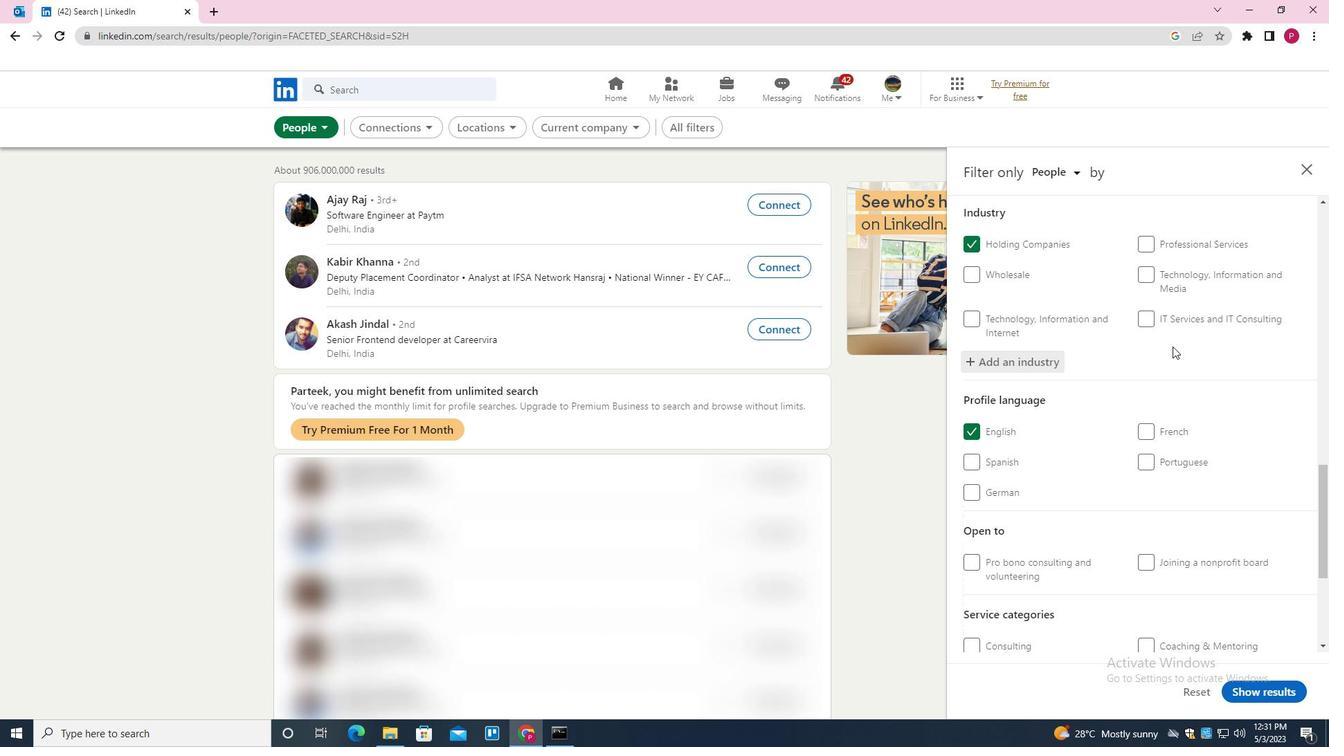 
Action: Mouse scrolled (1168, 348) with delta (0, 0)
Screenshot: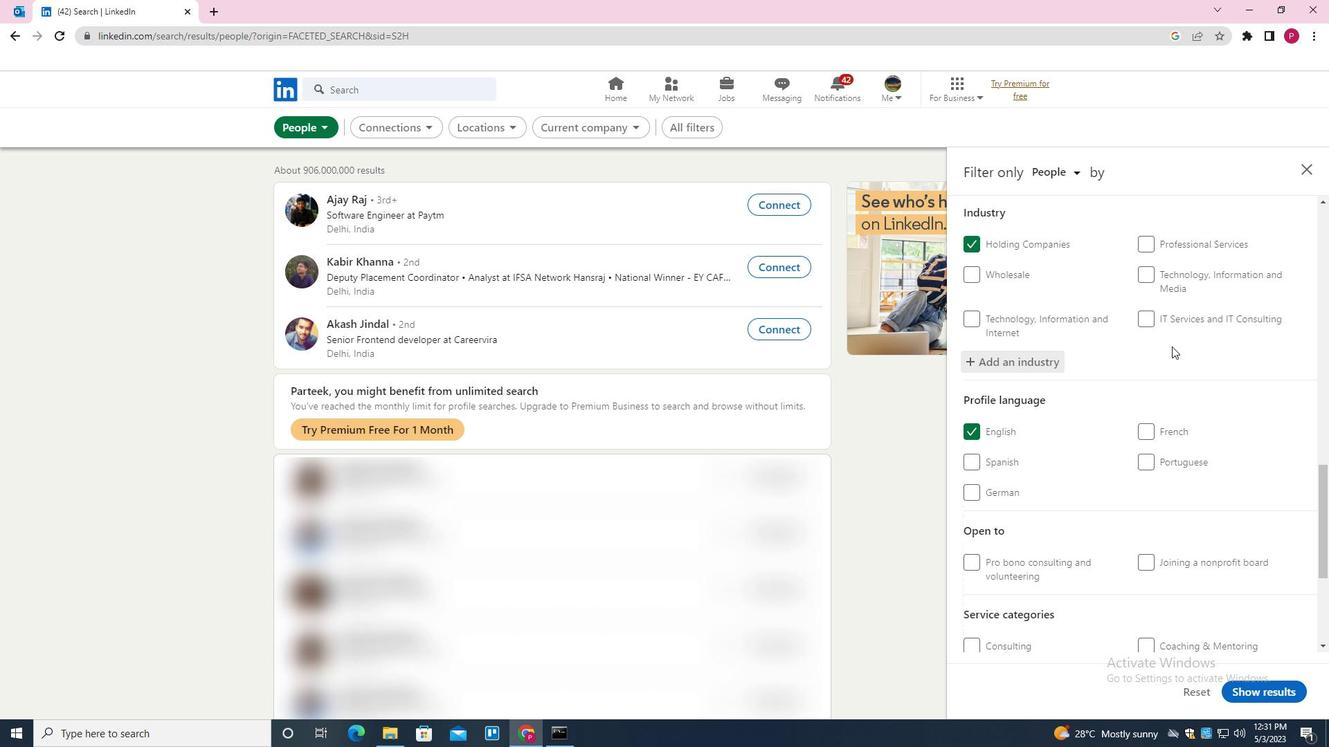 
Action: Mouse moved to (1166, 350)
Screenshot: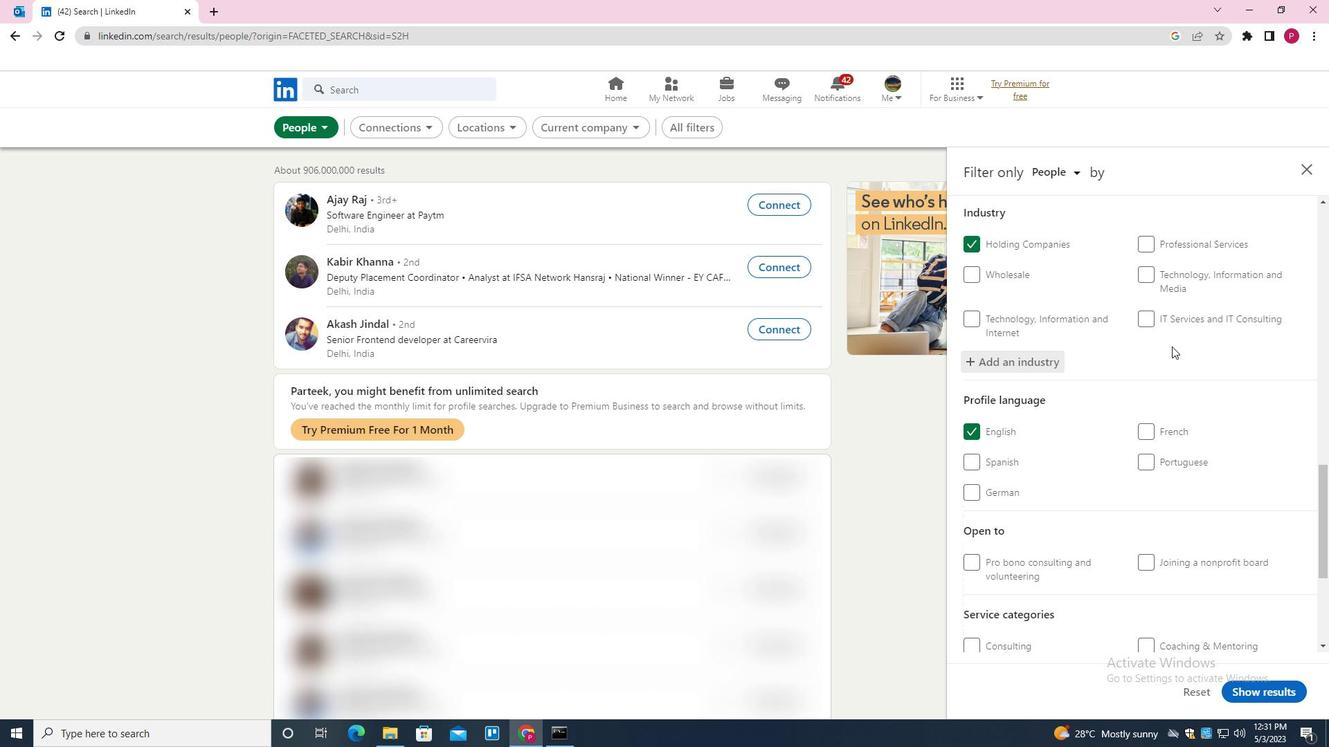 
Action: Mouse scrolled (1166, 350) with delta (0, 0)
Screenshot: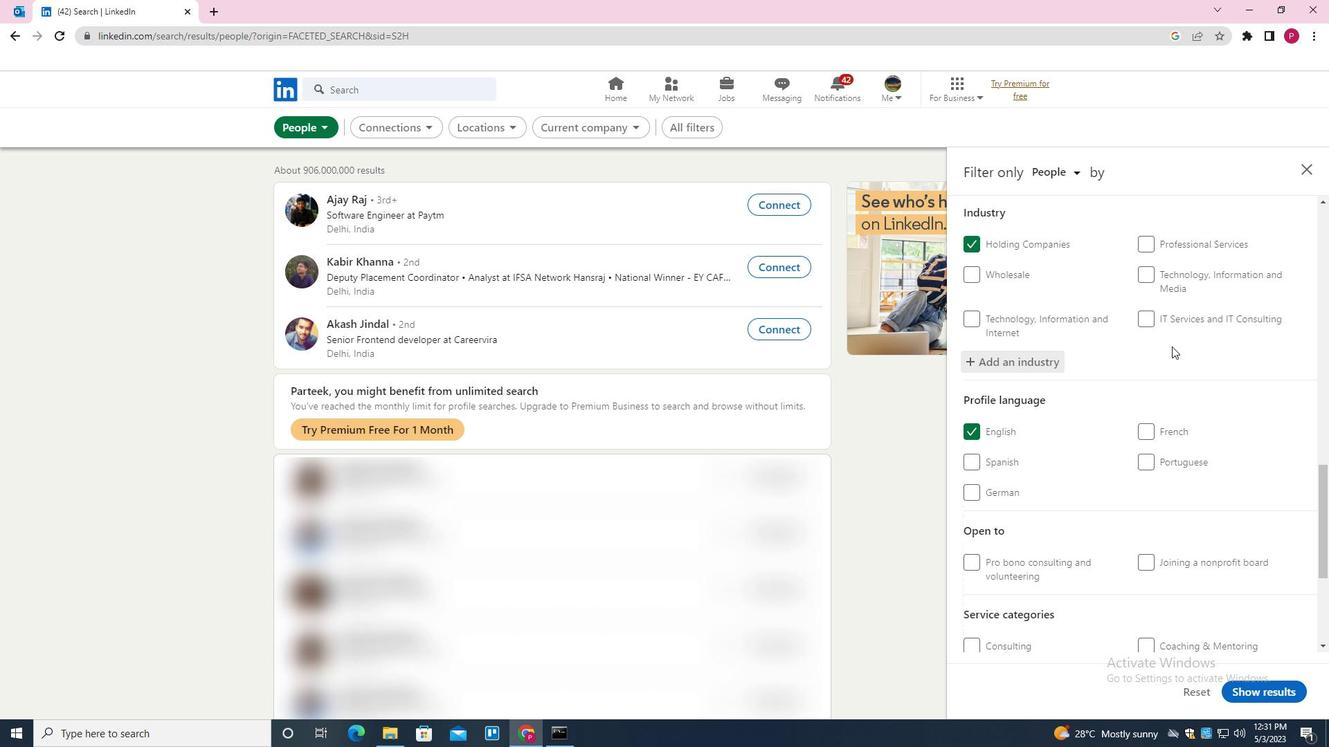 
Action: Mouse moved to (1163, 354)
Screenshot: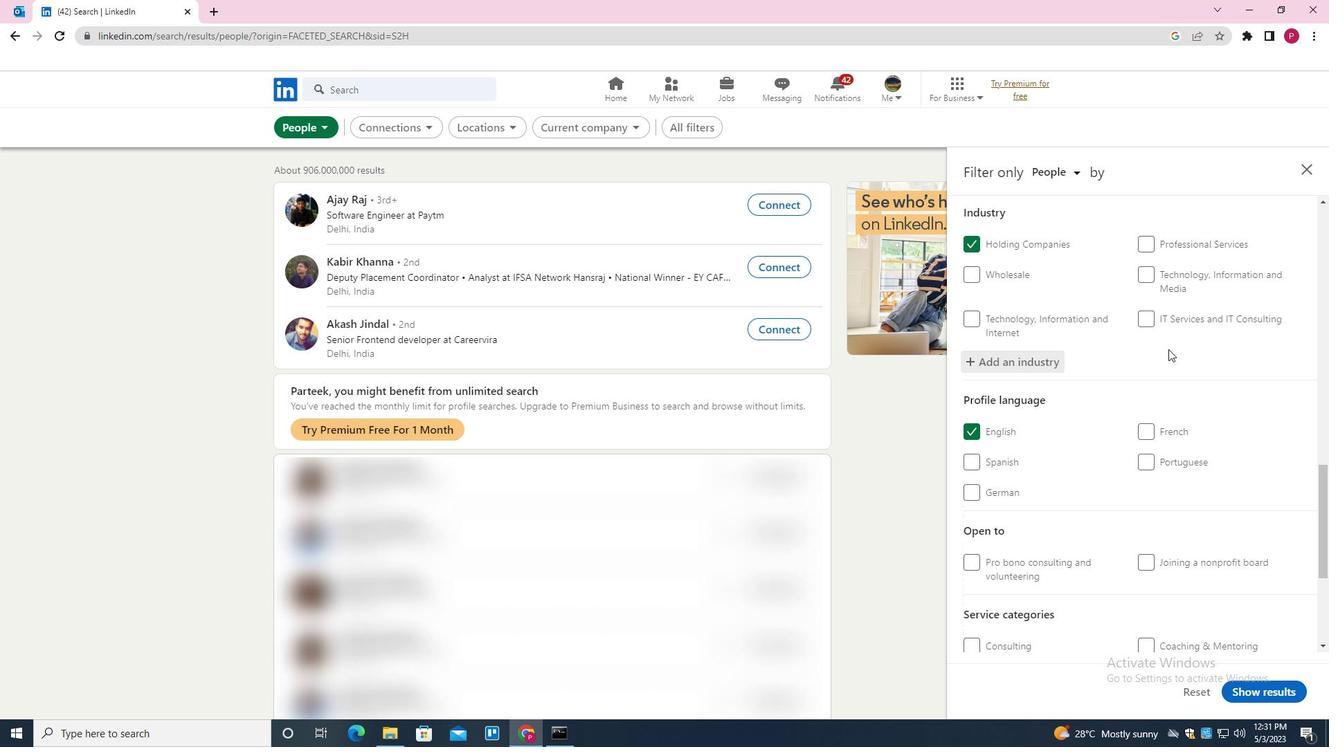 
Action: Mouse scrolled (1163, 353) with delta (0, 0)
Screenshot: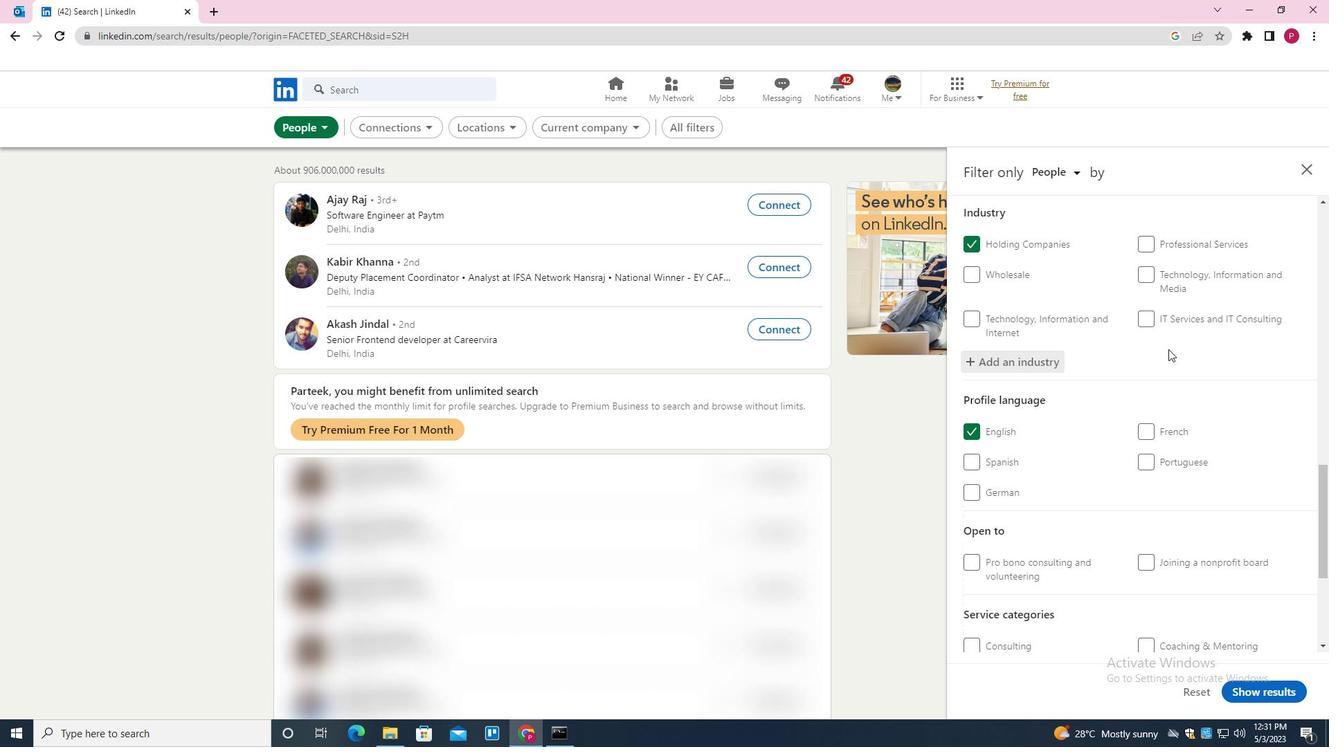 
Action: Mouse moved to (1170, 455)
Screenshot: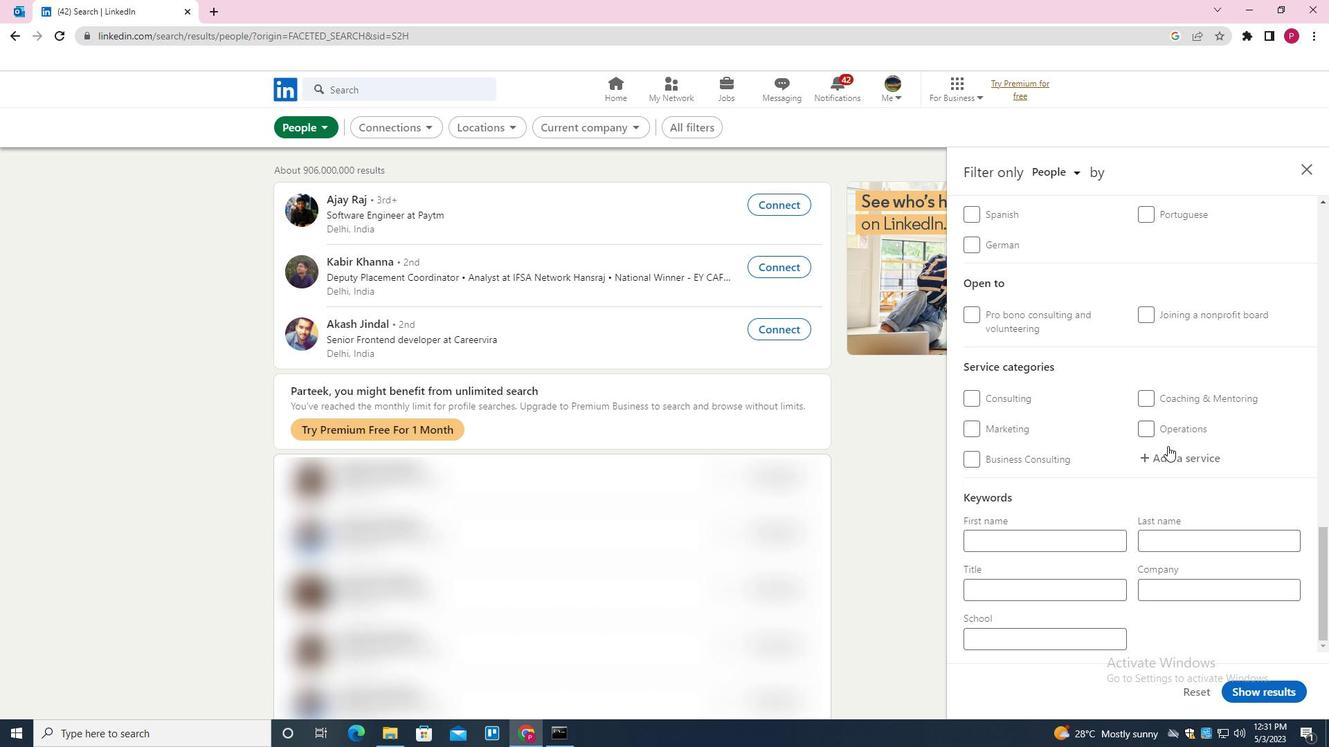 
Action: Mouse pressed left at (1170, 455)
Screenshot: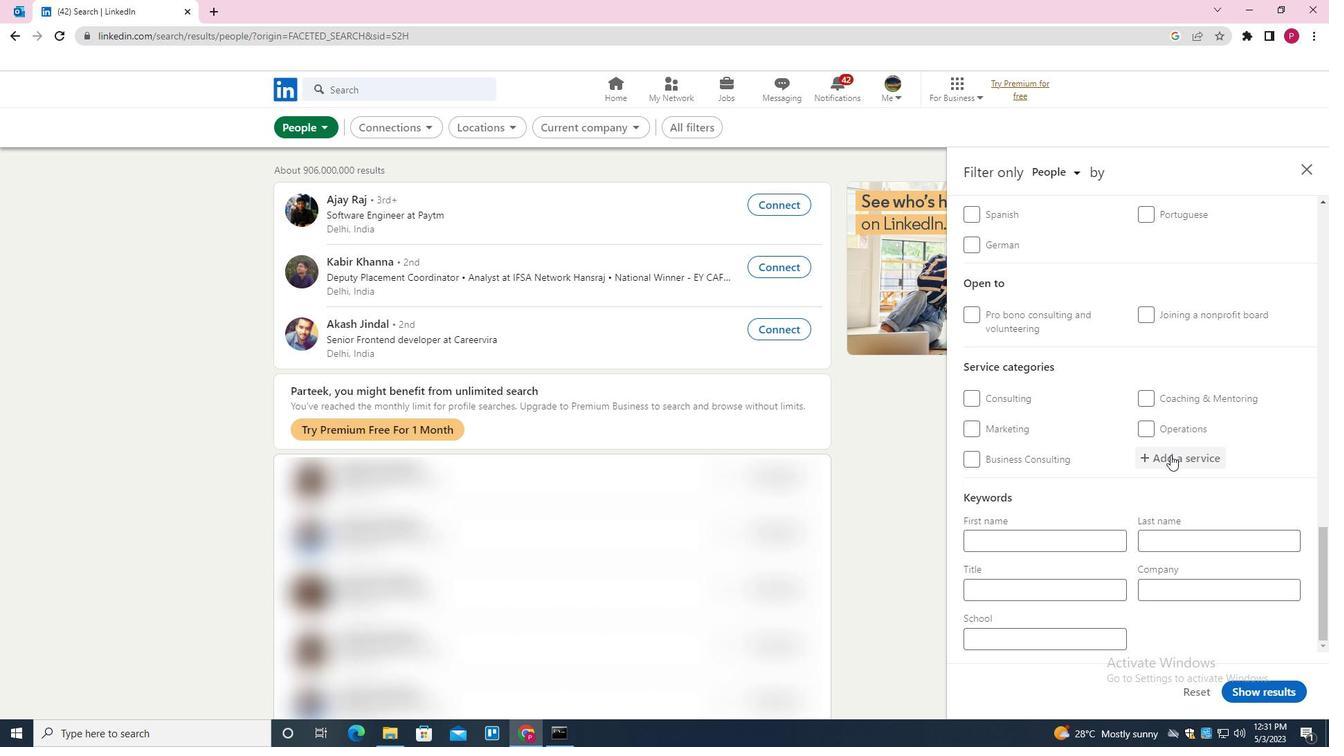 
Action: Key pressed <Key.shift><Key.shift><Key.shift><Key.shift><Key.shift><Key.shift><Key.shift><Key.shift><Key.shift><Key.shift><Key.shift><Key.shift><Key.shift><Key.shift><Key.shift><Key.shift><Key.shift><Key.shift><Key.shift><Key.shift><Key.shift><Key.shift><Key.shift><Key.shift><Key.shift><Key.shift><Key.shift><Key.shift><Key.shift><Key.shift><Key.shift><Key.shift><Key.shift><Key.shift><Key.shift><Key.shift><Key.shift><Key.shift><Key.shift>USER<Key.space><Key.shift>EXPERIENCE<Key.space><Key.shift><Key.shift><Key.shift><Key.shift><Key.shift><Key.shift><Key.shift><Key.shift><Key.shift><Key.shift><Key.shift><Key.shift><Key.shift><Key.shift><Key.shift><Key.shift><Key.shift><Key.shift><Key.shift><Key.shift><Key.shift><Key.shift><Key.shift><Key.shift><Key.shift><Key.shift><Key.shift><Key.shift><Key.shift><Key.shift><Key.shift><Key.shift><Key.shift><Key.shift><Key.shift>WRITING<Key.down><Key.enter>
Screenshot: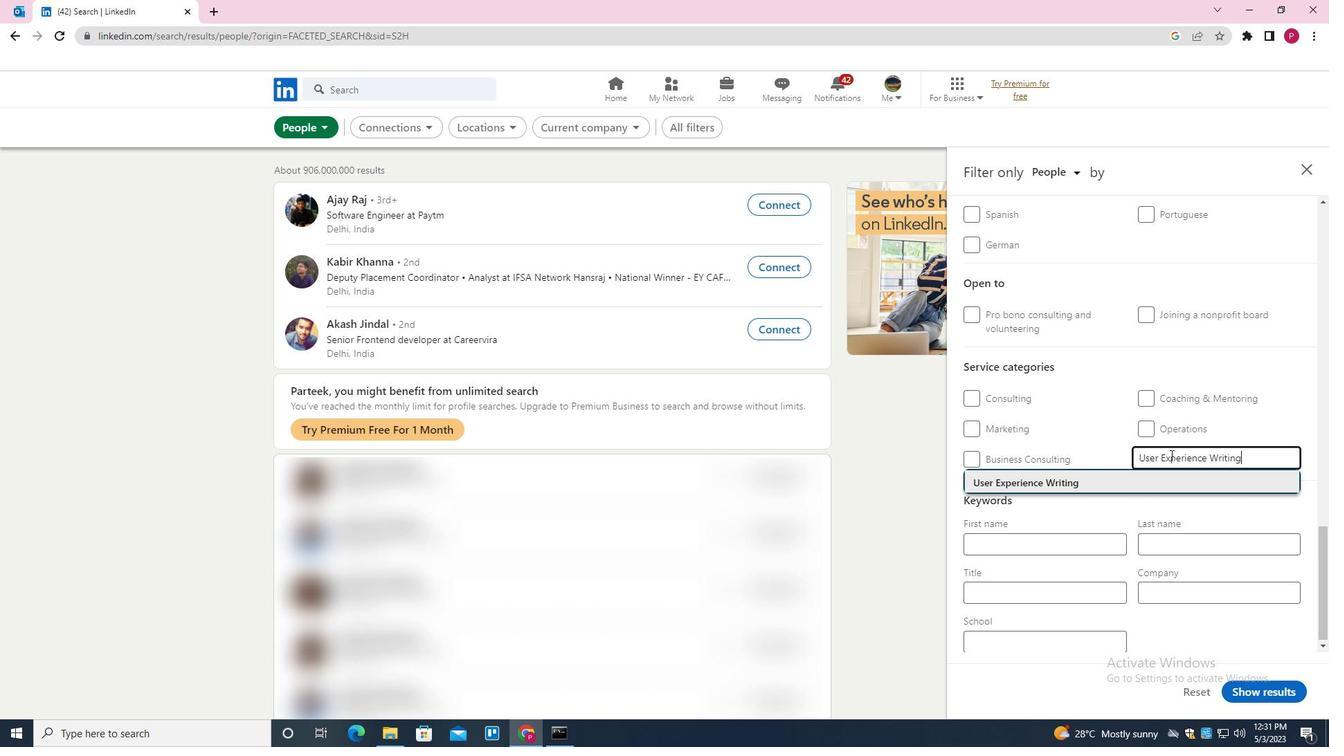 
Action: Mouse moved to (1165, 462)
Screenshot: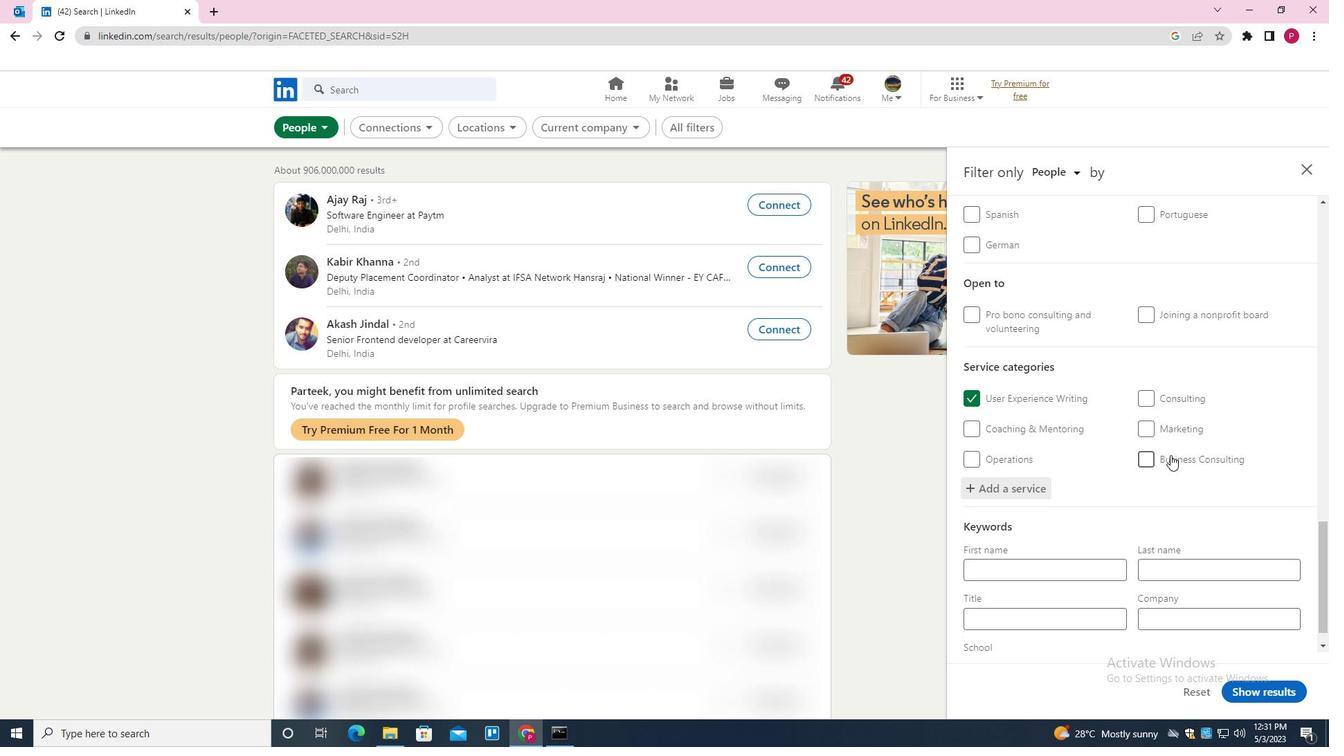
Action: Mouse scrolled (1165, 461) with delta (0, 0)
Screenshot: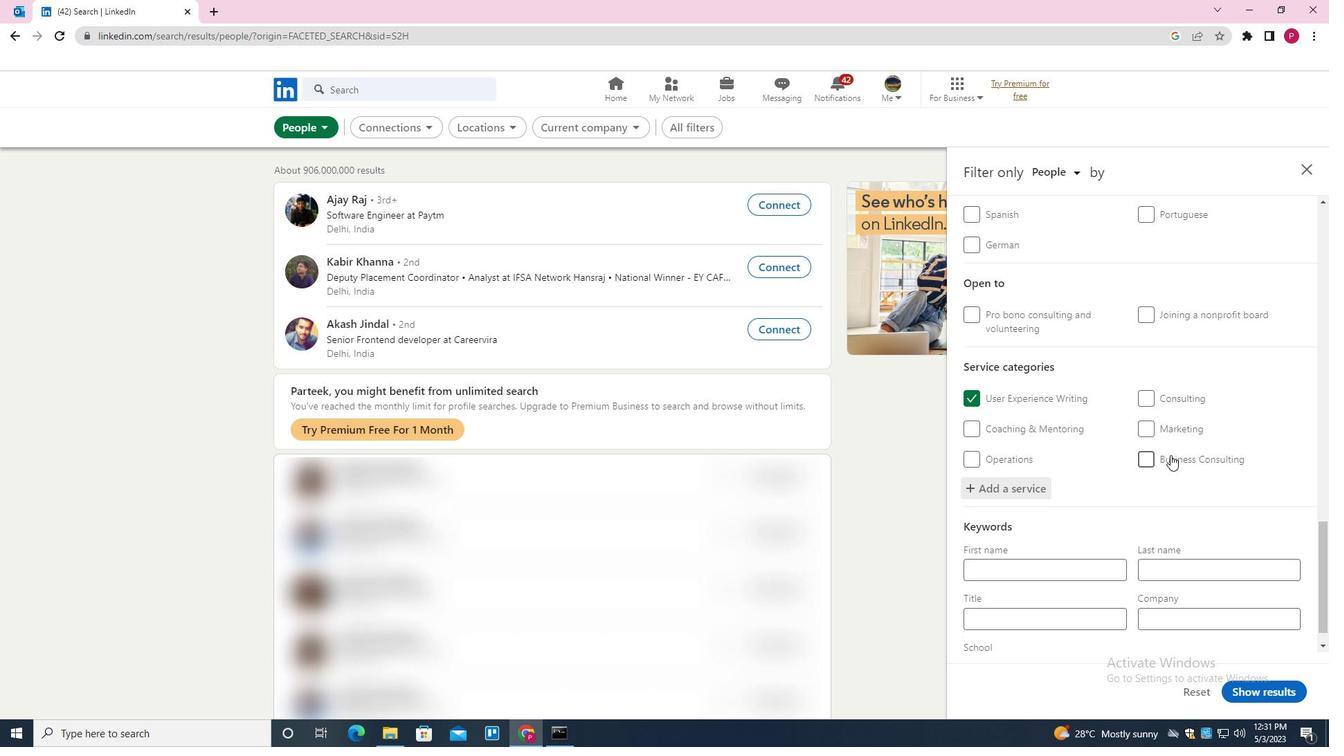 
Action: Mouse moved to (1147, 474)
Screenshot: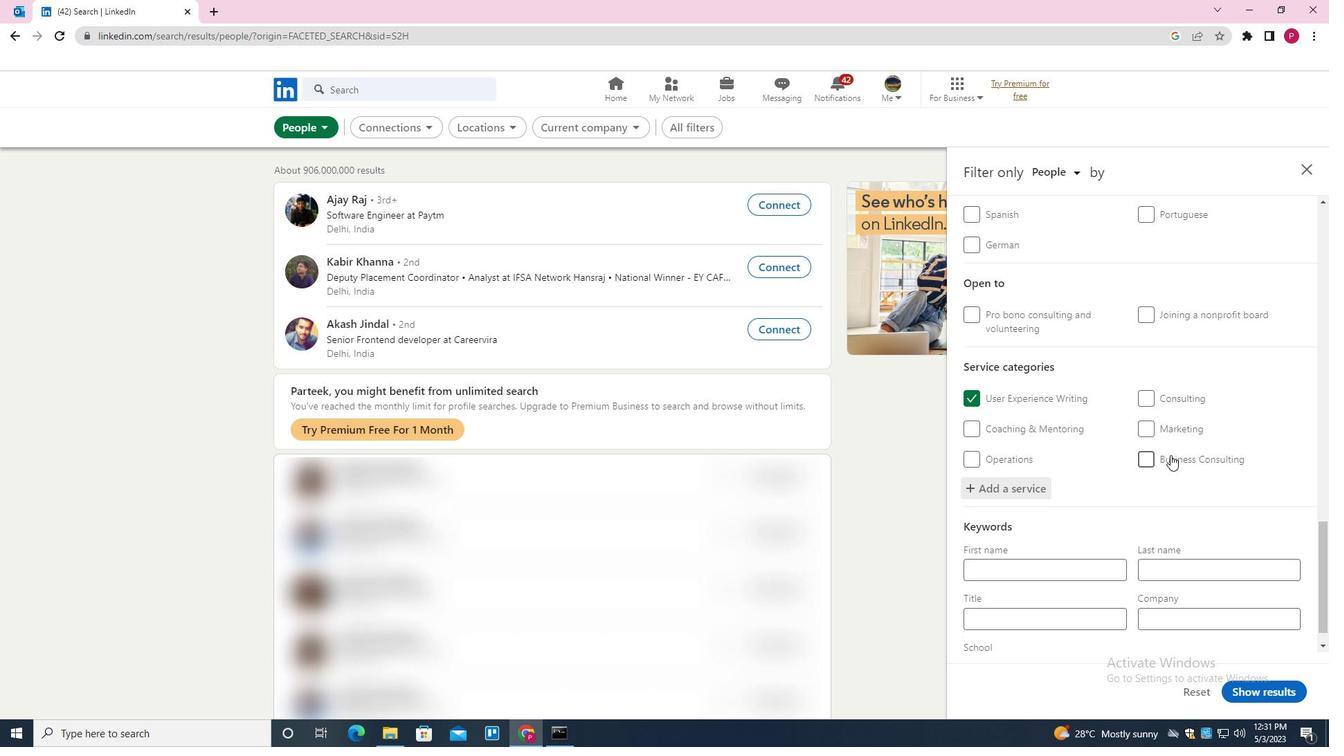 
Action: Mouse scrolled (1147, 473) with delta (0, 0)
Screenshot: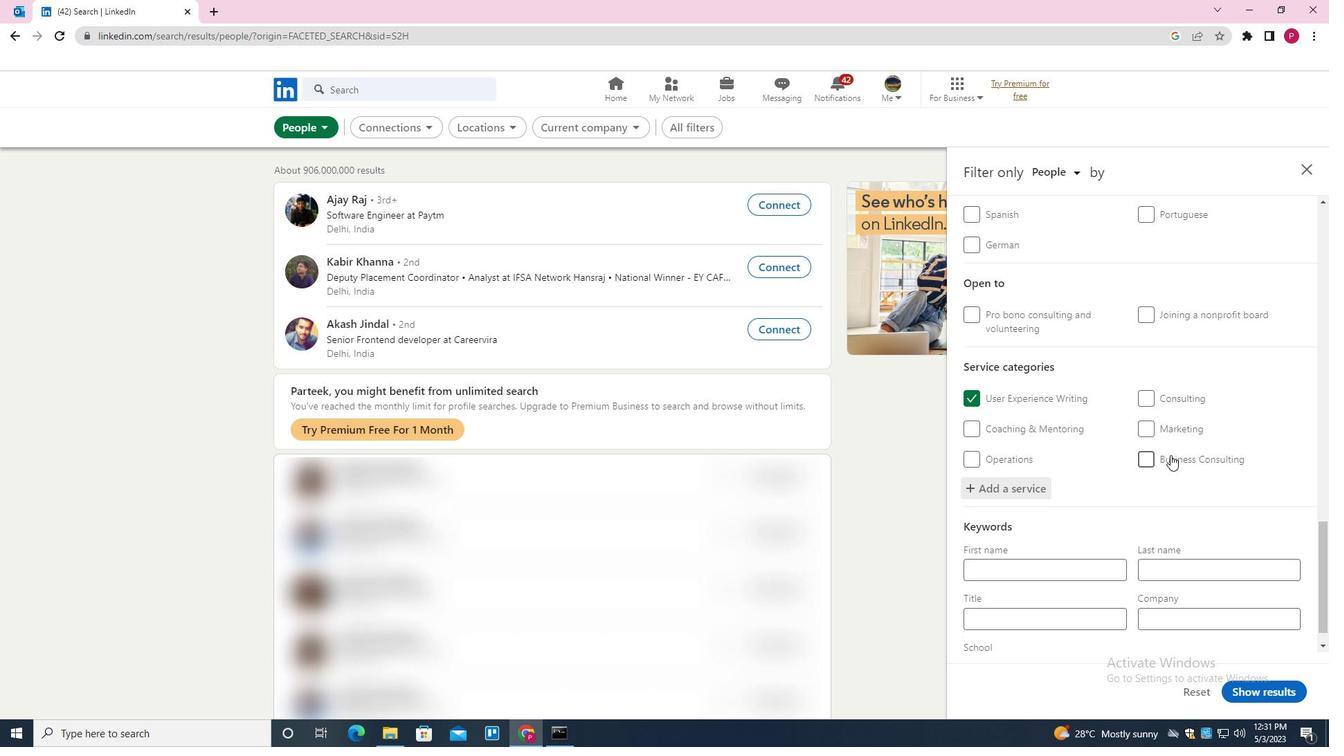 
Action: Mouse moved to (1132, 485)
Screenshot: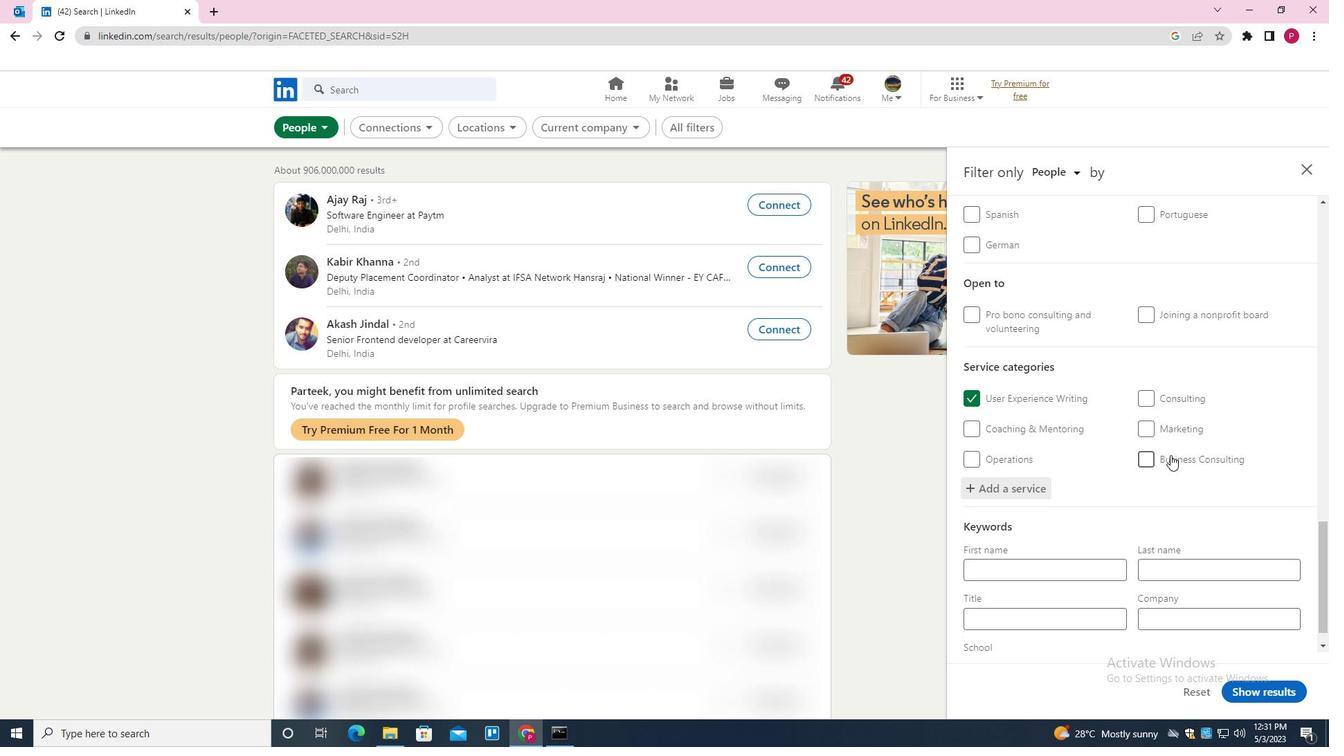 
Action: Mouse scrolled (1132, 484) with delta (0, 0)
Screenshot: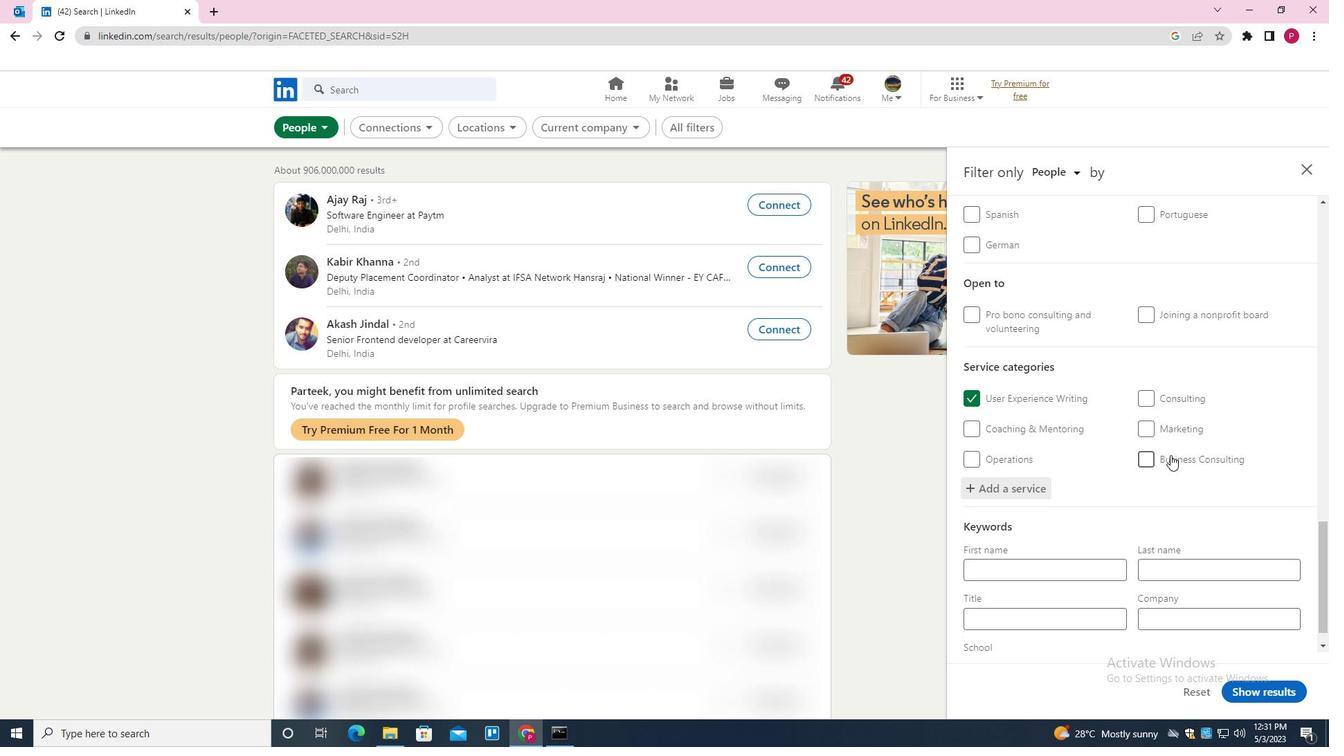 
Action: Mouse moved to (1095, 513)
Screenshot: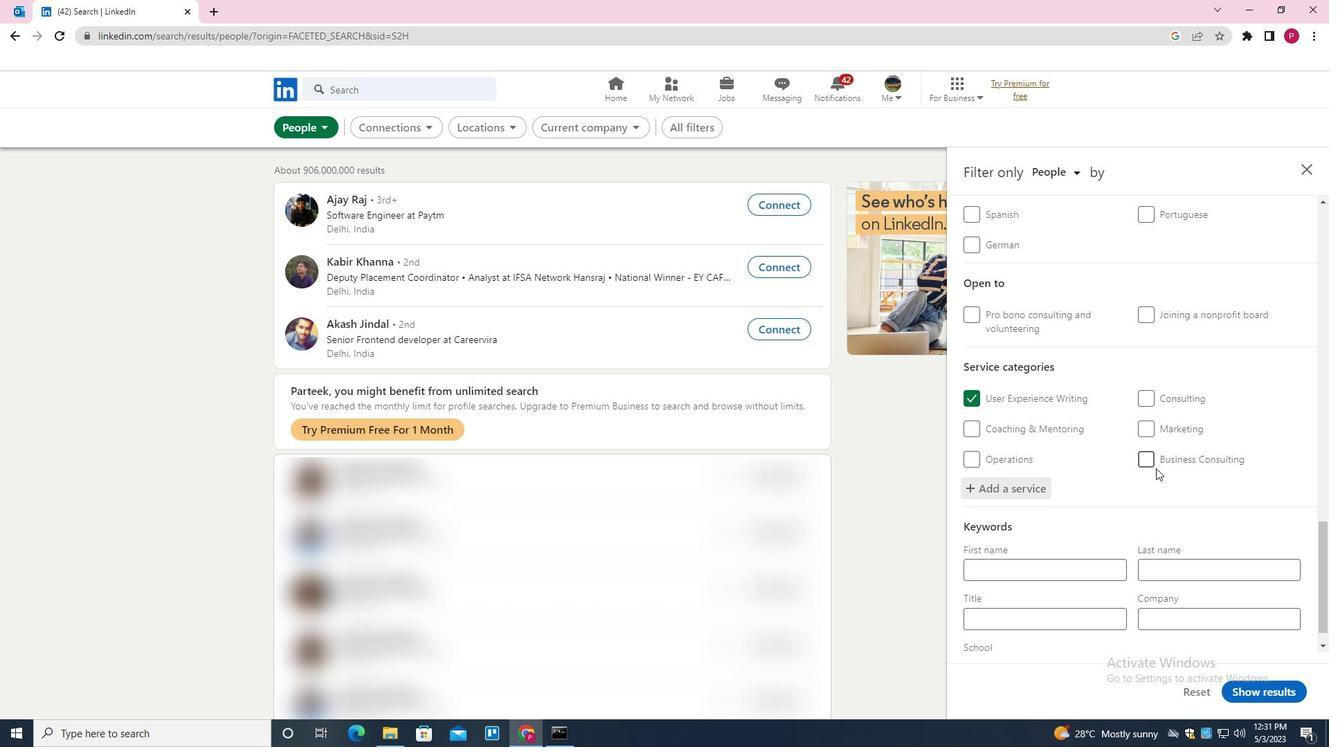
Action: Mouse scrolled (1095, 512) with delta (0, 0)
Screenshot: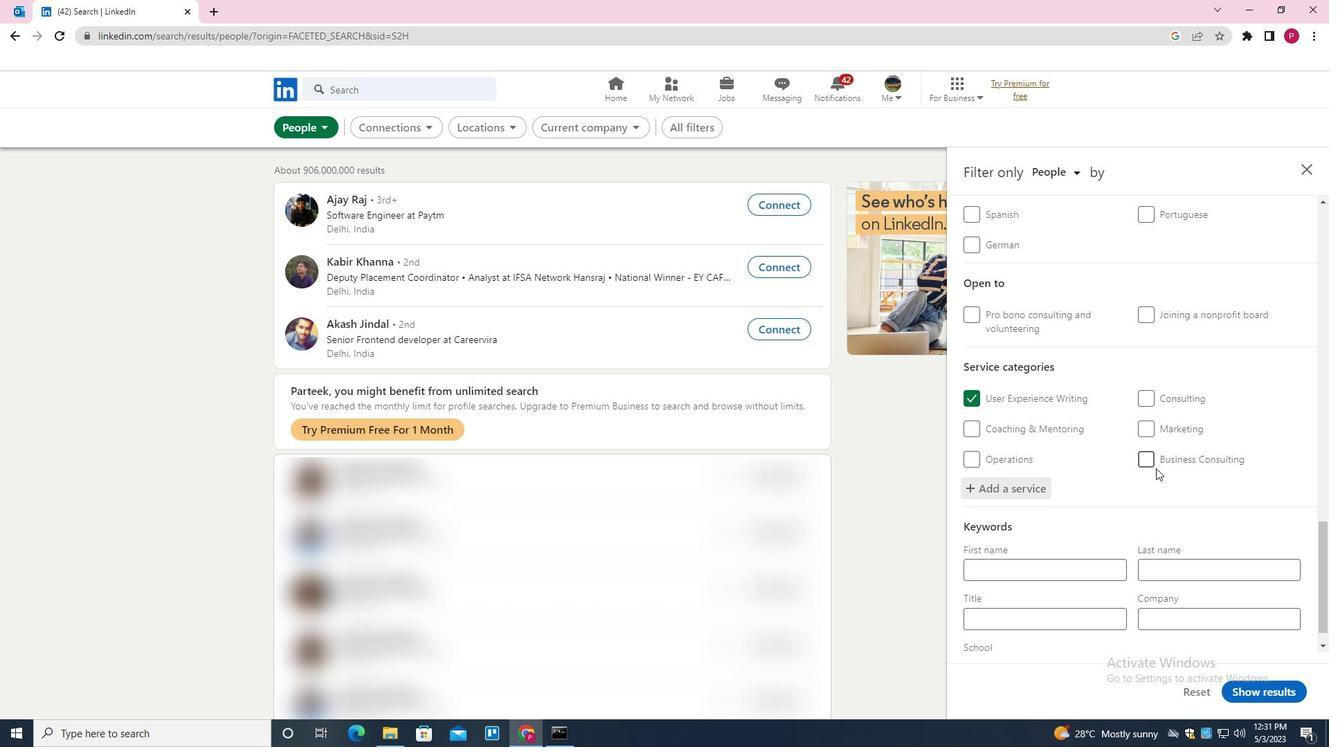 
Action: Mouse moved to (1042, 586)
Screenshot: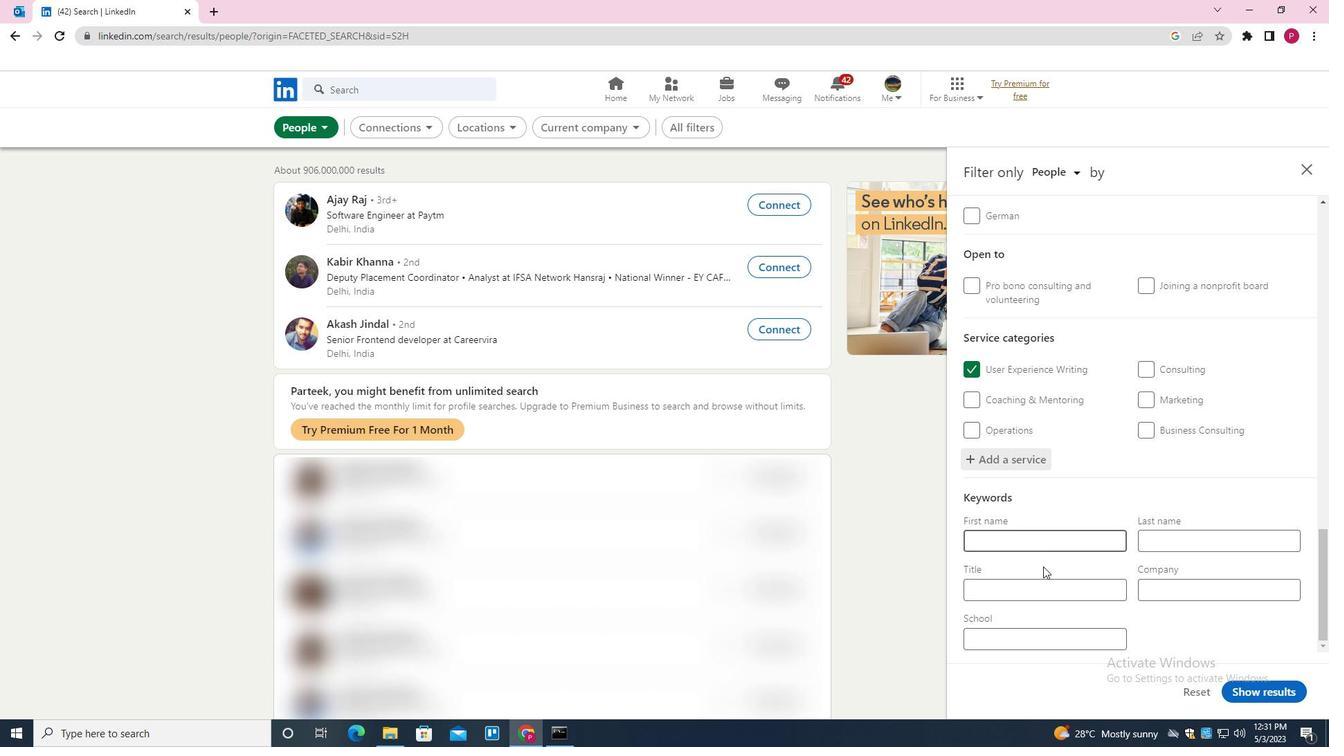
Action: Mouse pressed left at (1042, 586)
Screenshot: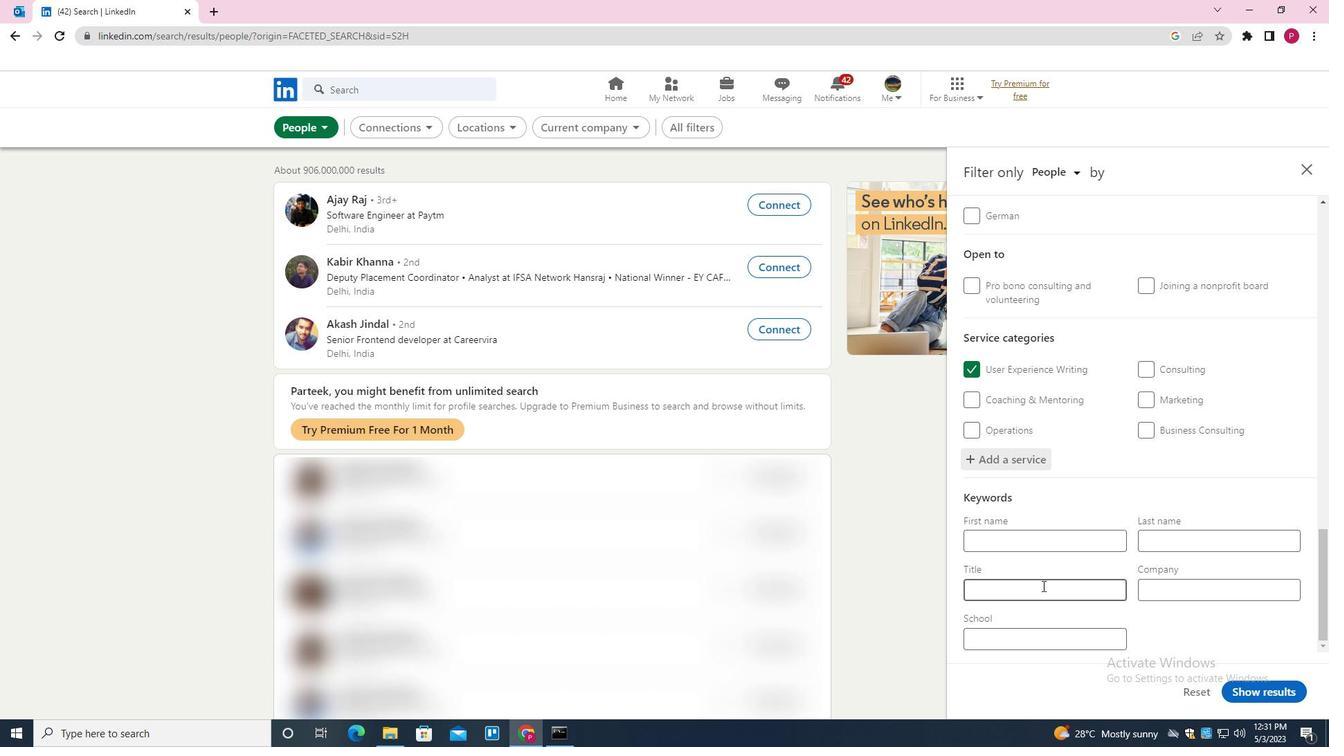 
Action: Mouse moved to (1056, 564)
Screenshot: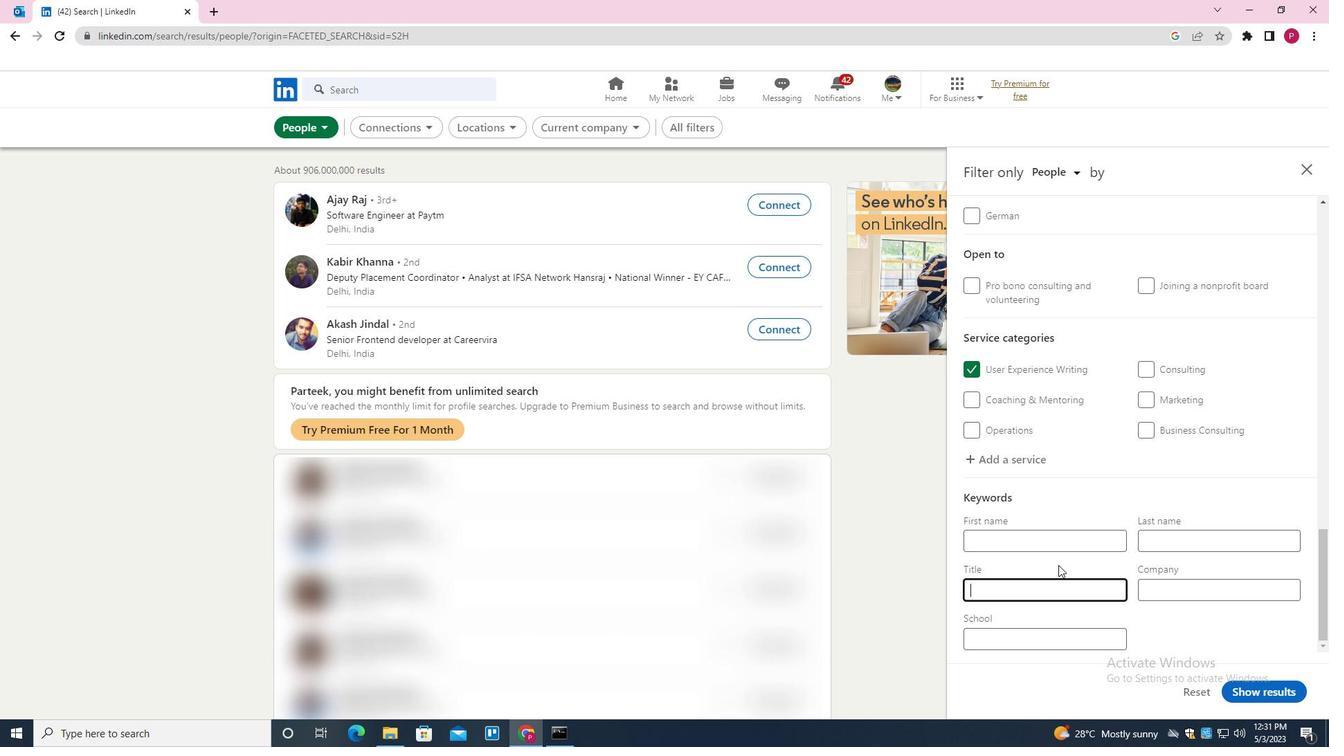 
Action: Key pressed <Key.shift>COUPLES<Key.space><Key.shift><Key.shift><Key.shift><Key.shift><Key.shift><Key.shift><Key.shift>COUNSELOR
Screenshot: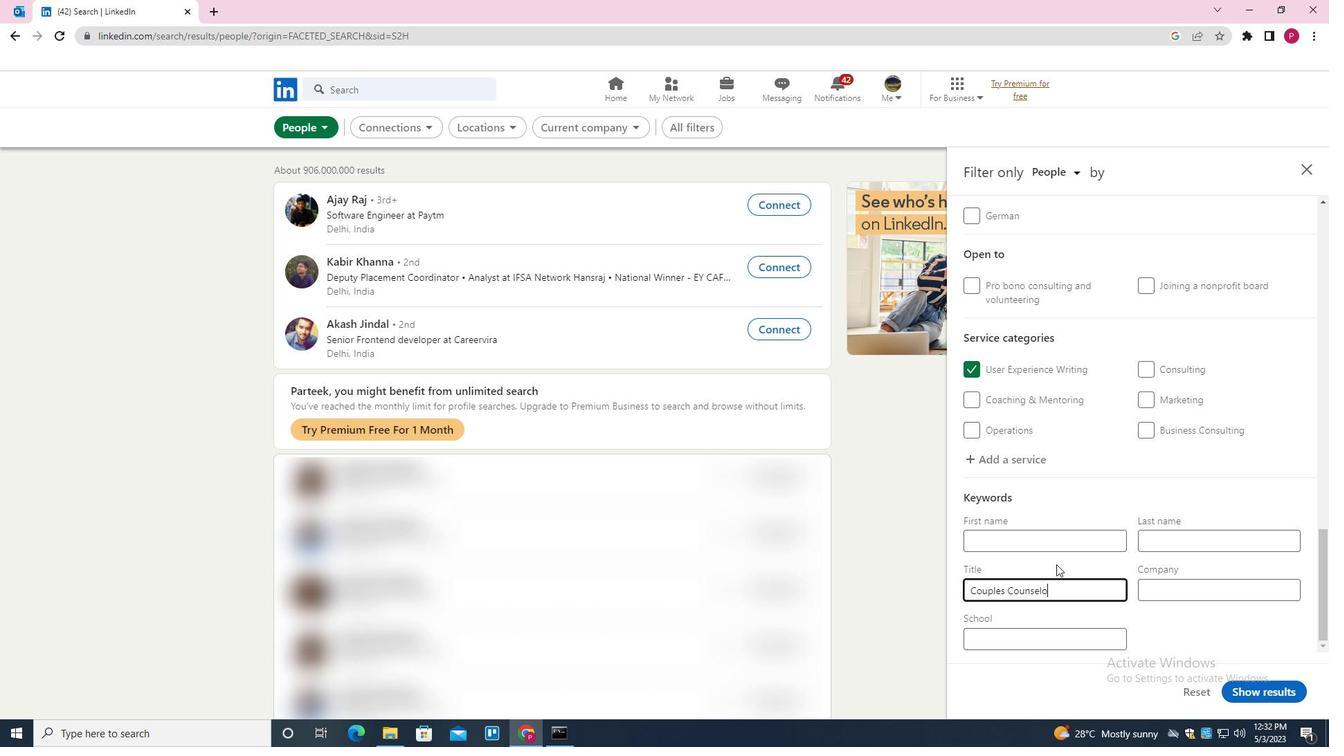 
Action: Mouse moved to (1239, 690)
Screenshot: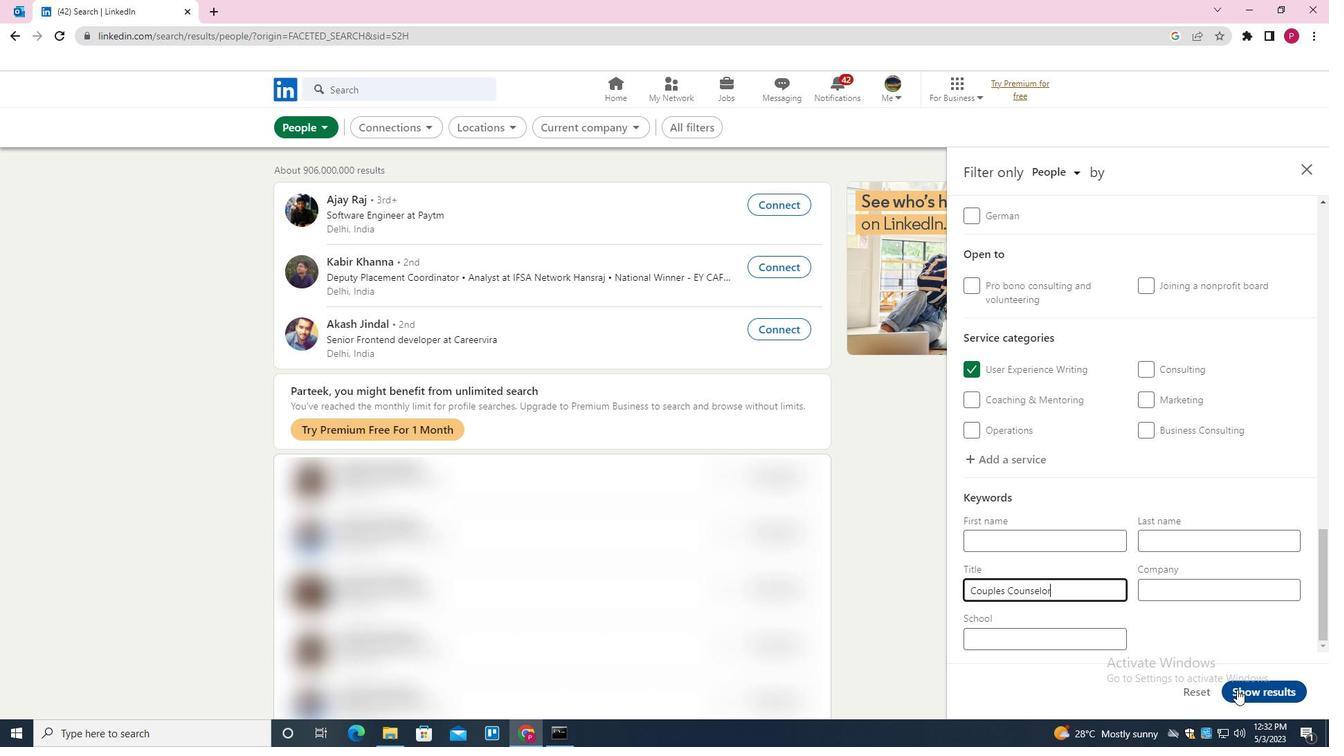 
Action: Mouse pressed left at (1239, 690)
Screenshot: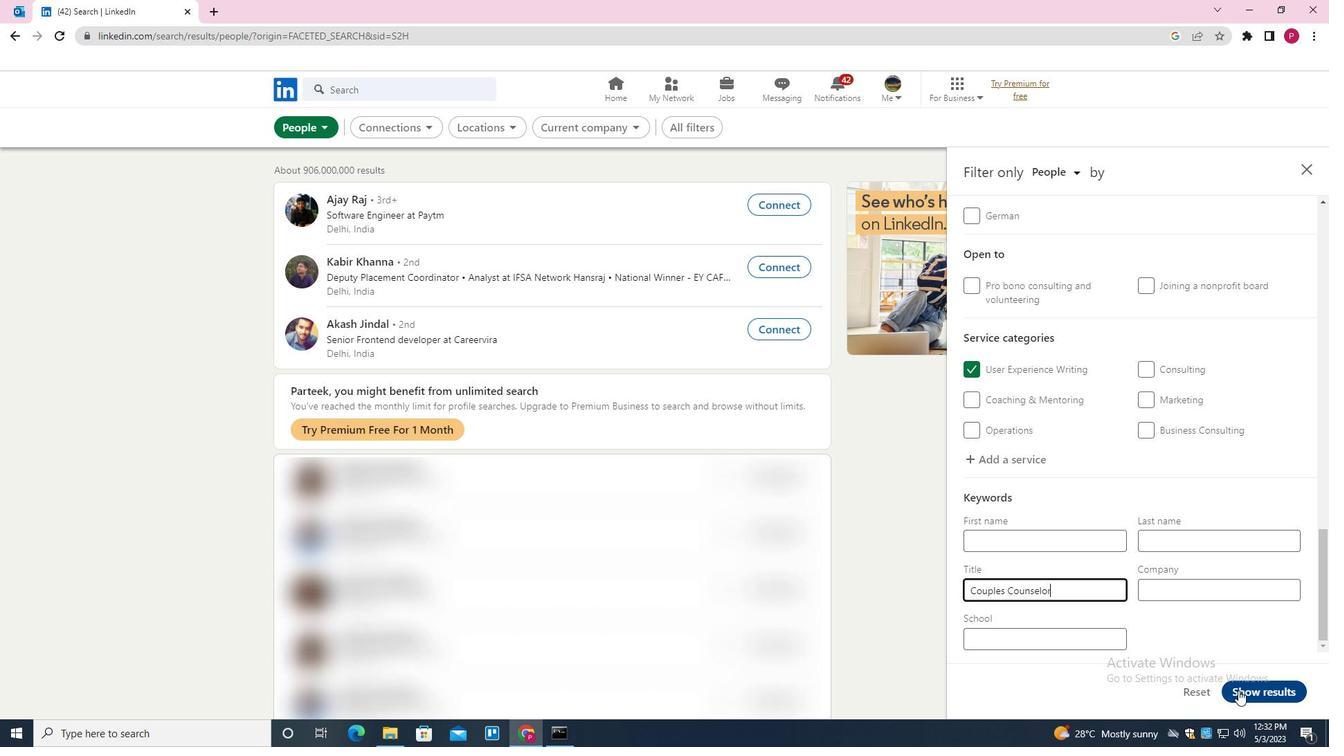 
Action: Mouse moved to (575, 307)
Screenshot: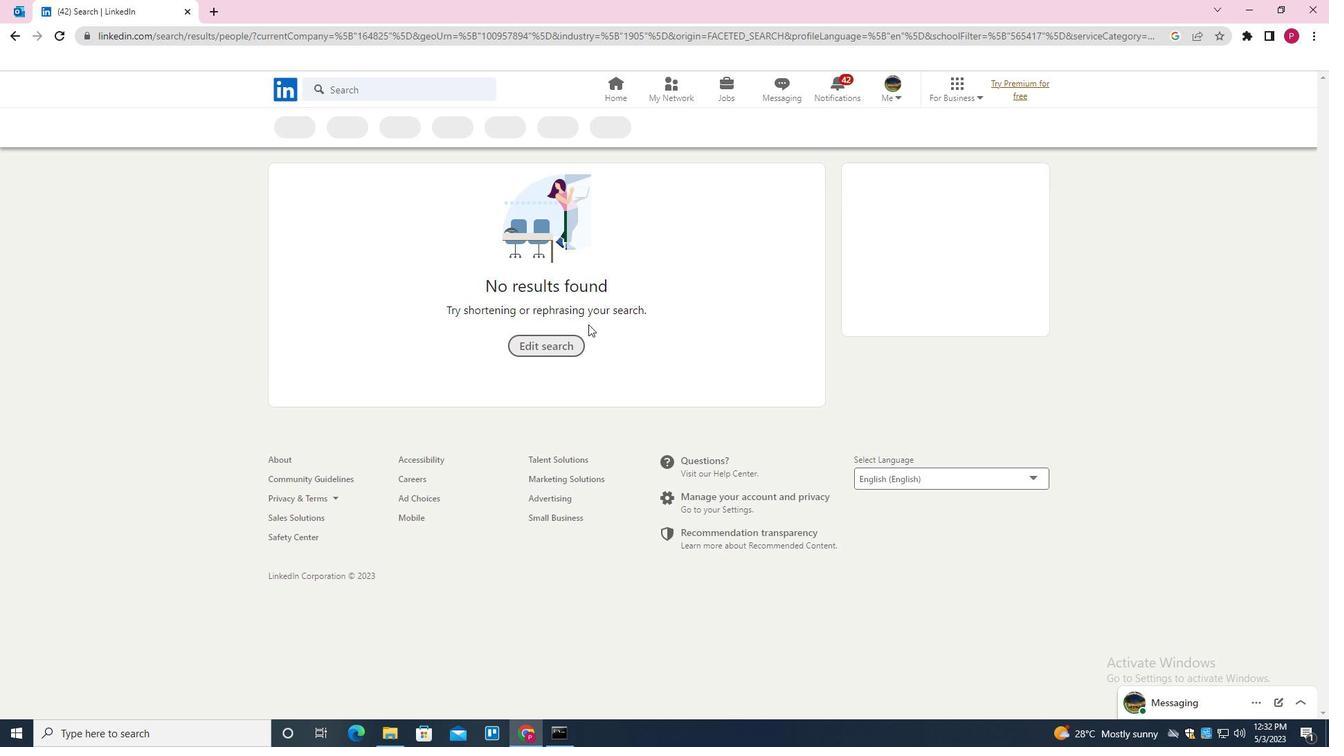 
